Task: In the  document estimation.epub Select the last point and add comment:  'Consider rephrasing it to enhance the flow of your writing' Insert emoji reactions: 'Heart' Select all the potins and apply Lowercase
Action: Mouse moved to (298, 455)
Screenshot: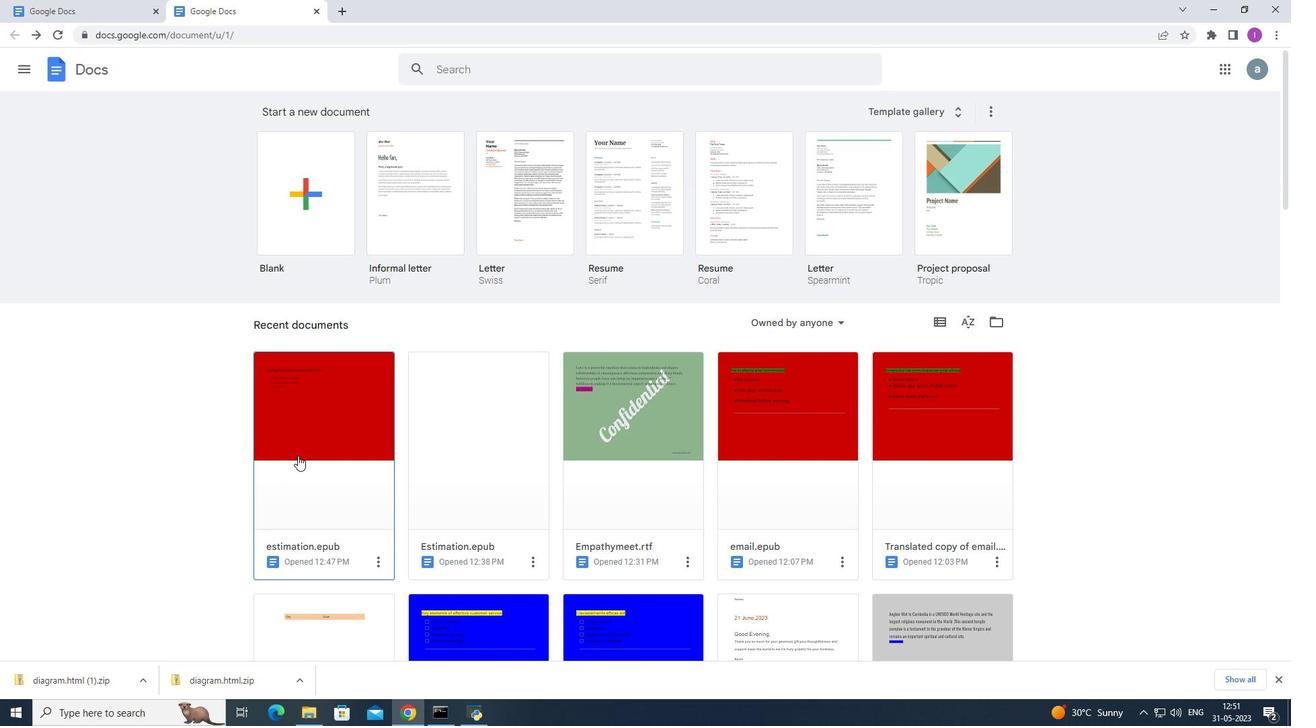 
Action: Mouse pressed left at (298, 455)
Screenshot: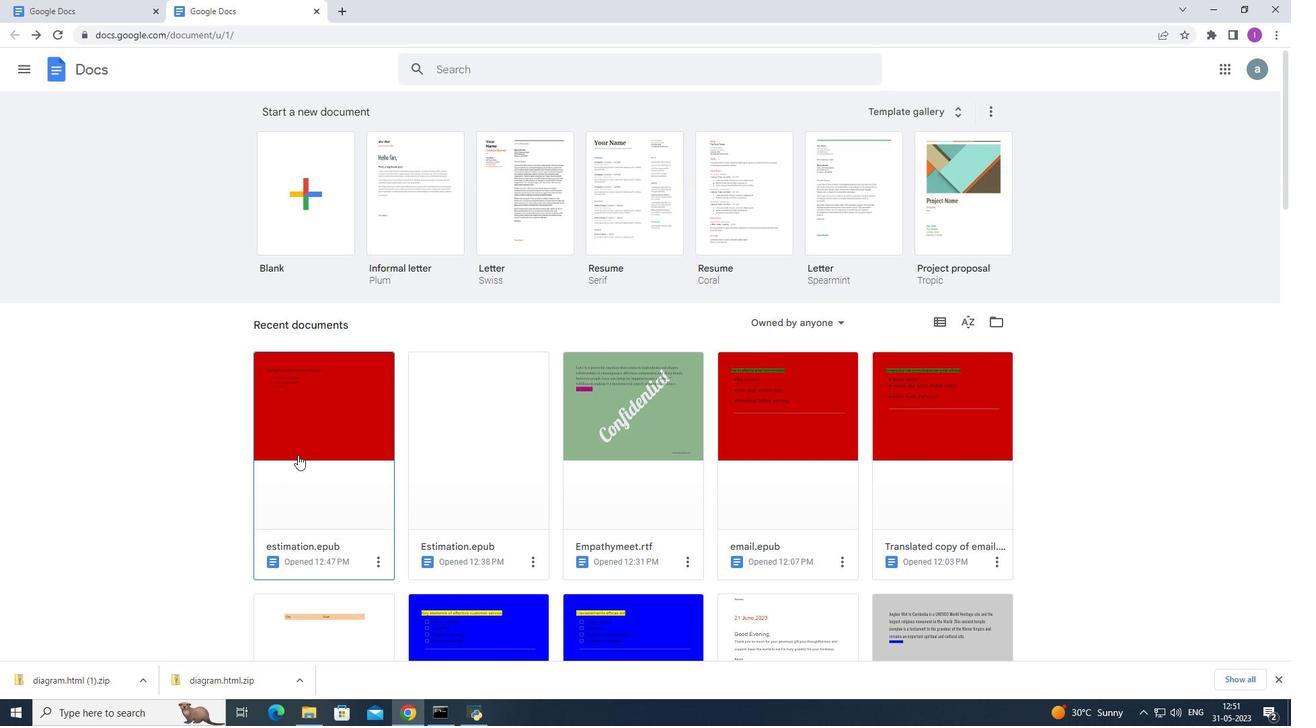 
Action: Mouse moved to (446, 329)
Screenshot: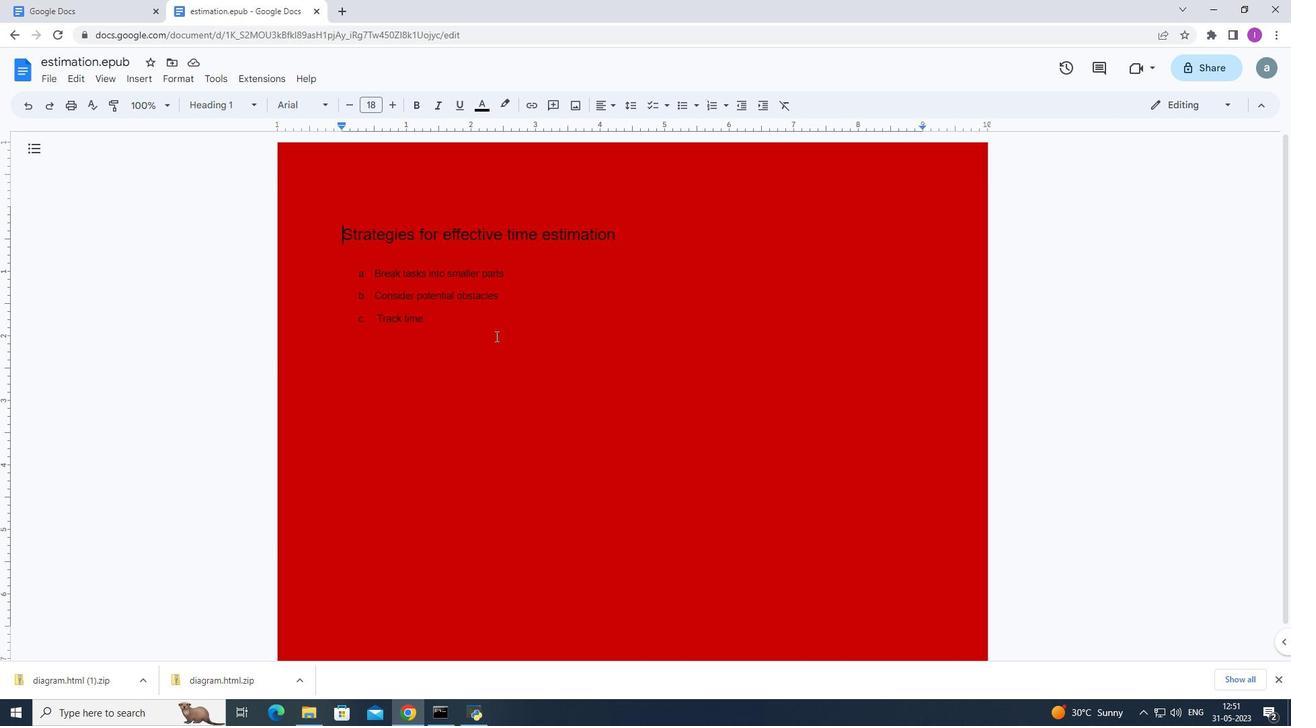 
Action: Mouse pressed left at (446, 329)
Screenshot: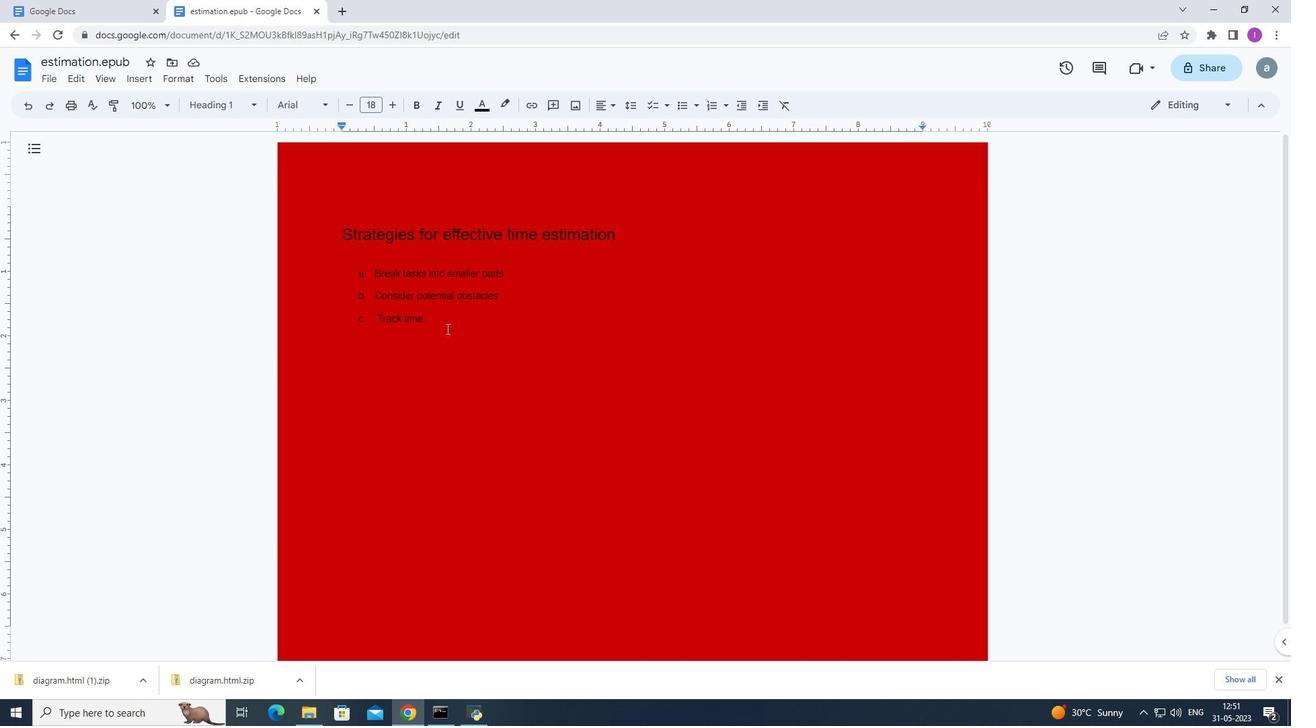 
Action: Mouse moved to (139, 73)
Screenshot: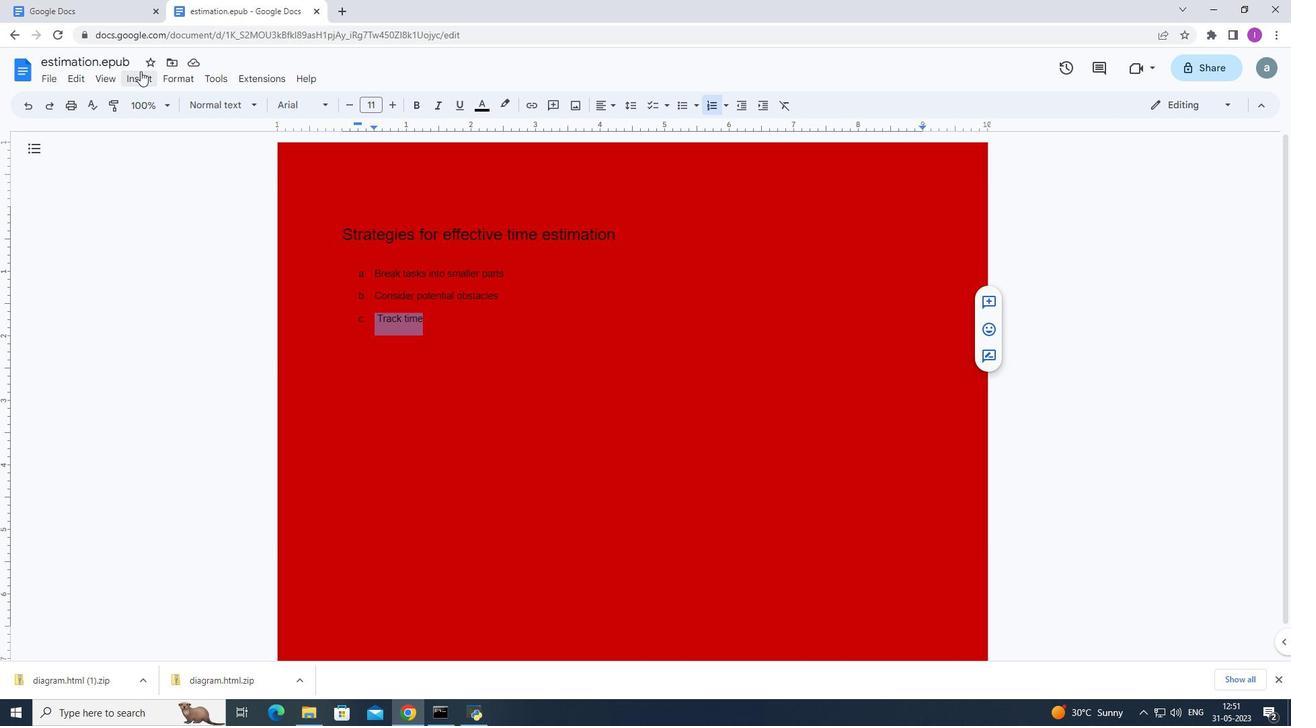 
Action: Mouse pressed left at (139, 73)
Screenshot: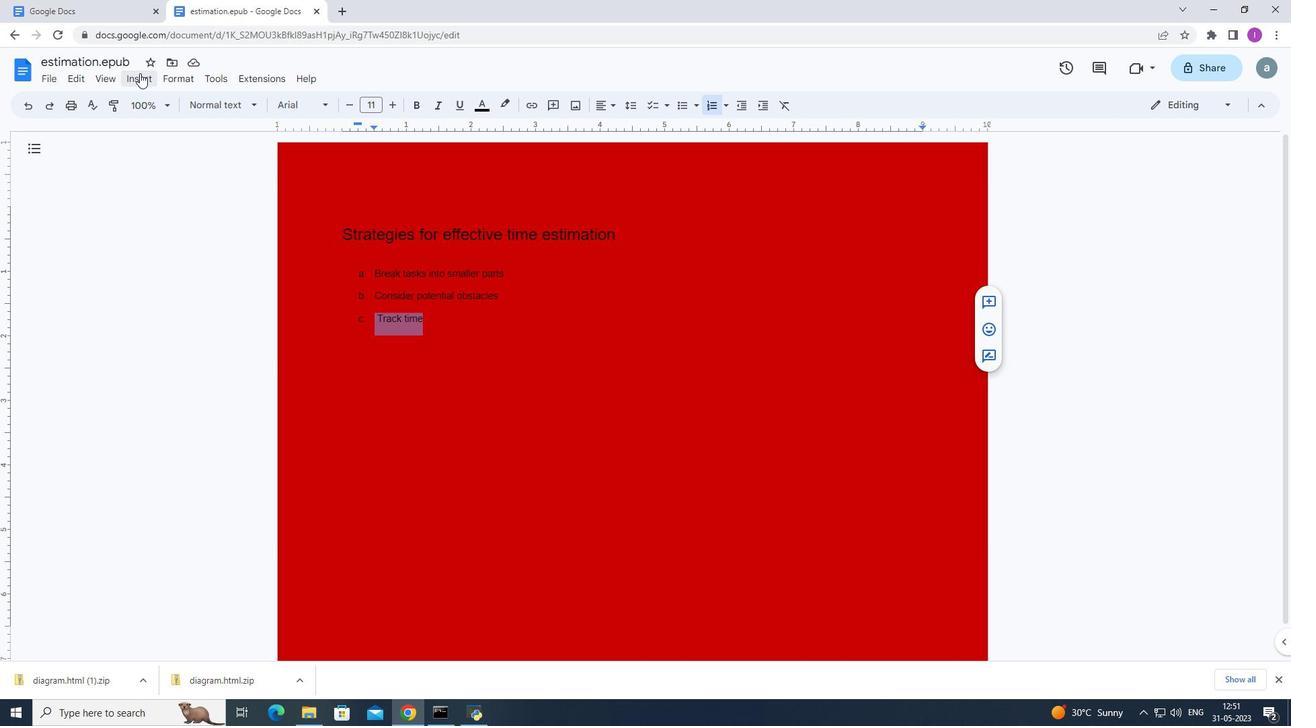 
Action: Mouse moved to (189, 512)
Screenshot: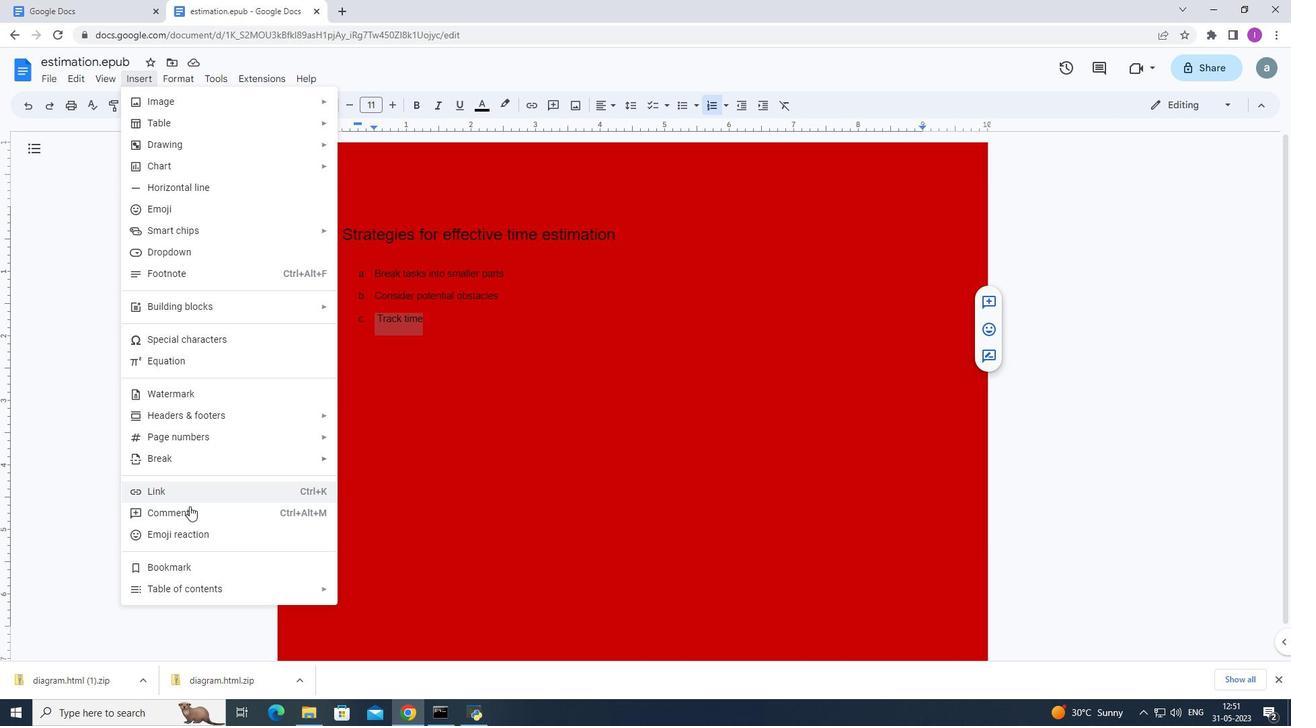 
Action: Mouse pressed left at (189, 512)
Screenshot: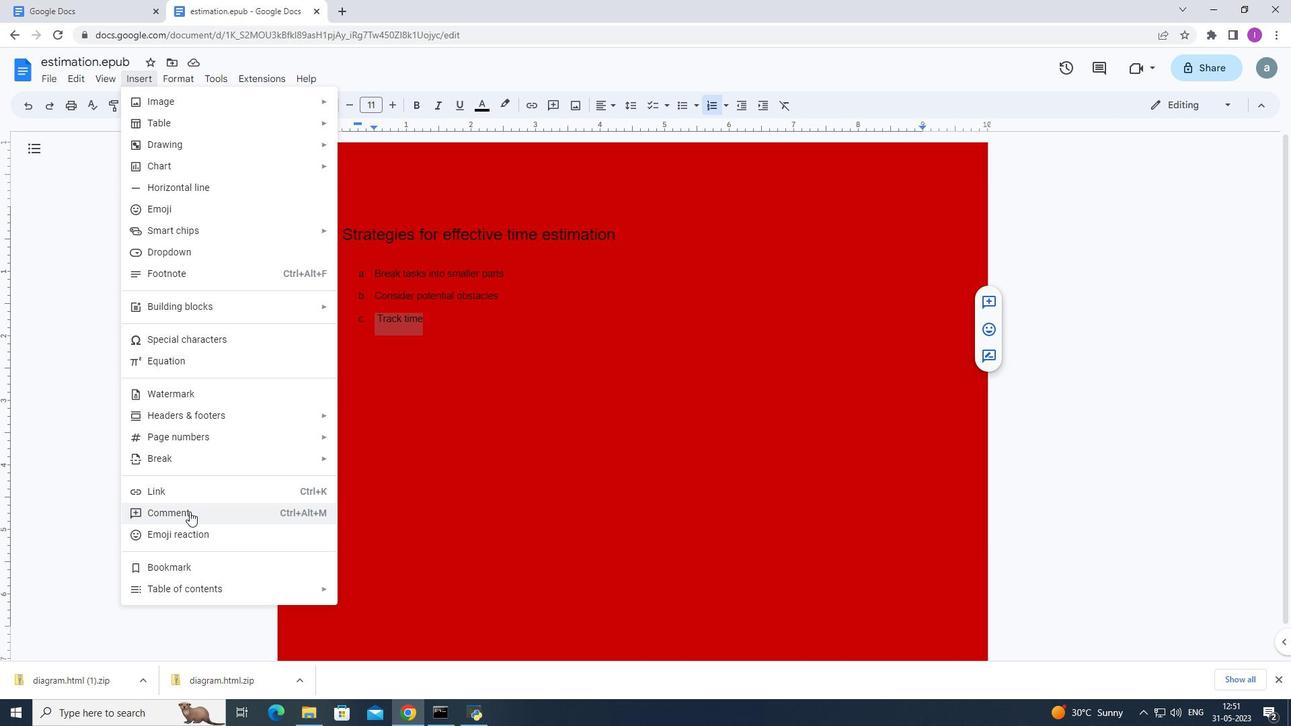 
Action: Mouse moved to (1059, 419)
Screenshot: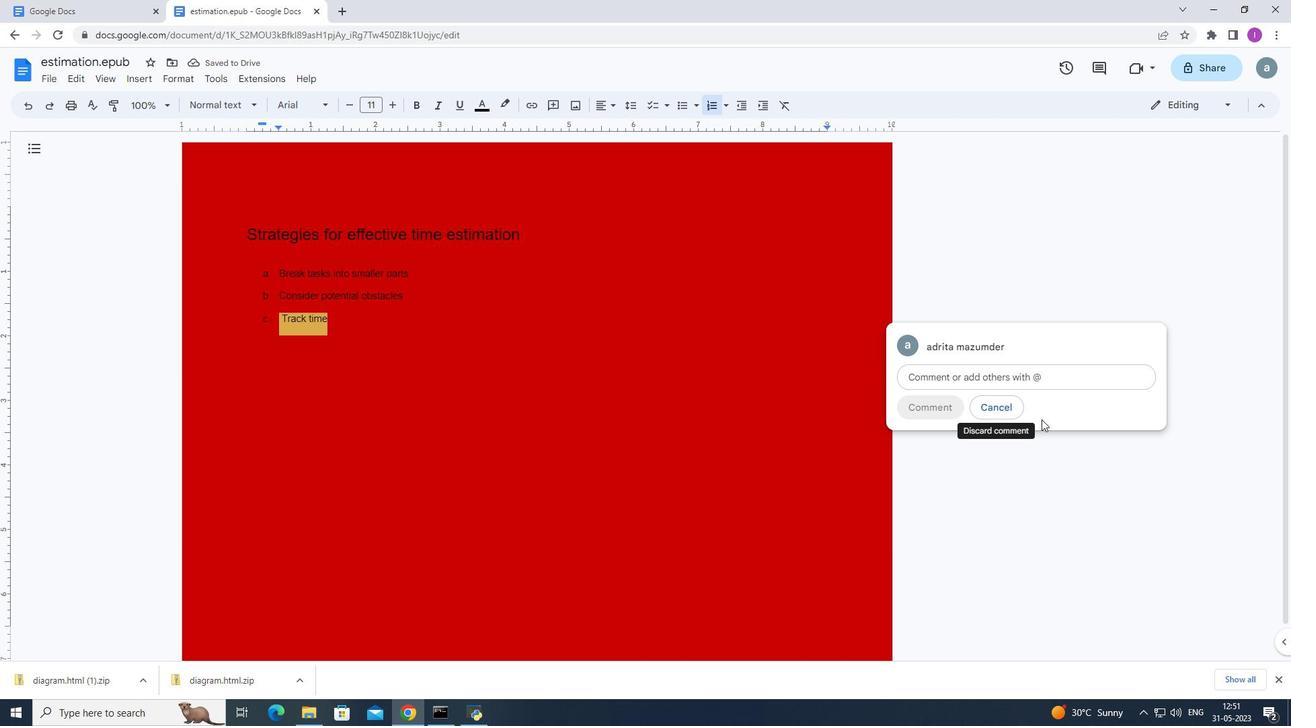 
Action: Key pressed <Key.shift><Key.shift>Consider<Key.space>rephrasing<Key.space>it<Key.space>to<Key.space>enhance<Key.space>the<Key.space>flow<Key.space>of<Key.space>your<Key.space>writing.
Screenshot: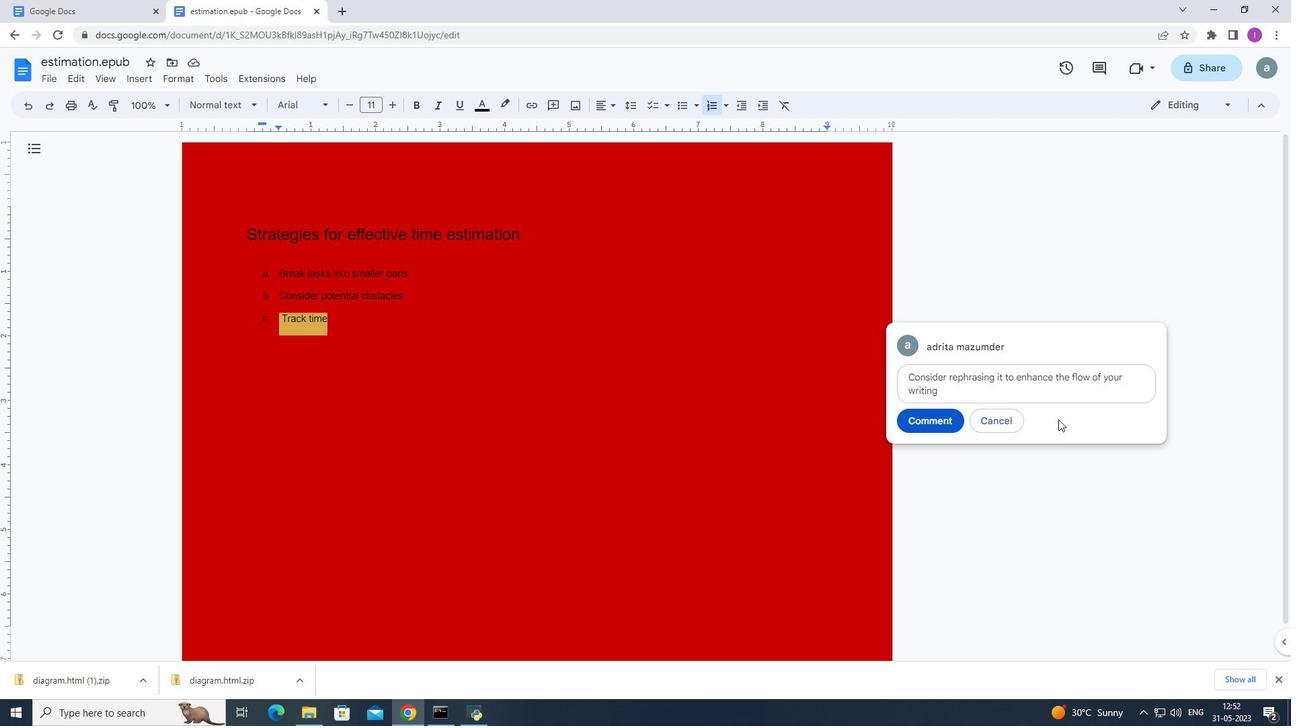 
Action: Mouse moved to (946, 422)
Screenshot: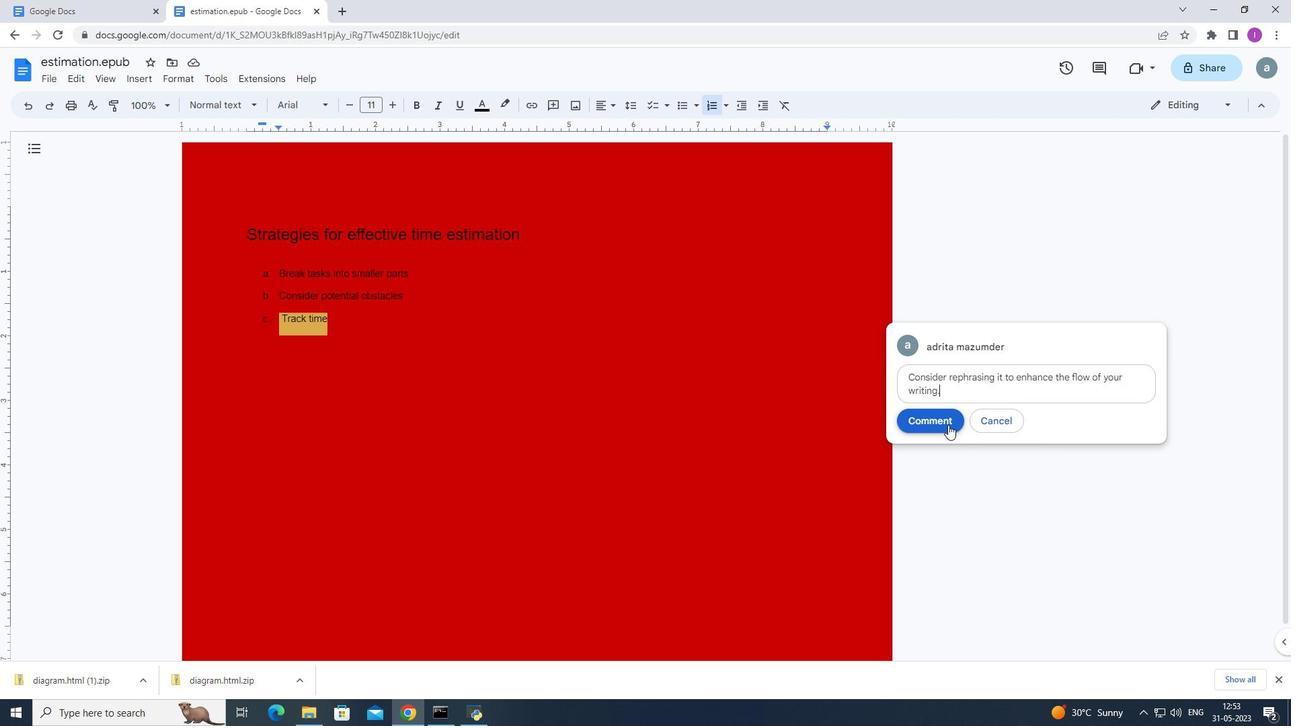 
Action: Mouse pressed left at (946, 422)
Screenshot: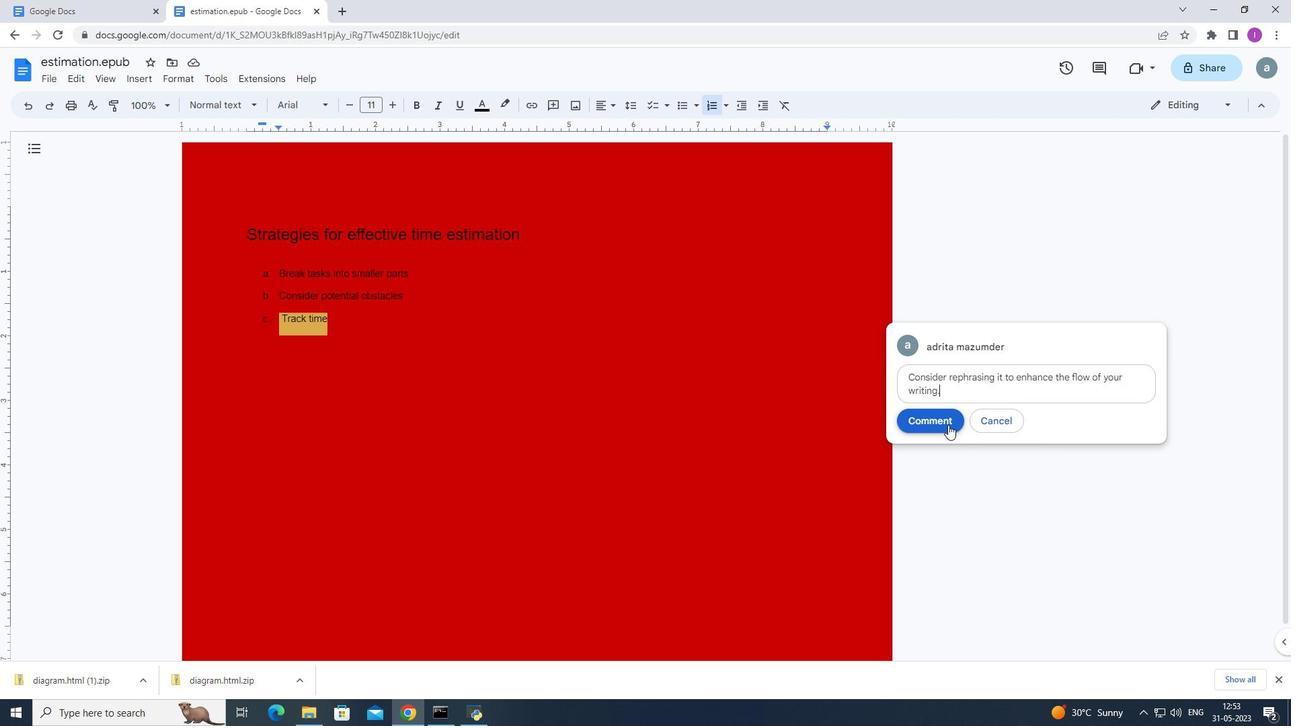
Action: Mouse moved to (1178, 386)
Screenshot: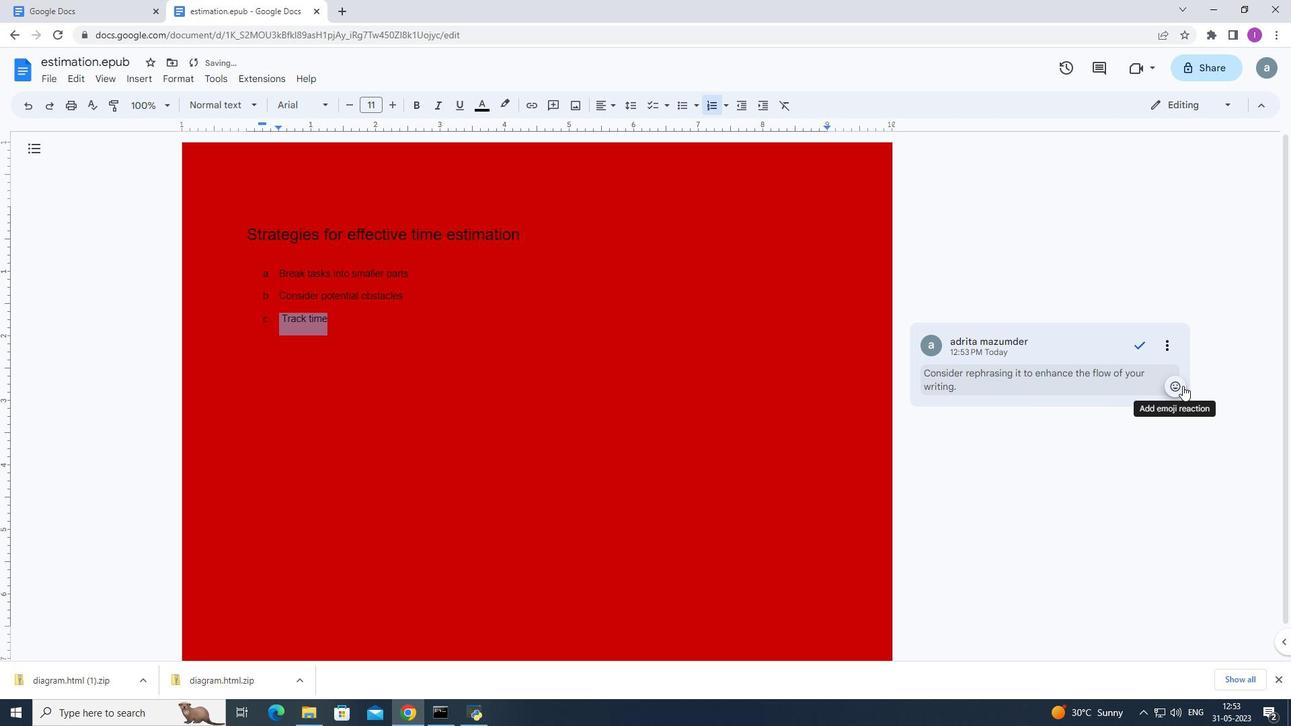 
Action: Mouse pressed left at (1178, 386)
Screenshot: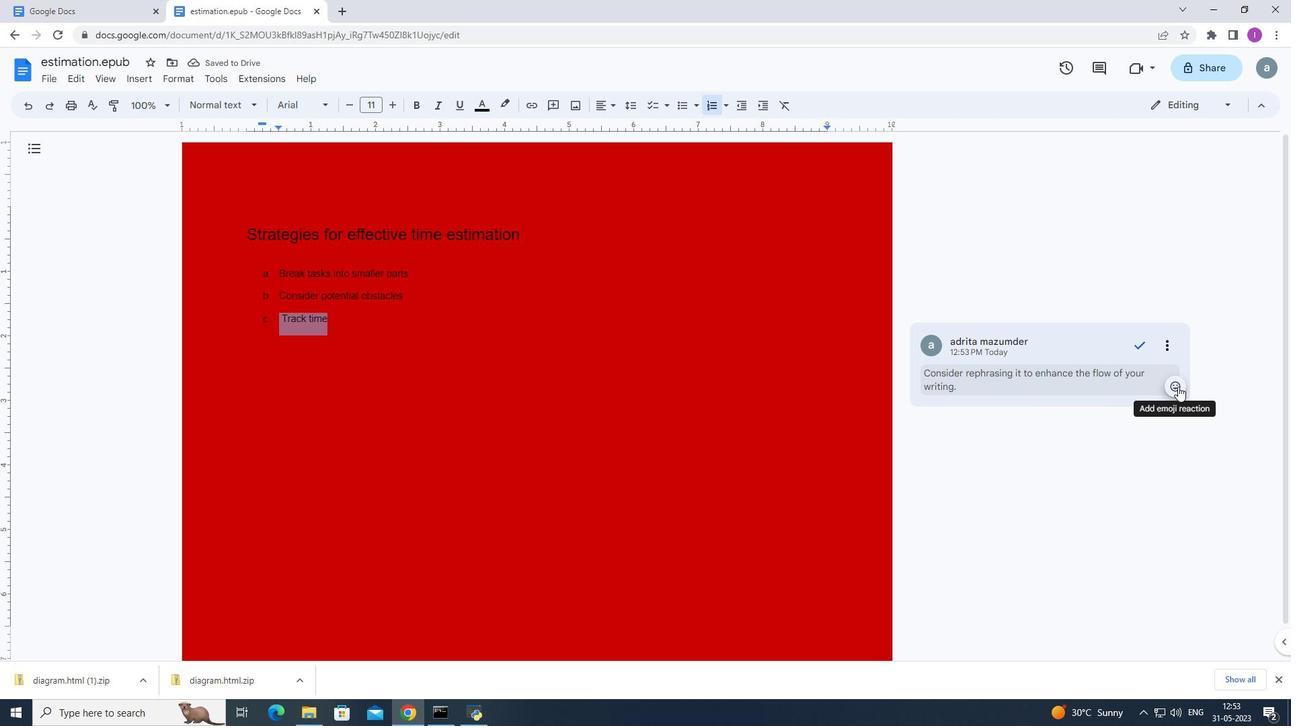 
Action: Mouse moved to (1118, 551)
Screenshot: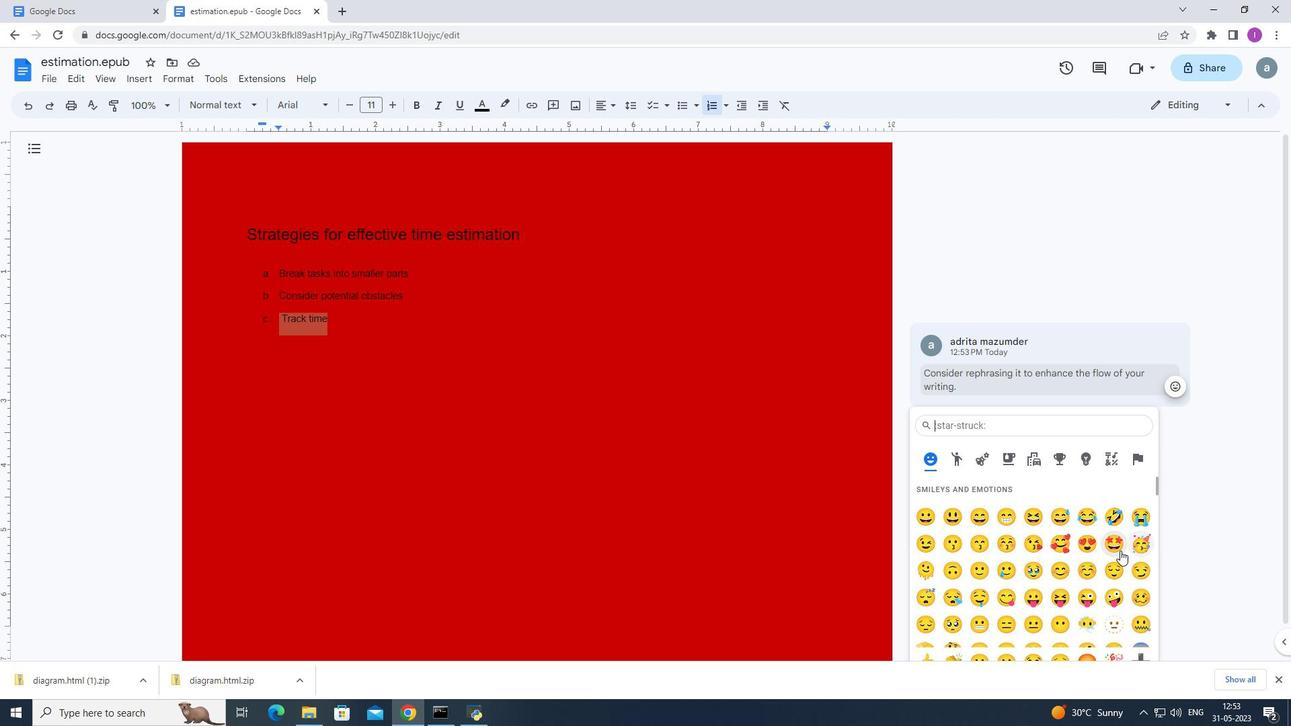 
Action: Mouse scrolled (1118, 550) with delta (0, 0)
Screenshot: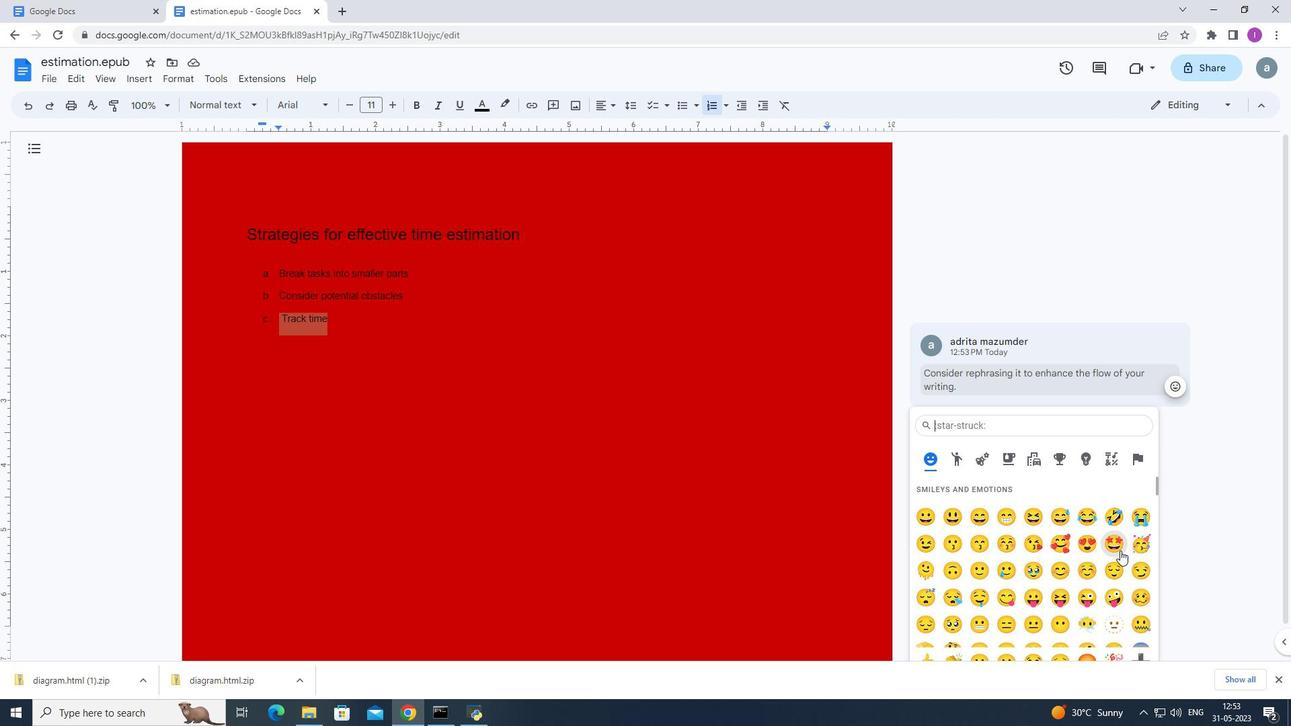 
Action: Mouse scrolled (1118, 550) with delta (0, 0)
Screenshot: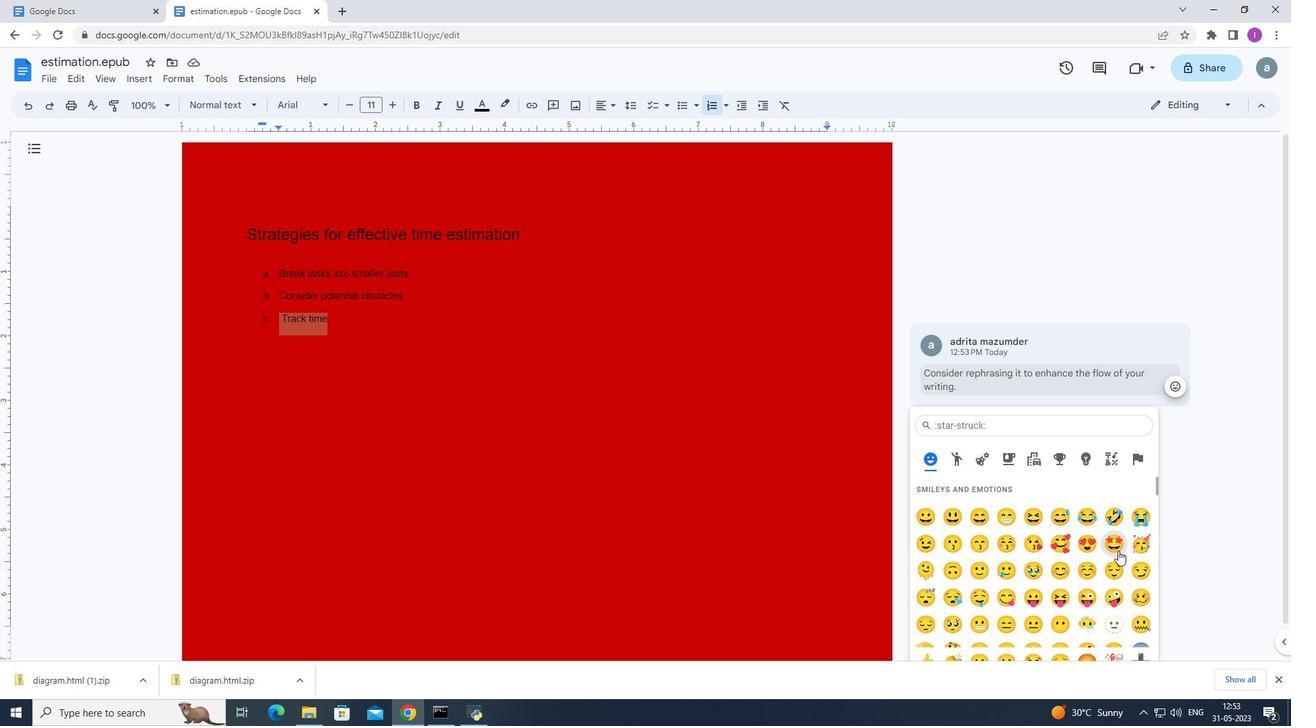 
Action: Mouse scrolled (1118, 550) with delta (0, 0)
Screenshot: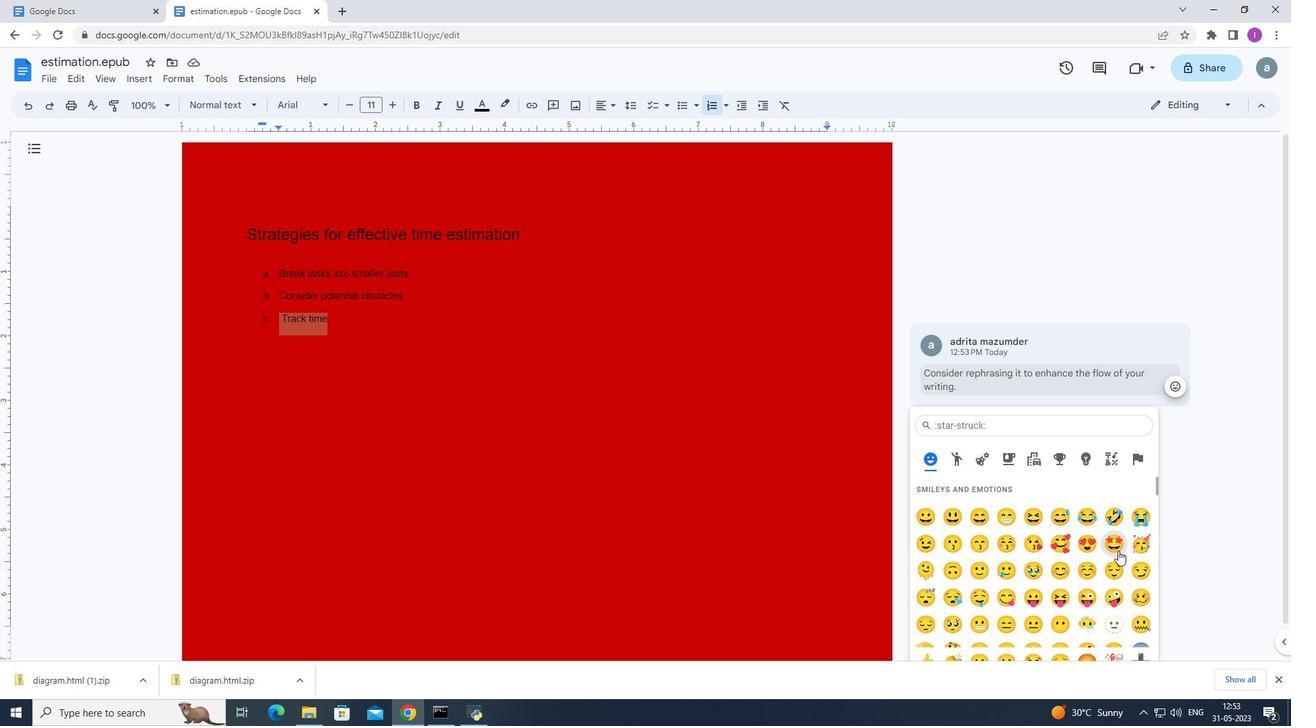 
Action: Mouse moved to (1118, 551)
Screenshot: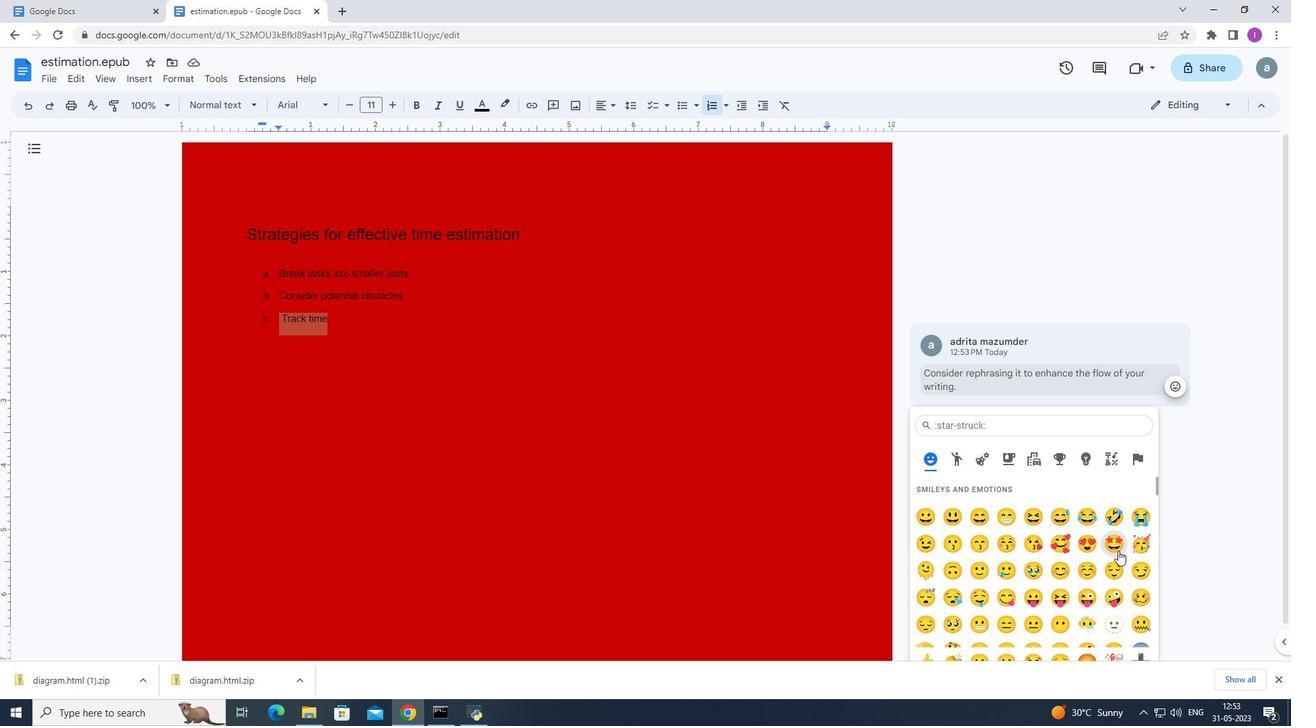 
Action: Mouse scrolled (1118, 550) with delta (0, 0)
Screenshot: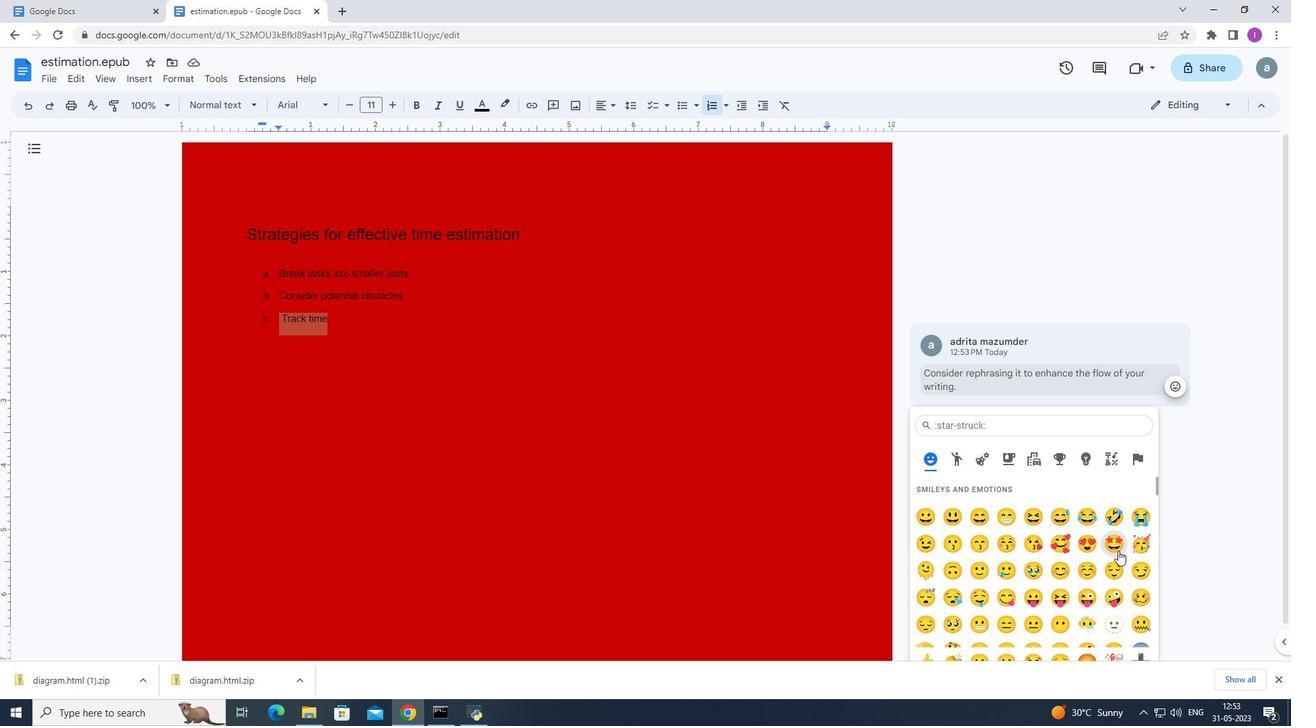 
Action: Mouse moved to (1118, 551)
Screenshot: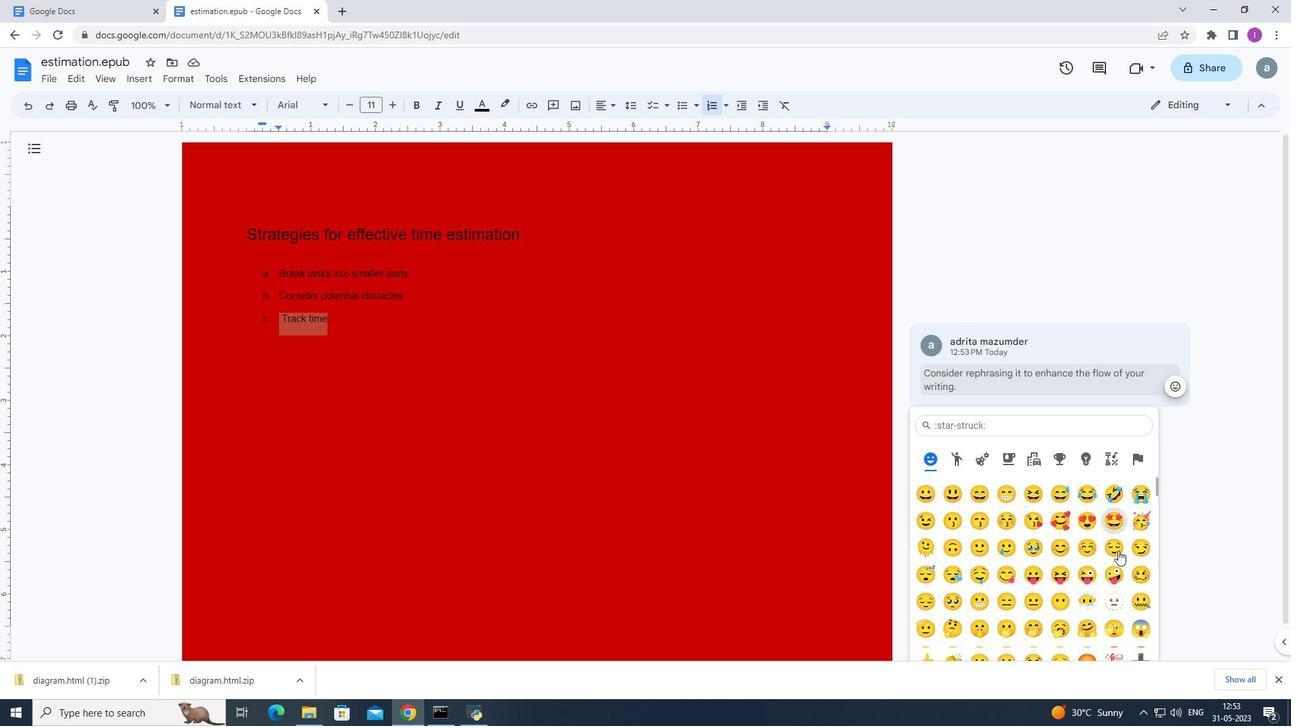 
Action: Mouse scrolled (1118, 550) with delta (0, 0)
Screenshot: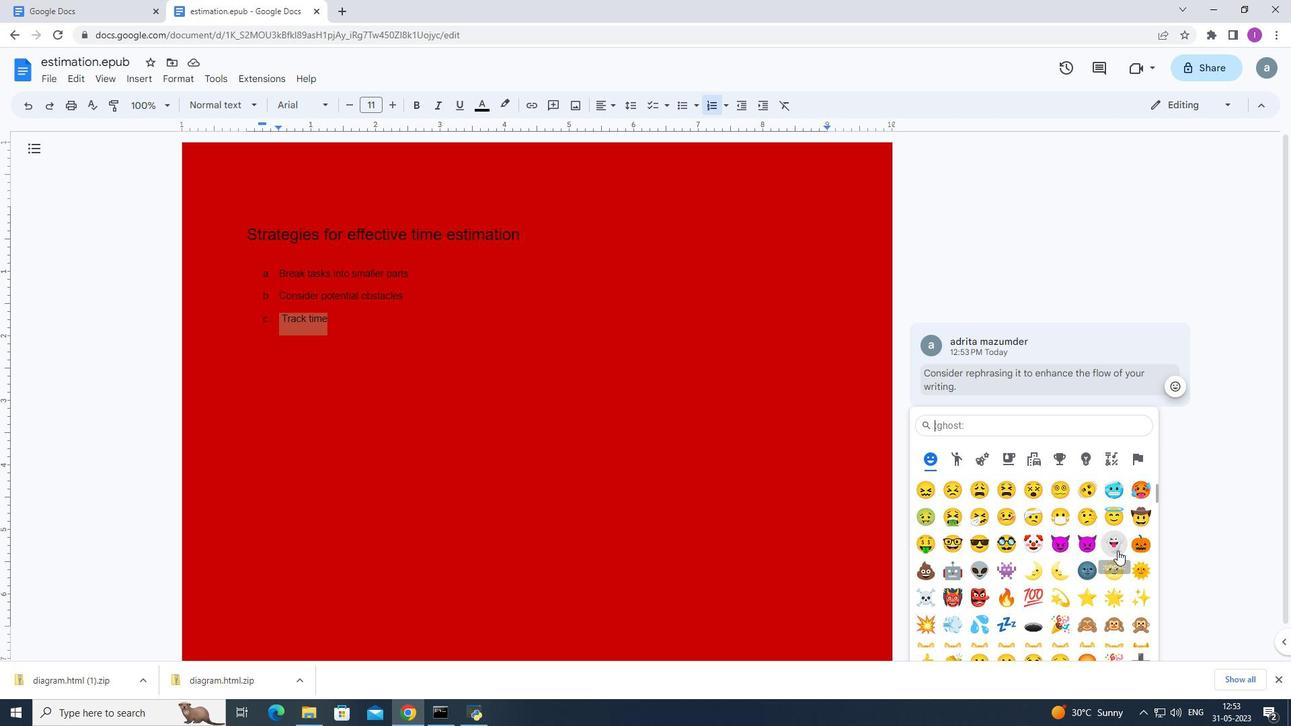 
Action: Mouse scrolled (1118, 550) with delta (0, 0)
Screenshot: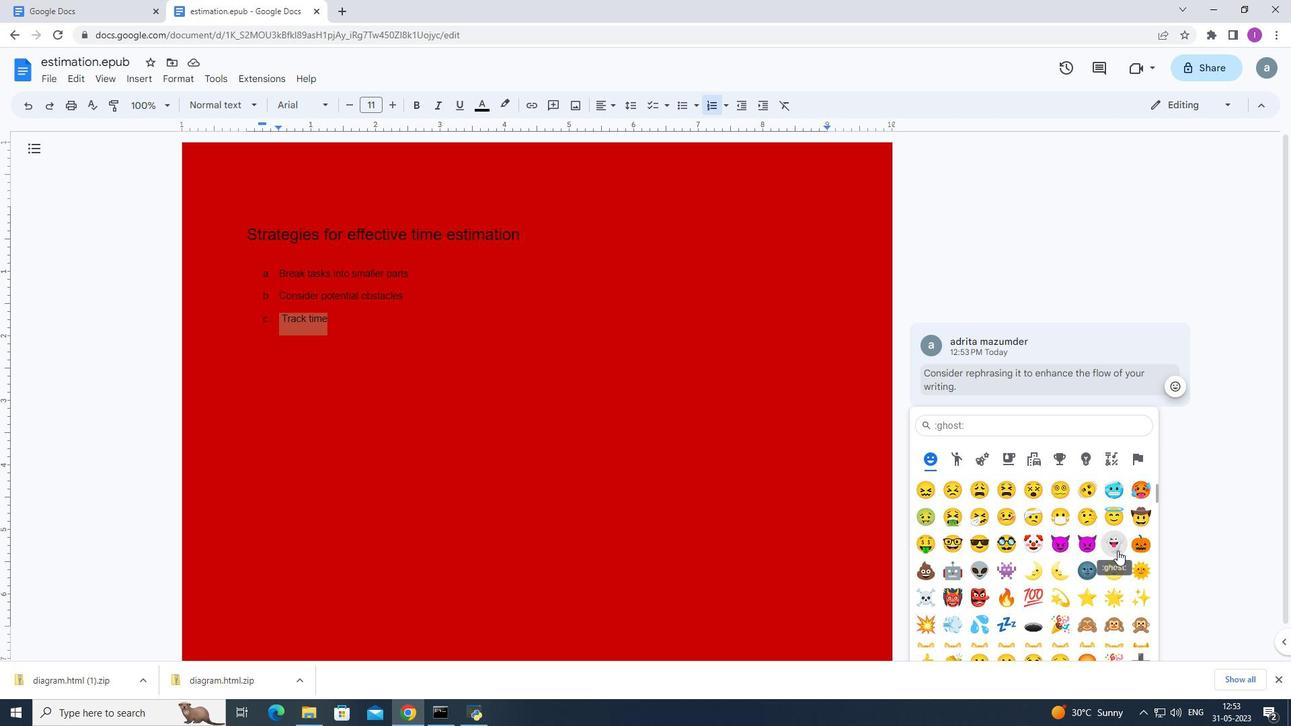 
Action: Mouse moved to (1005, 598)
Screenshot: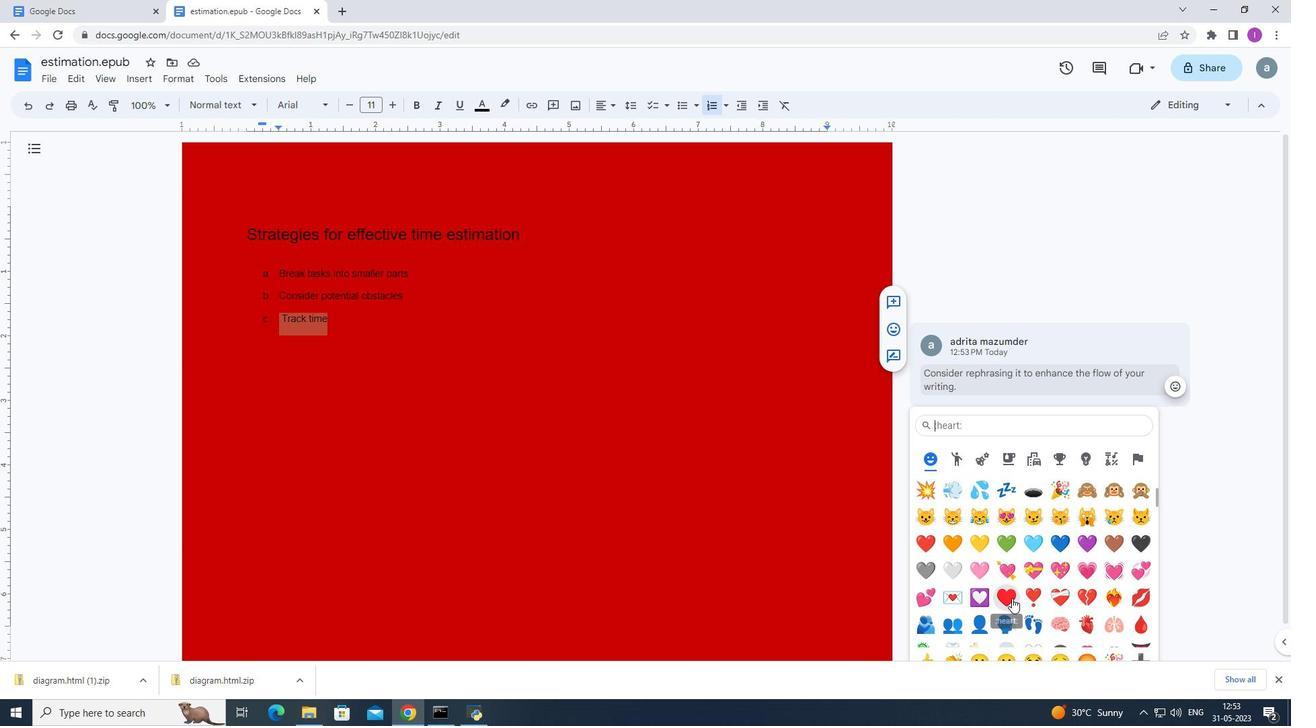 
Action: Mouse pressed left at (1005, 598)
Screenshot: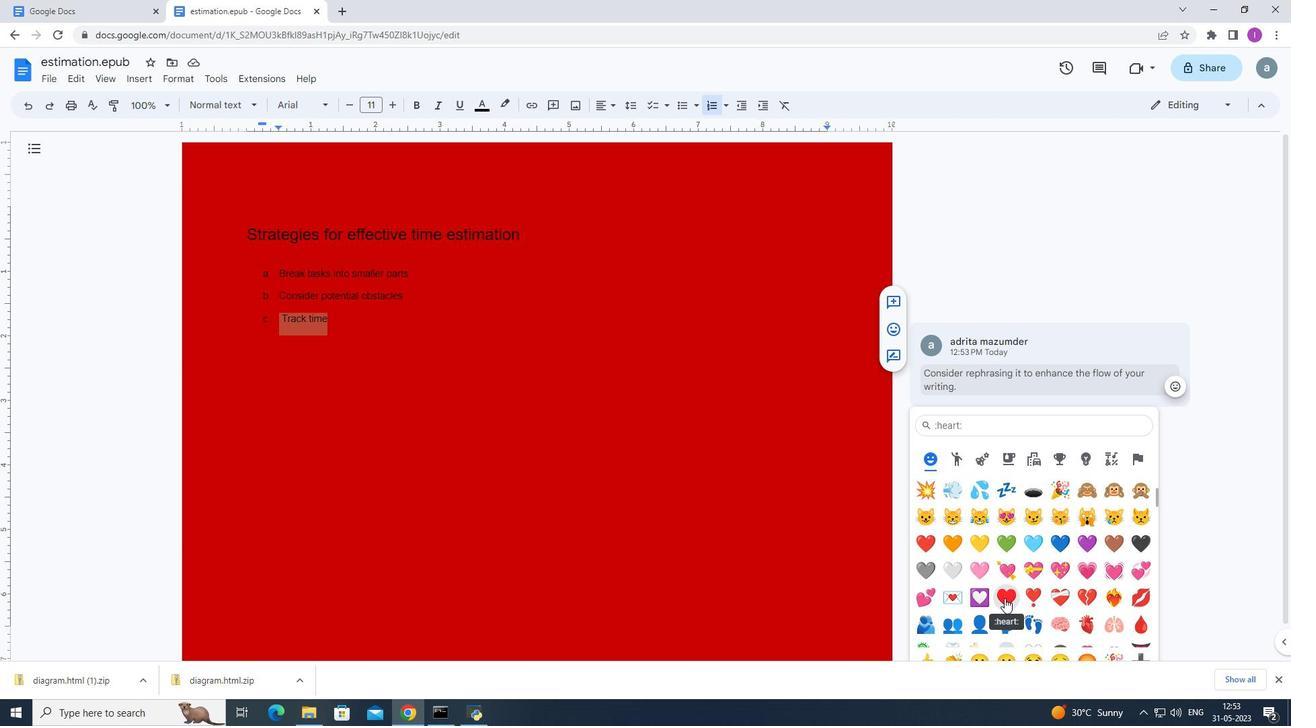 
Action: Mouse moved to (365, 326)
Screenshot: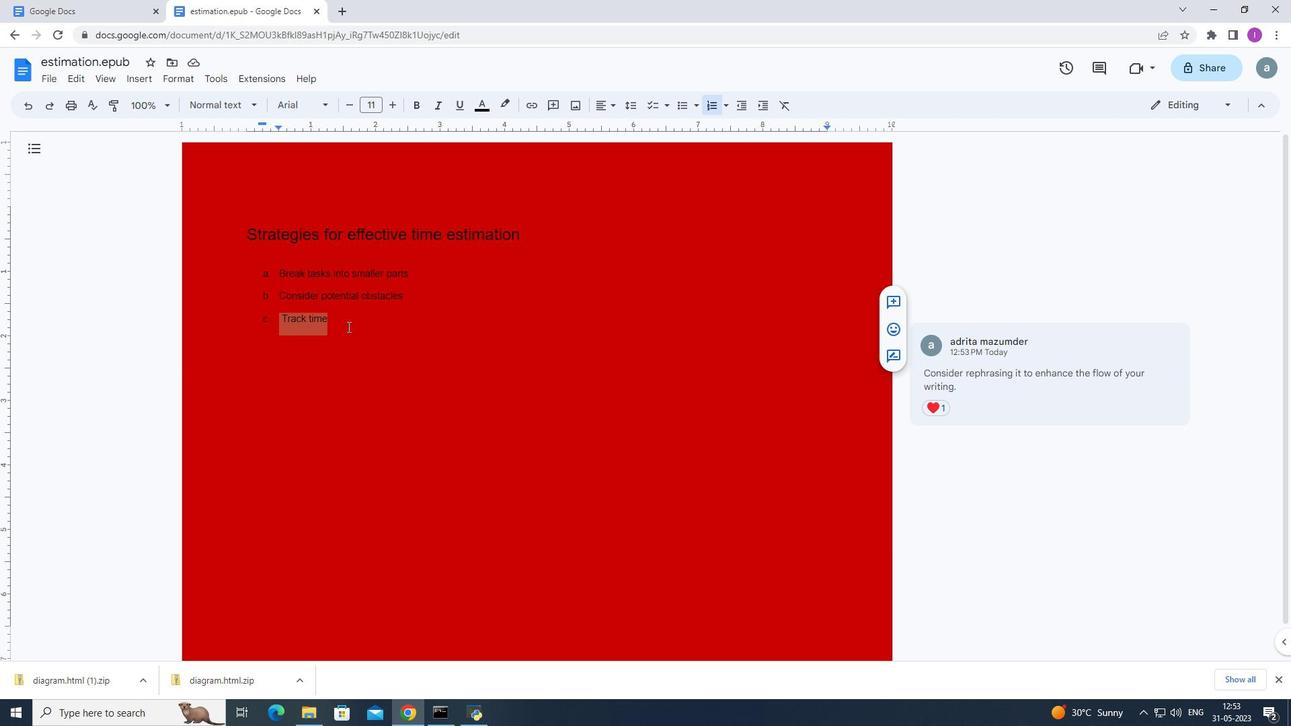 
Action: Mouse pressed left at (365, 326)
Screenshot: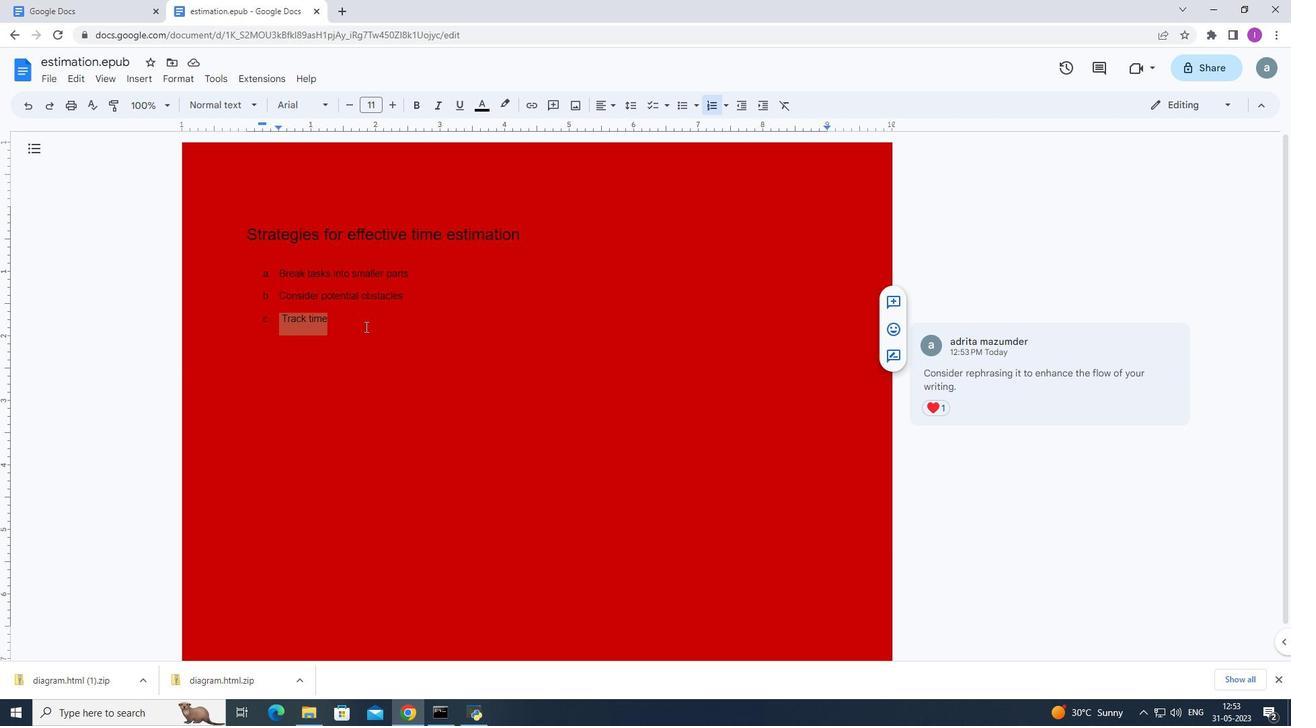
Action: Mouse moved to (102, 379)
Screenshot: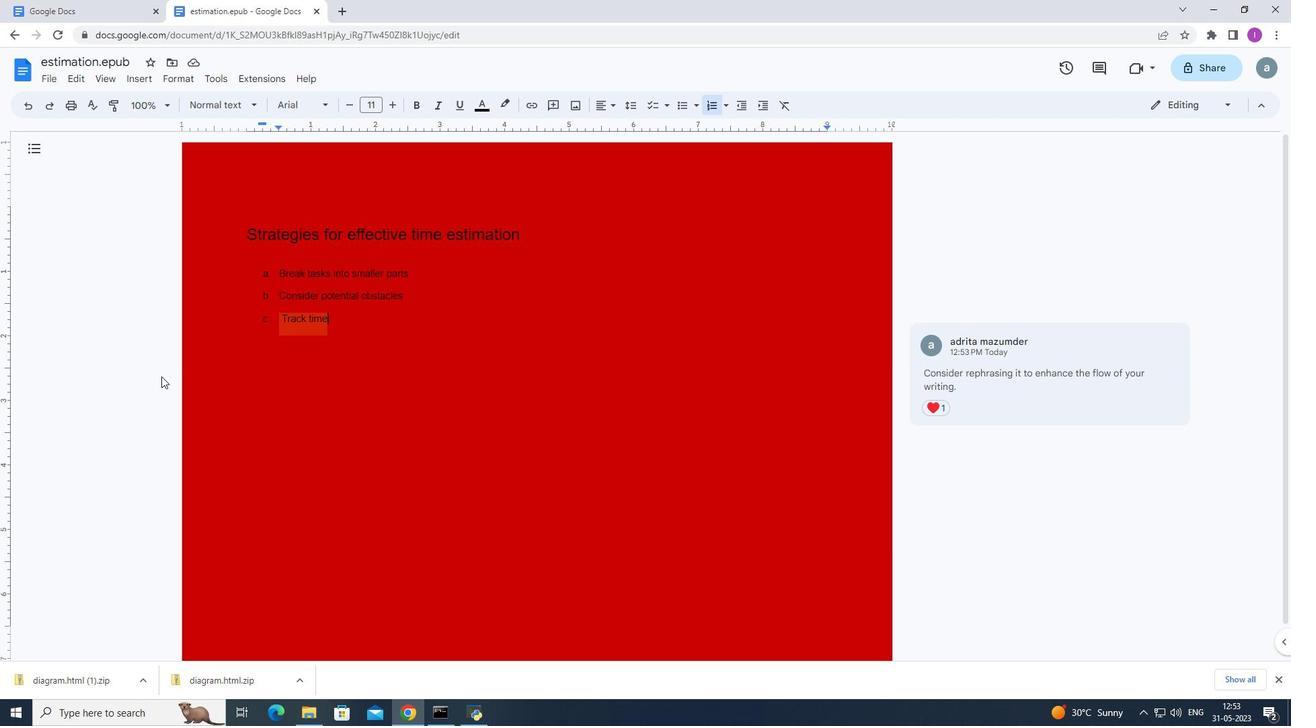 
Action: Mouse pressed left at (102, 379)
Screenshot: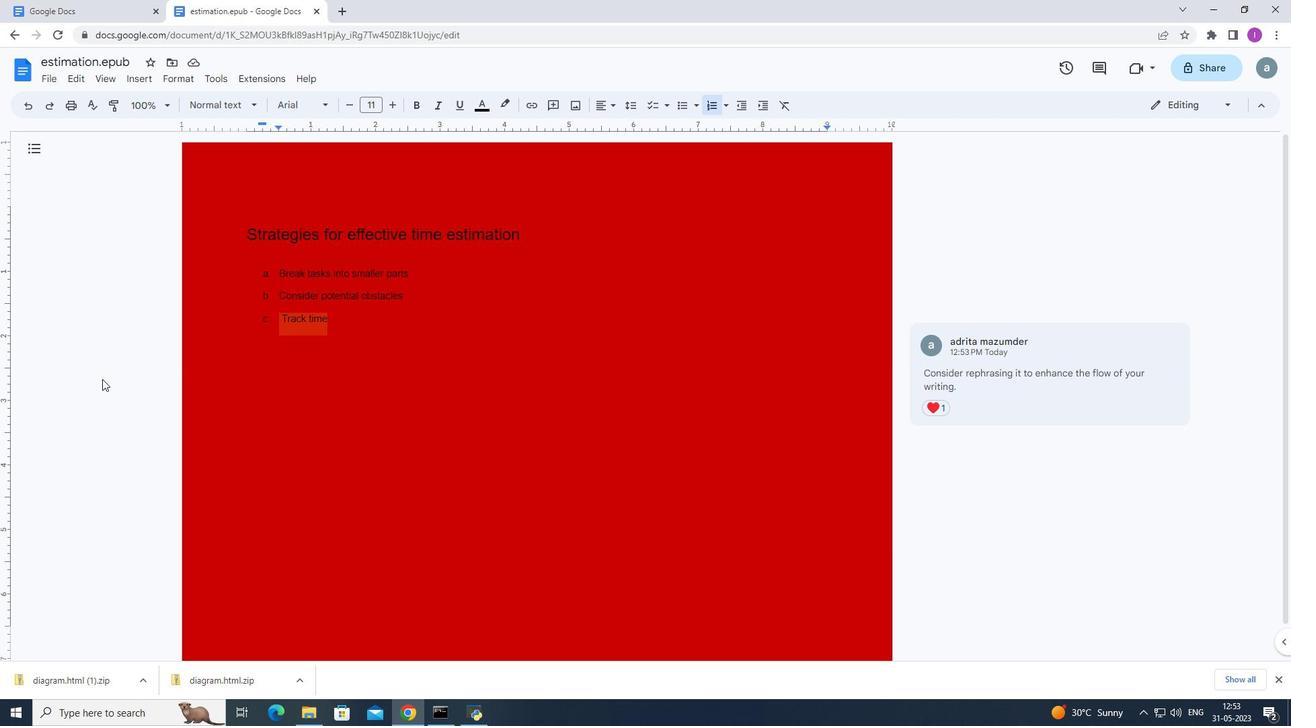 
Action: Mouse moved to (351, 328)
Screenshot: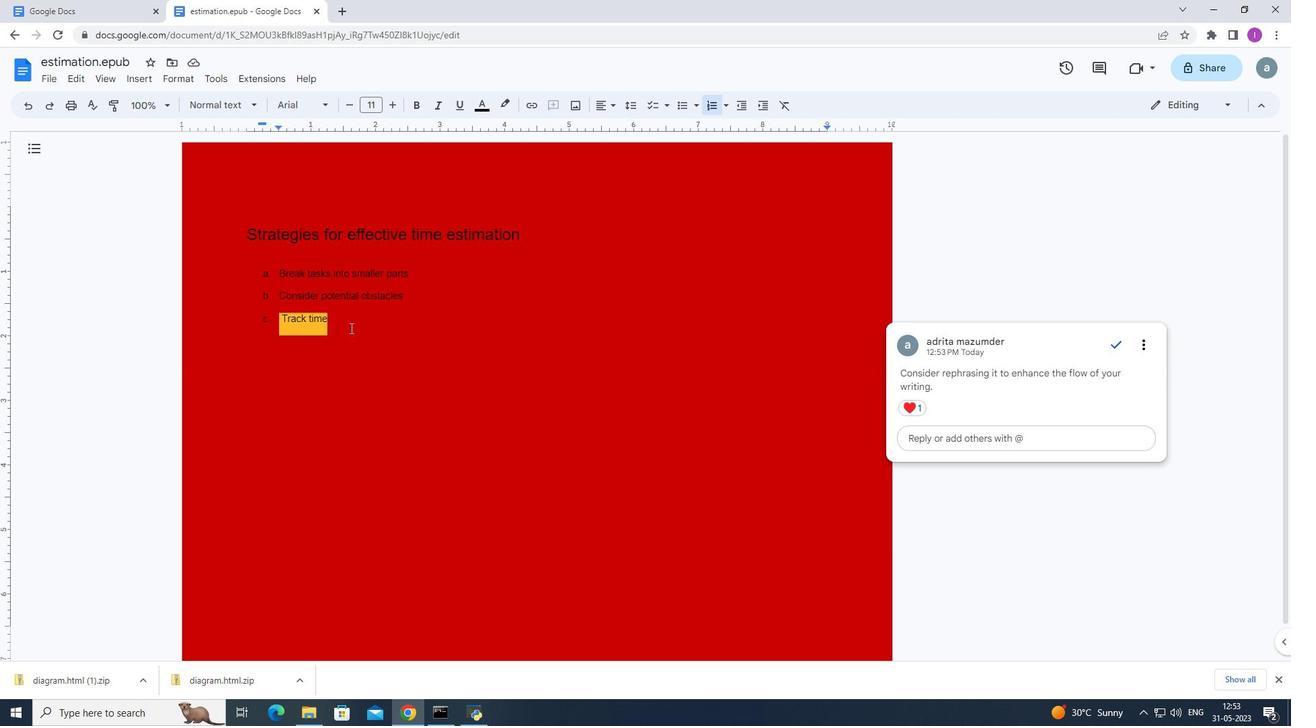 
Action: Mouse pressed left at (351, 328)
Screenshot: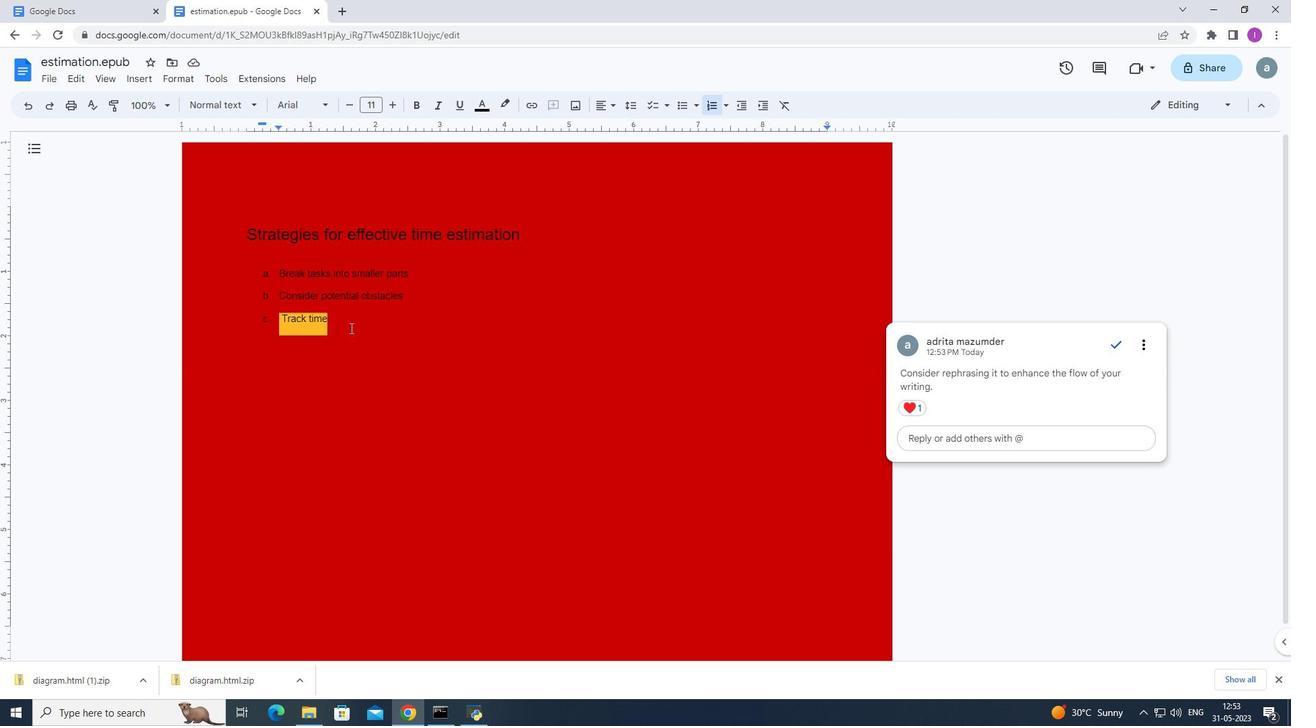 
Action: Mouse moved to (255, 101)
Screenshot: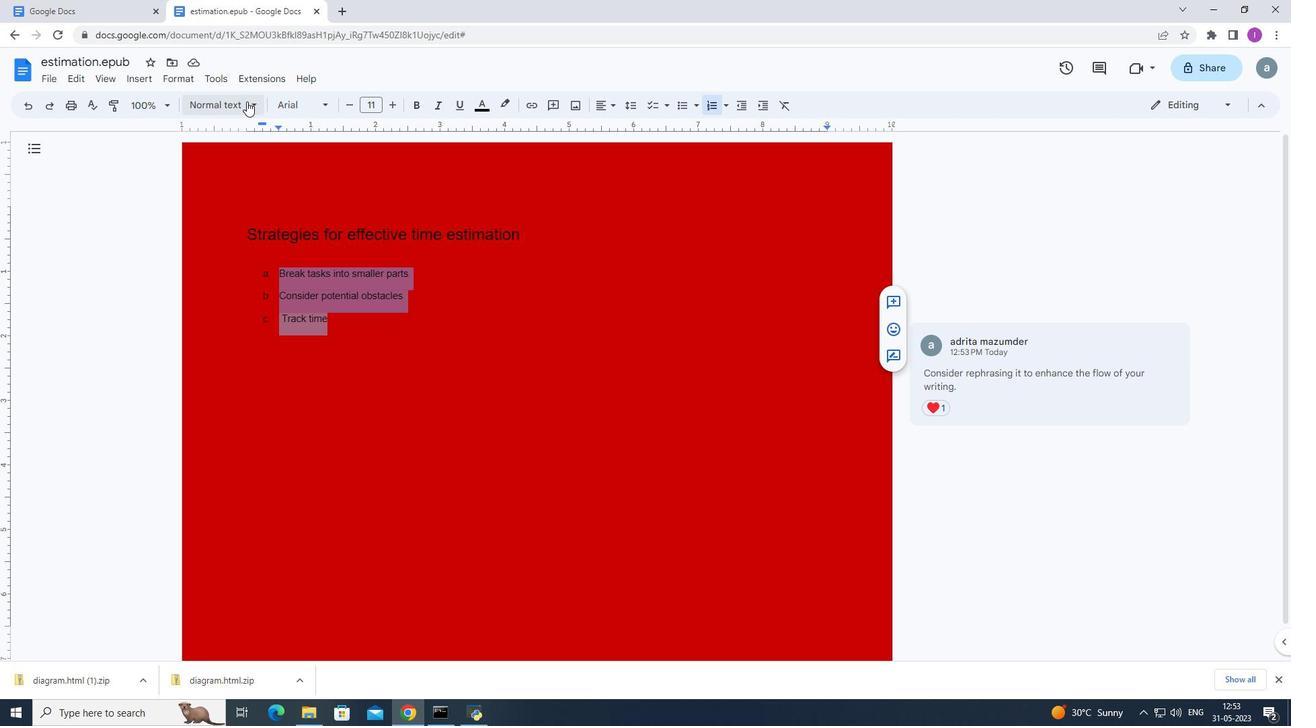 
Action: Mouse pressed left at (255, 101)
Screenshot: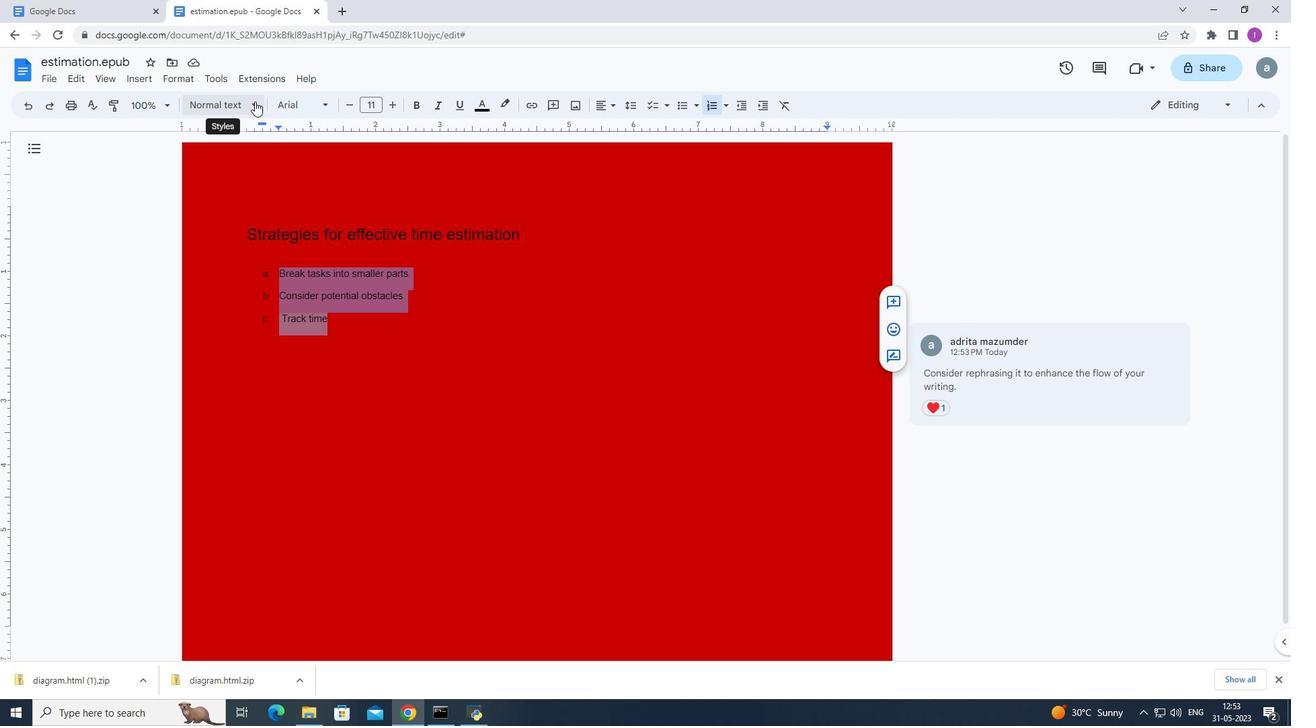 
Action: Mouse moved to (254, 422)
Screenshot: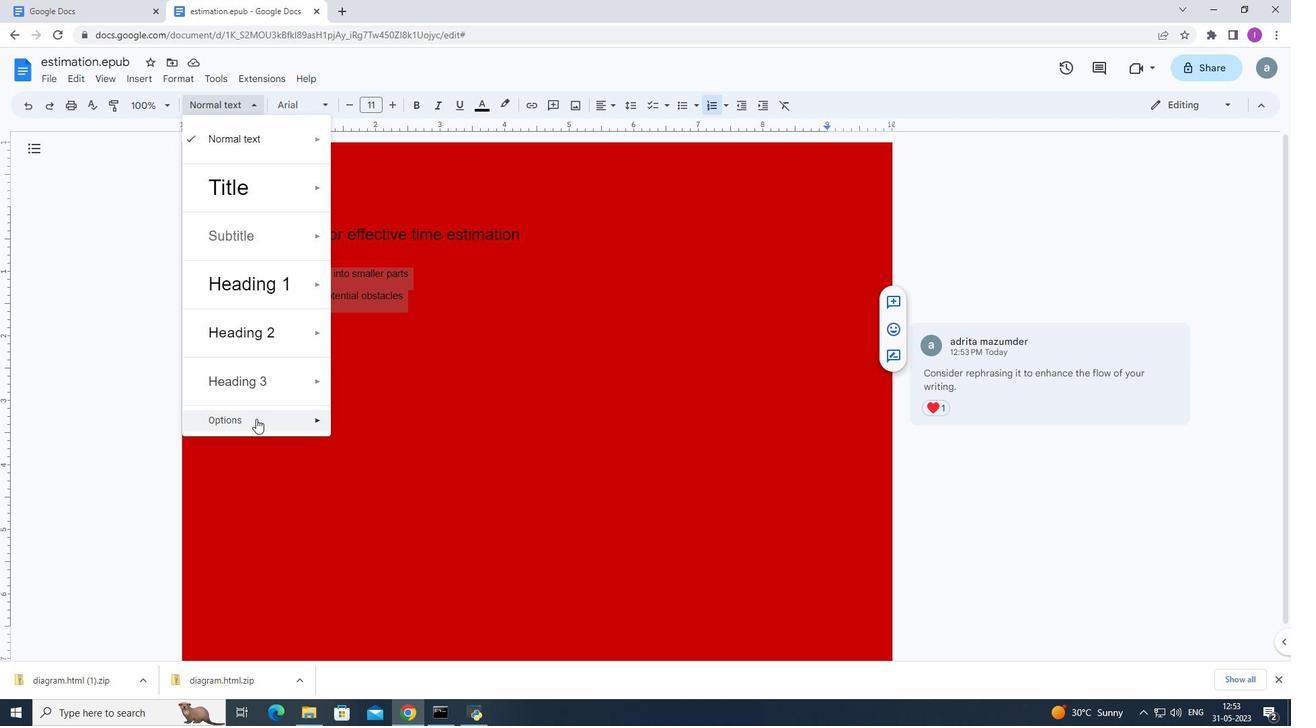 
Action: Mouse pressed left at (254, 422)
Screenshot: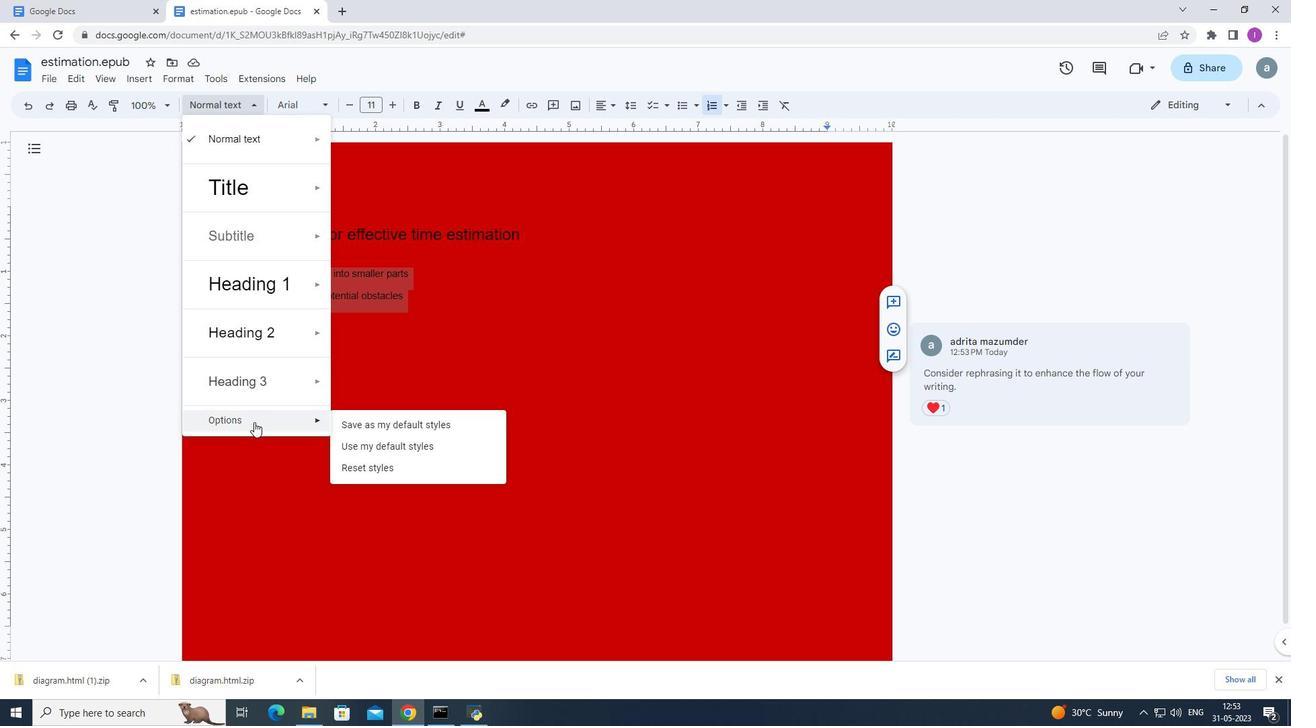 
Action: Mouse moved to (254, 422)
Screenshot: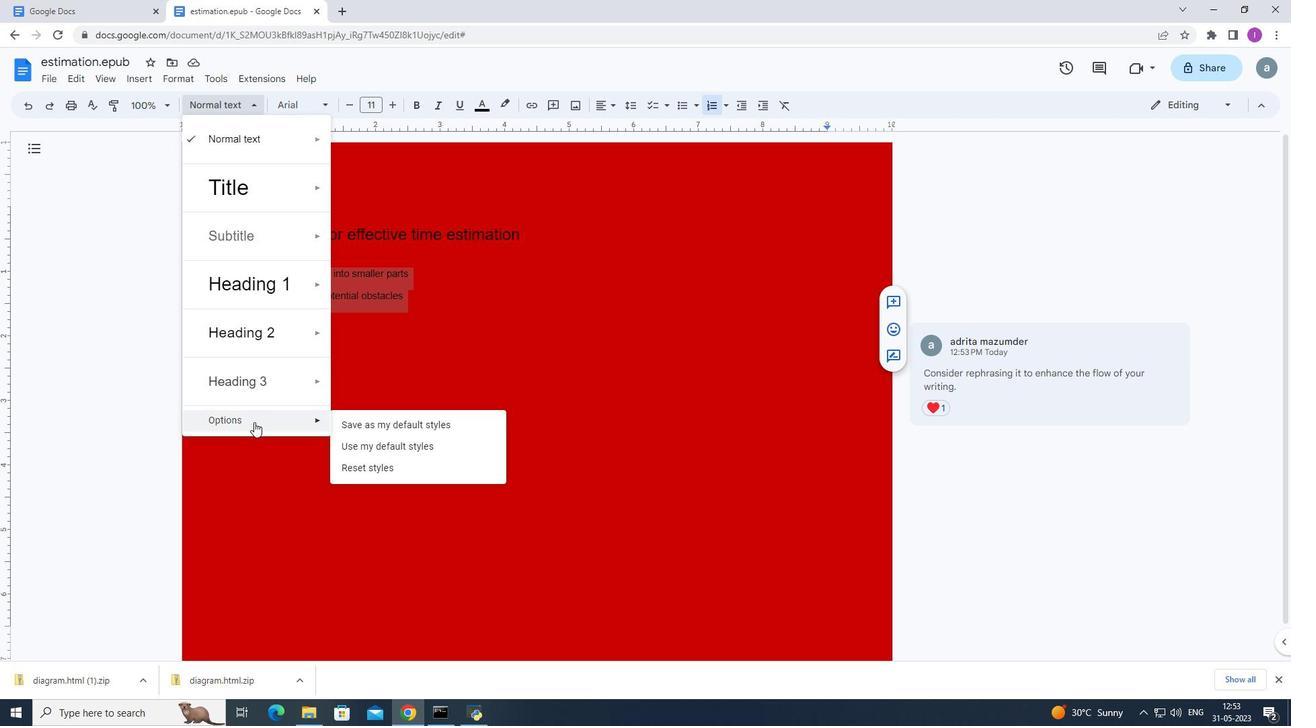 
Action: Mouse pressed left at (254, 422)
Screenshot: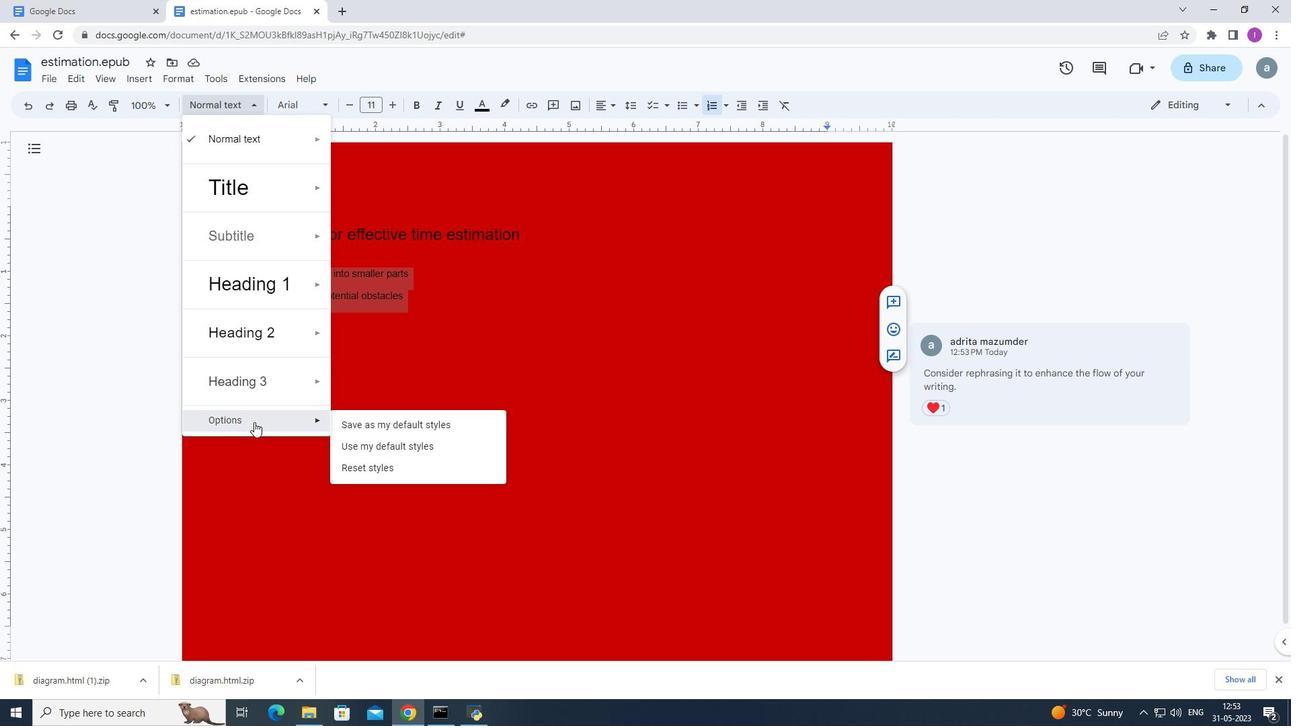 
Action: Mouse moved to (115, 230)
Screenshot: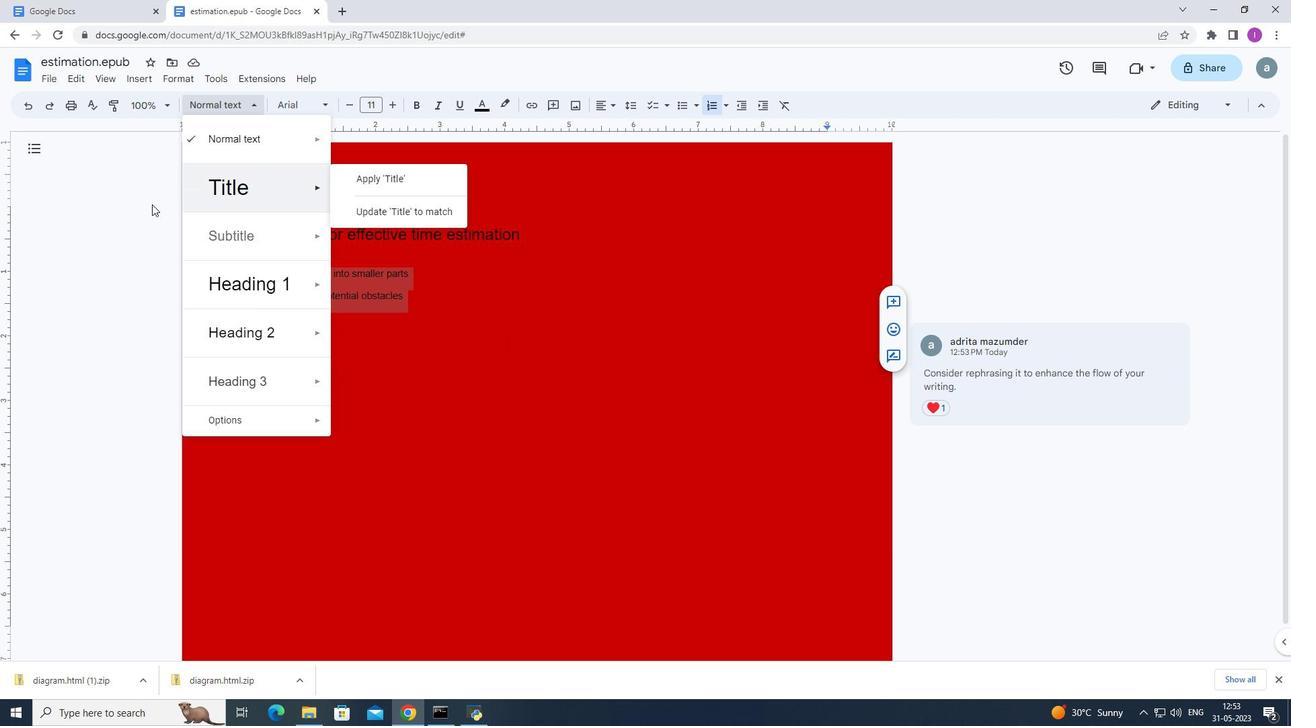 
Action: Mouse pressed left at (115, 230)
Screenshot: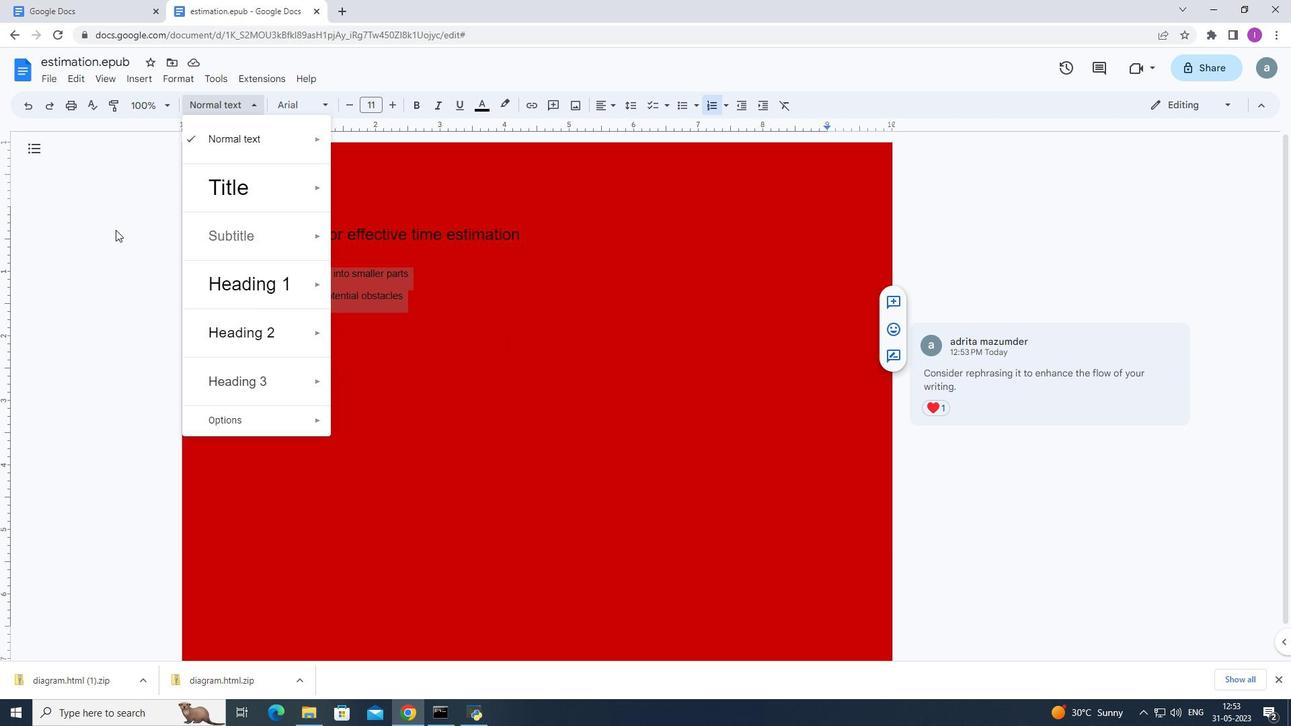 
Action: Mouse moved to (378, 343)
Screenshot: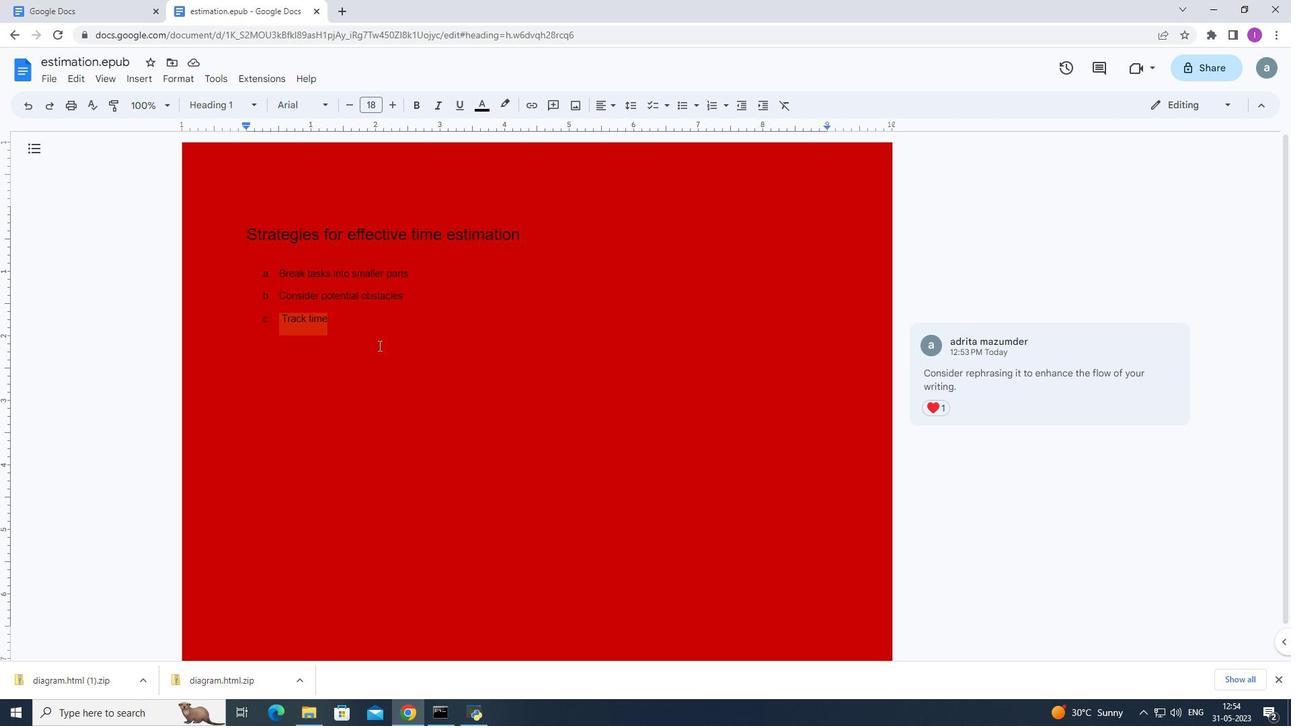 
Action: Mouse pressed left at (378, 343)
Screenshot: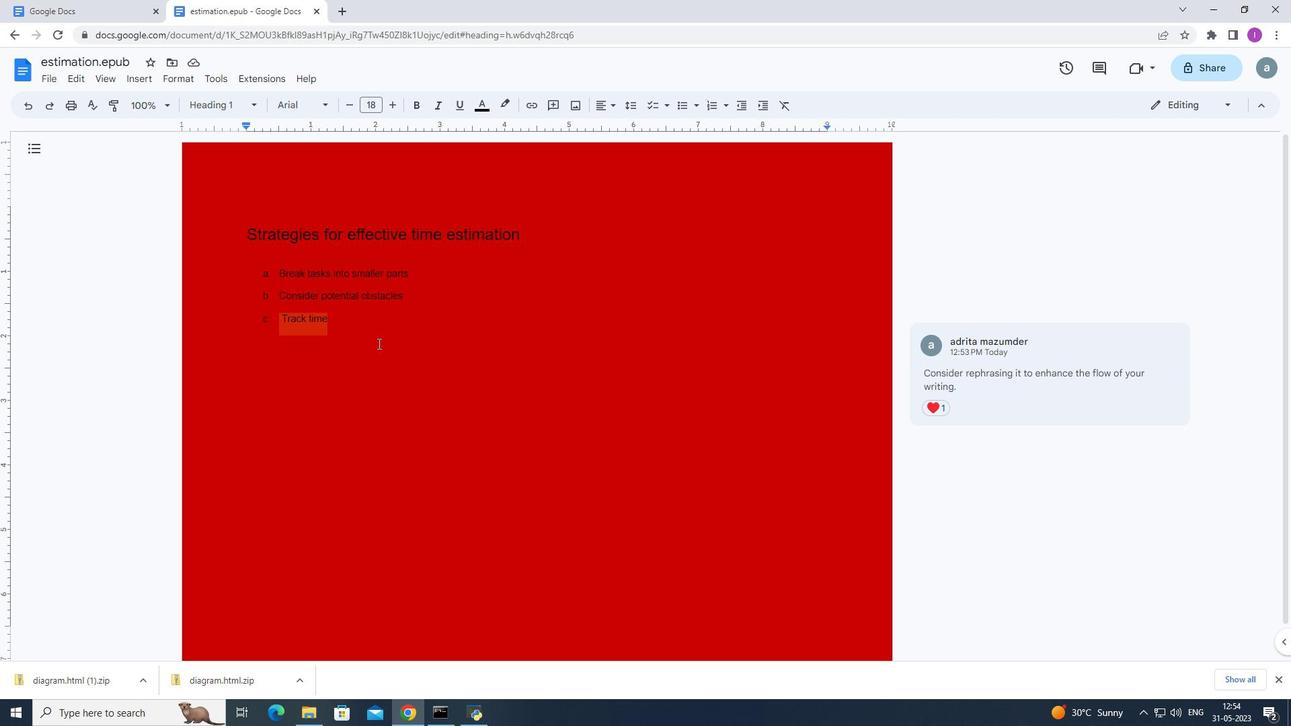
Action: Mouse pressed left at (378, 343)
Screenshot: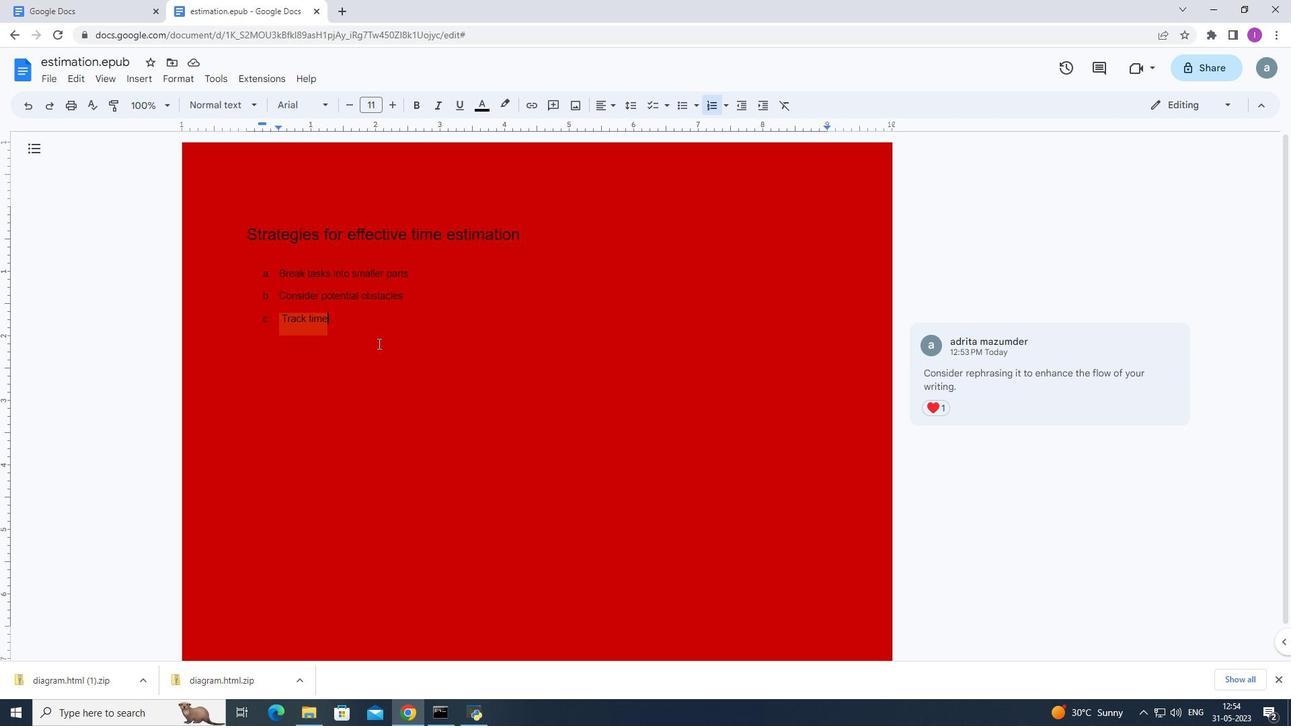 
Action: Mouse moved to (256, 108)
Screenshot: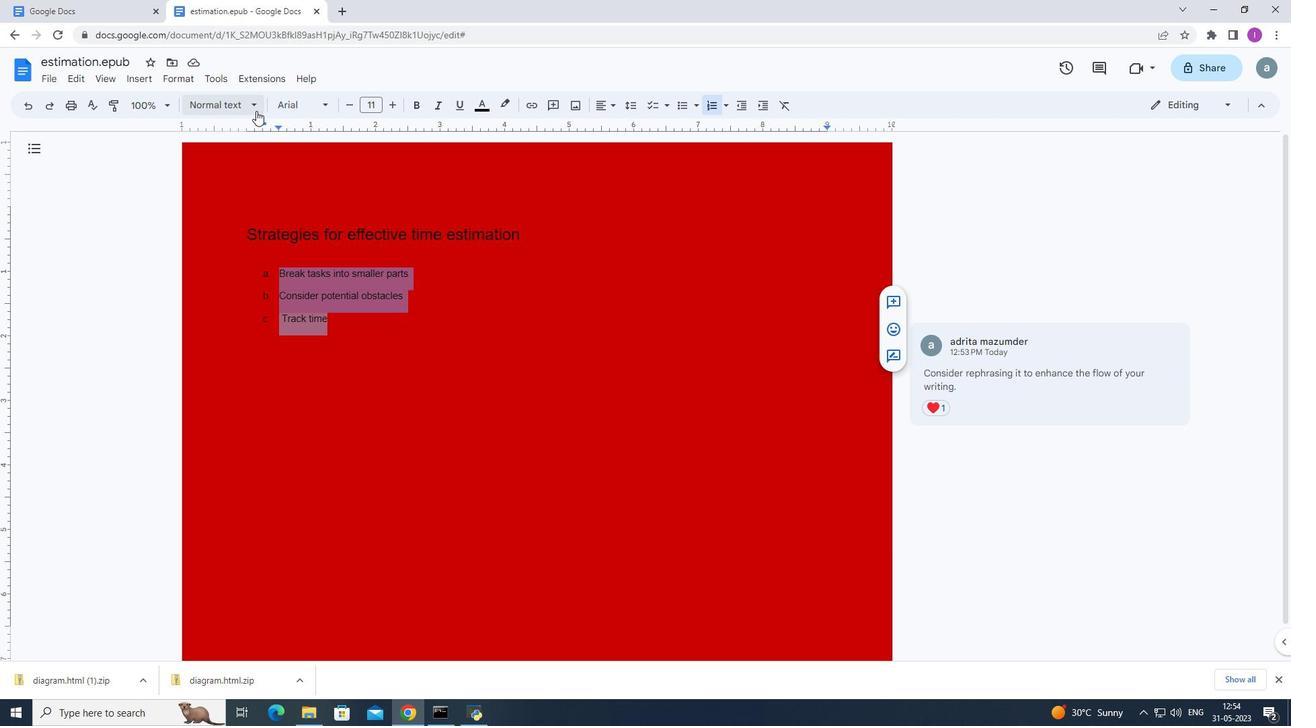 
Action: Mouse pressed left at (256, 108)
Screenshot: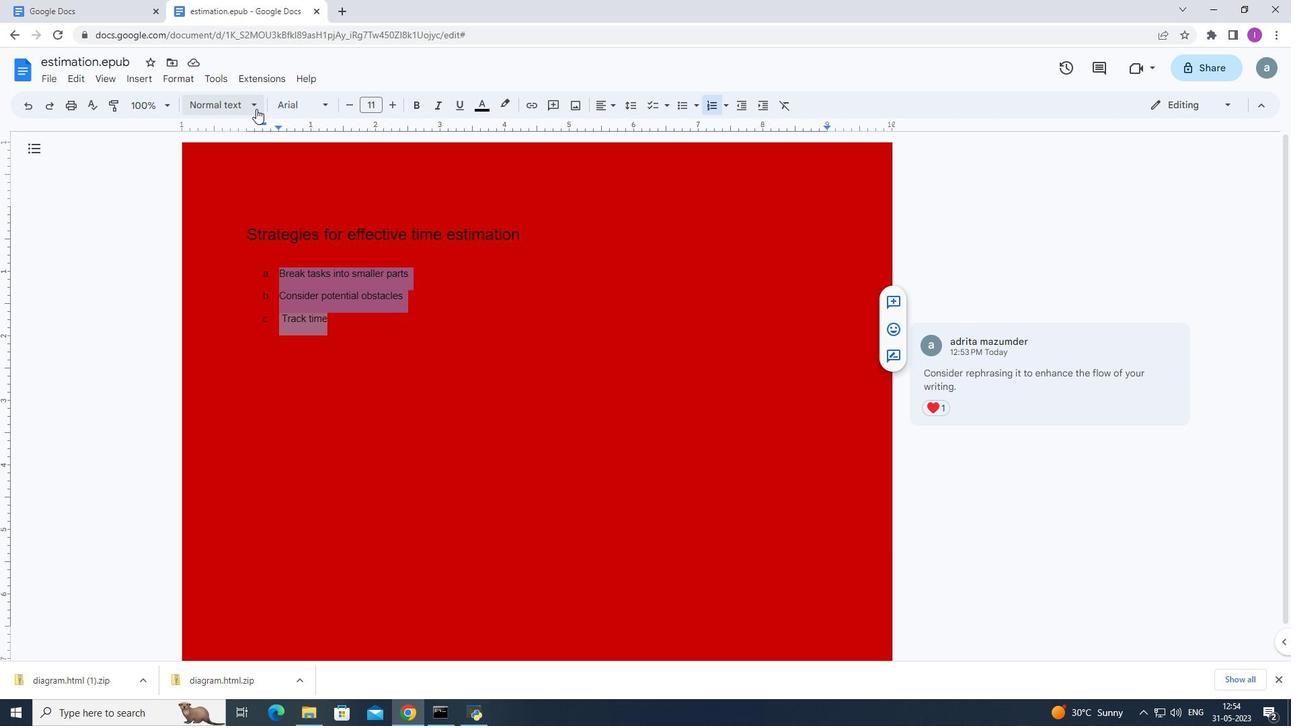 
Action: Mouse moved to (268, 345)
Screenshot: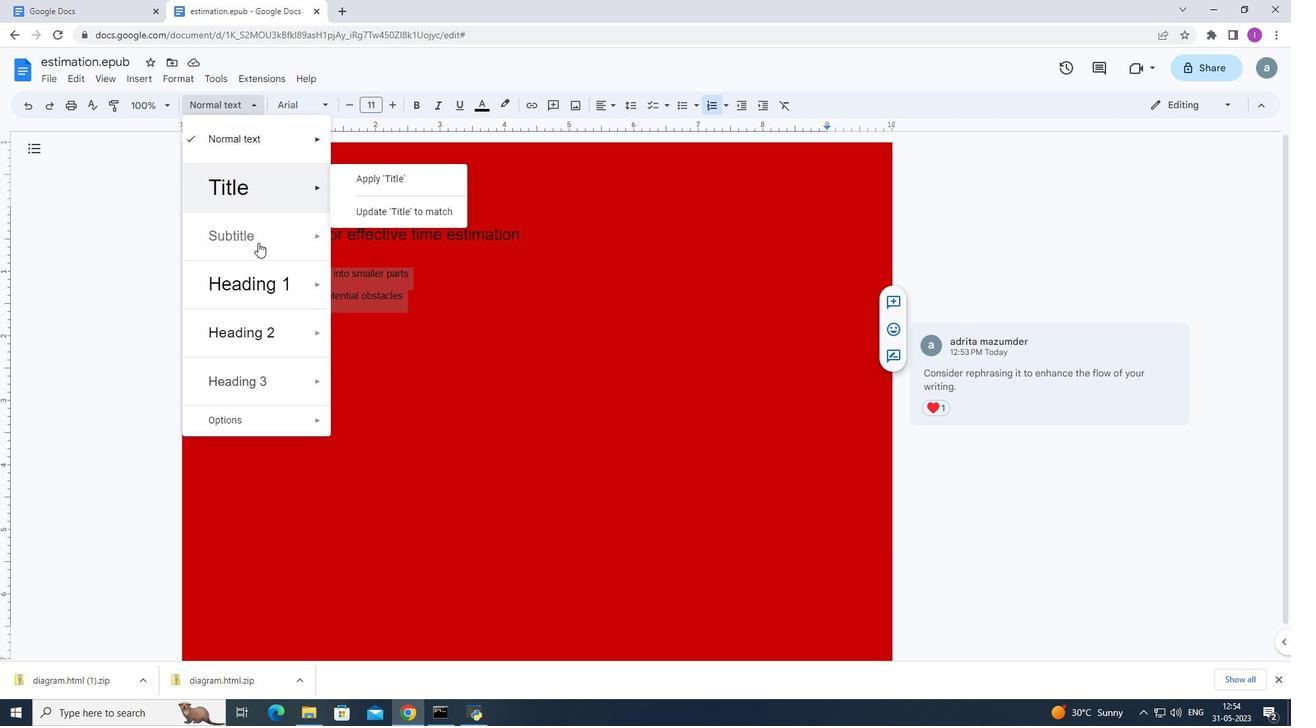 
Action: Mouse scrolled (268, 344) with delta (0, 0)
Screenshot: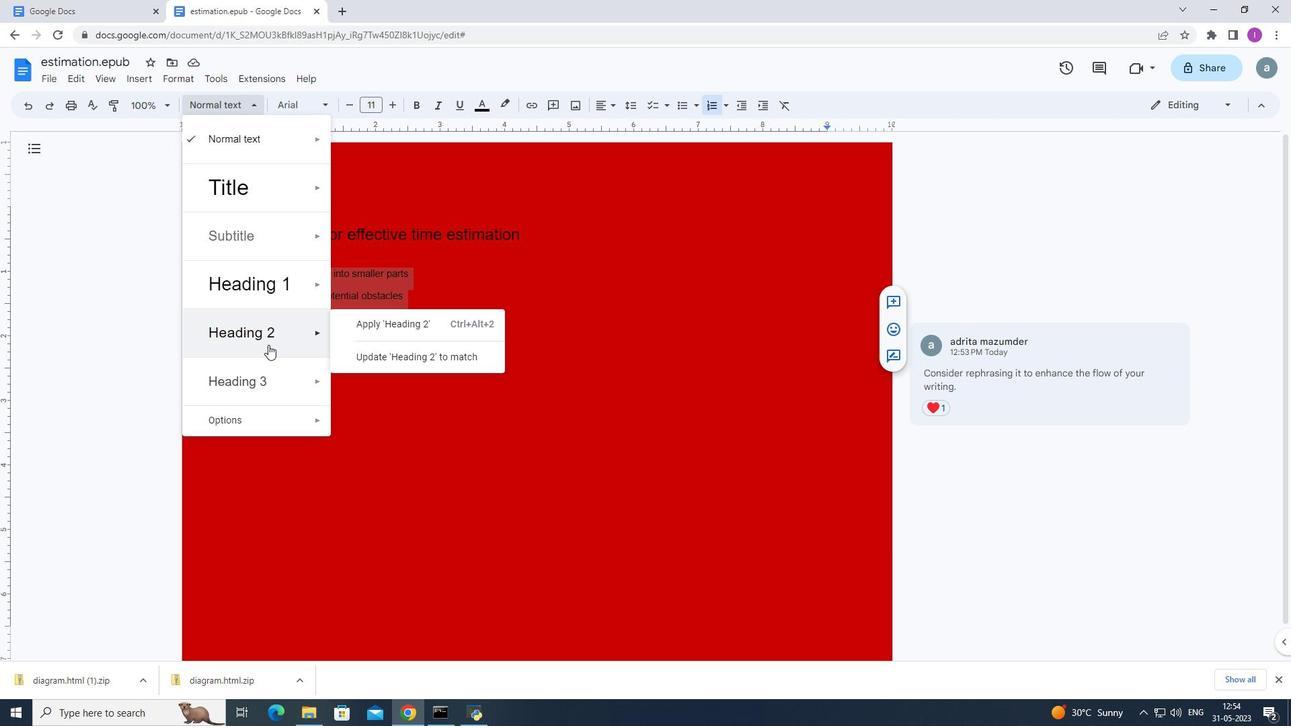 
Action: Mouse scrolled (268, 344) with delta (0, 0)
Screenshot: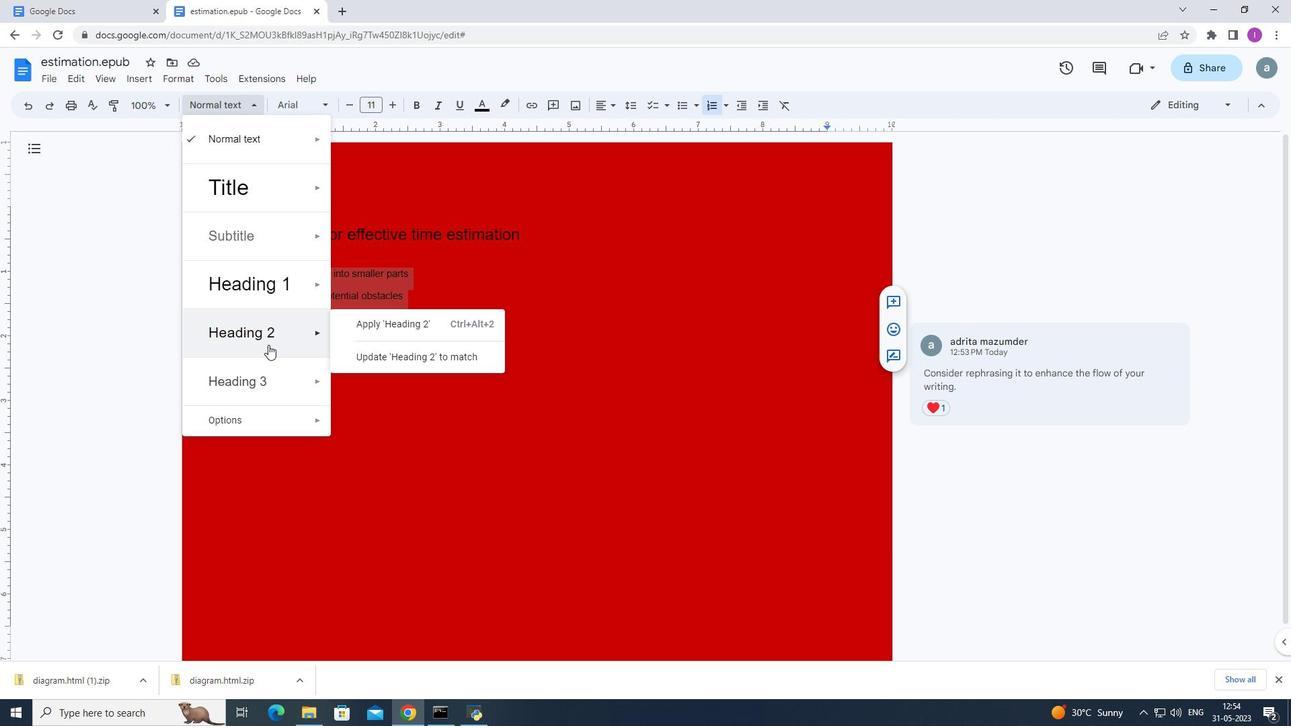 
Action: Mouse scrolled (268, 344) with delta (0, 0)
Screenshot: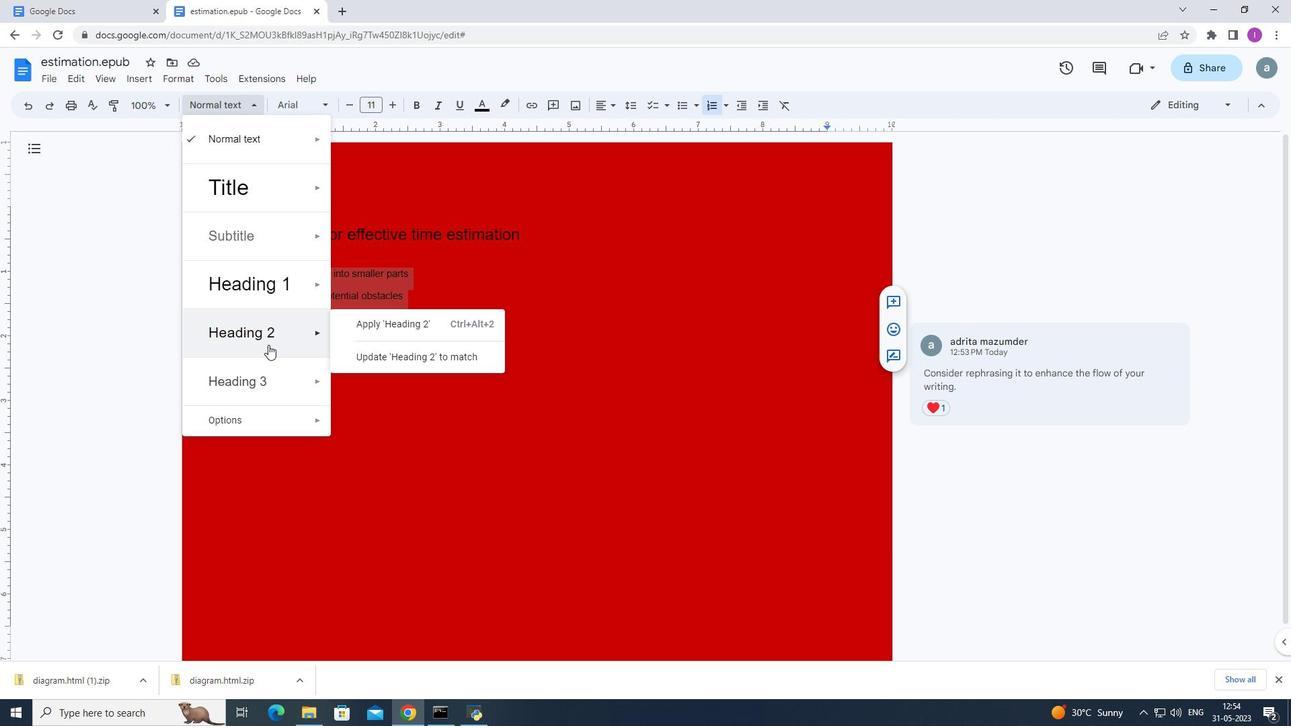 
Action: Mouse moved to (627, 102)
Screenshot: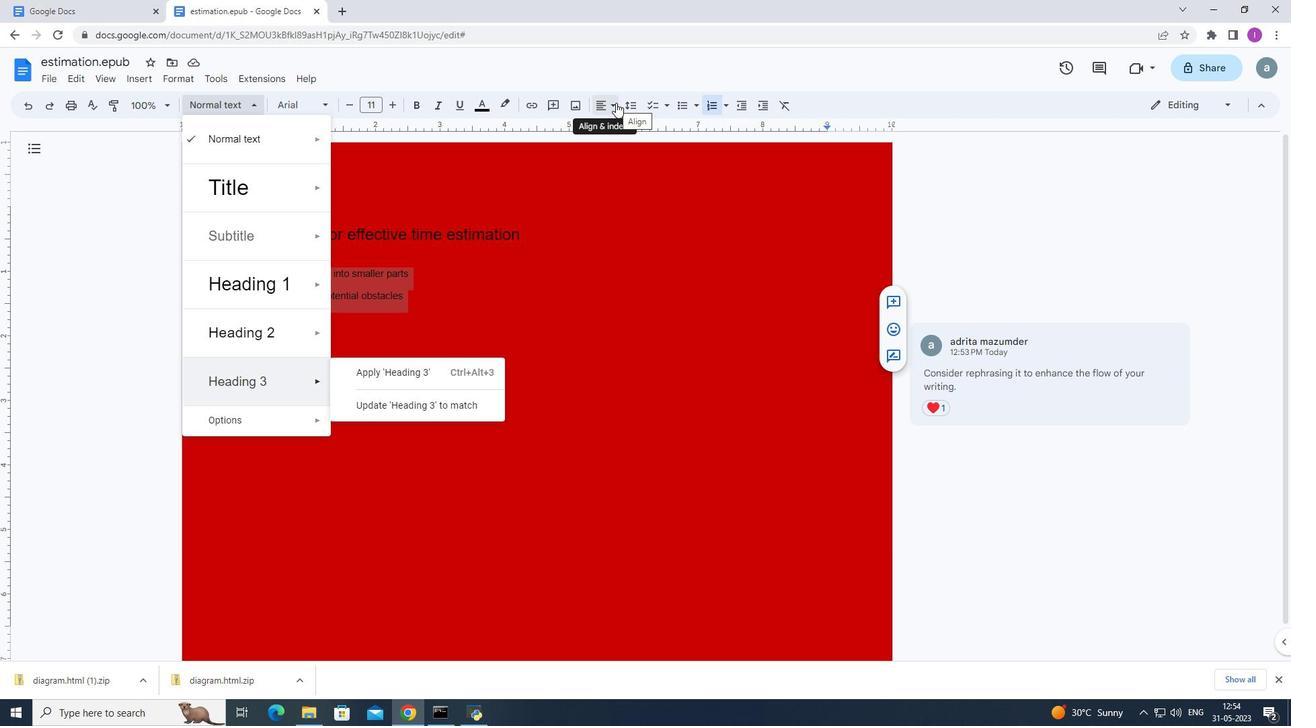 
Action: Mouse pressed left at (627, 102)
Screenshot: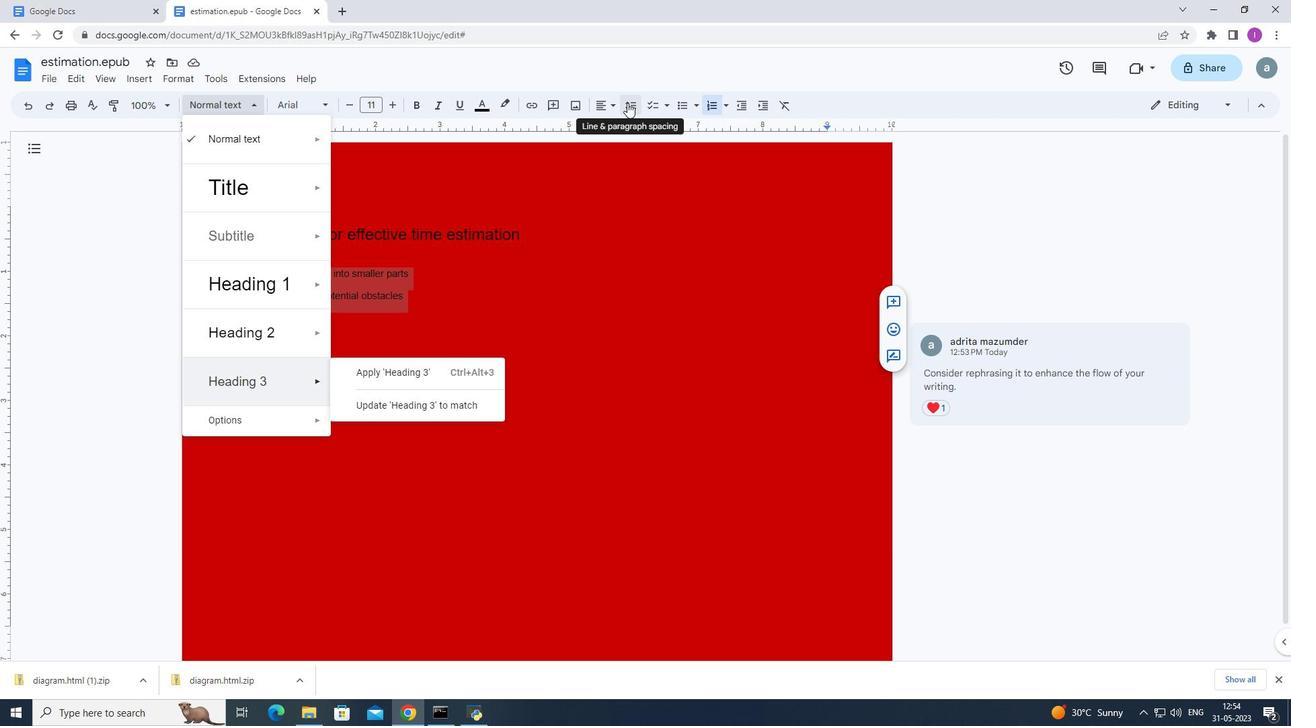 
Action: Mouse moved to (68, 78)
Screenshot: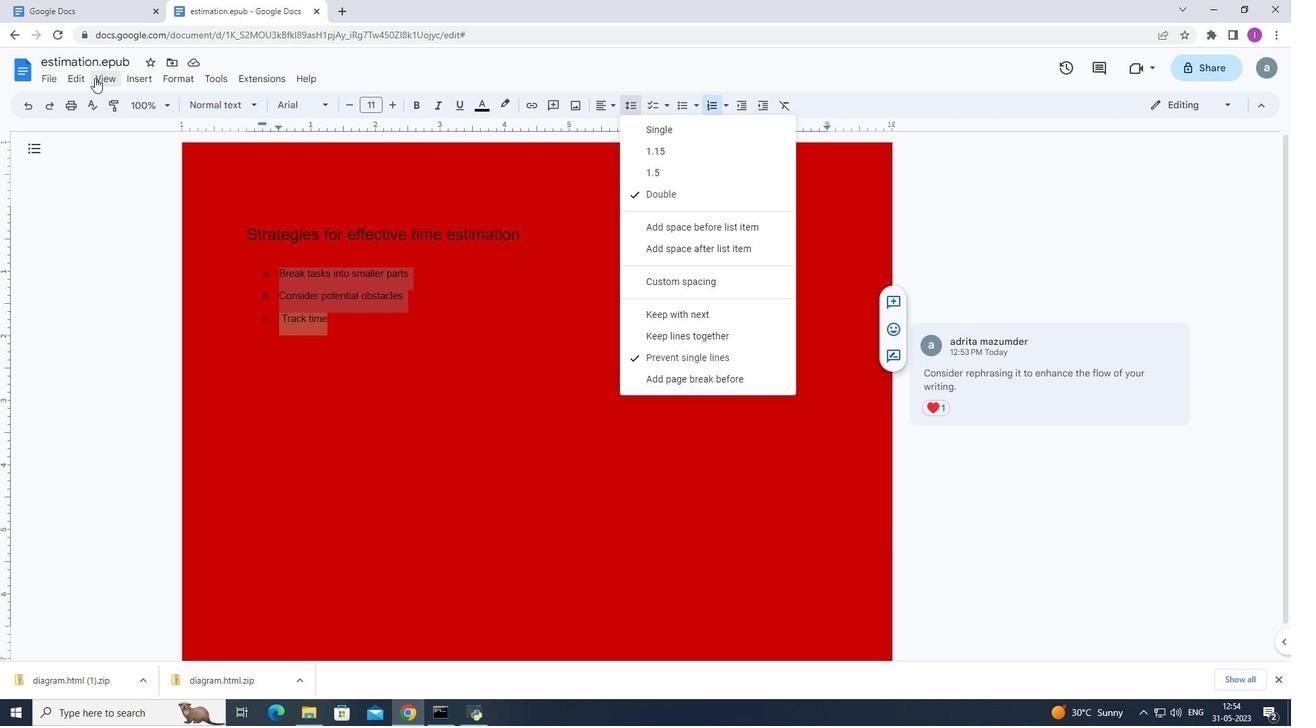 
Action: Mouse pressed left at (68, 78)
Screenshot: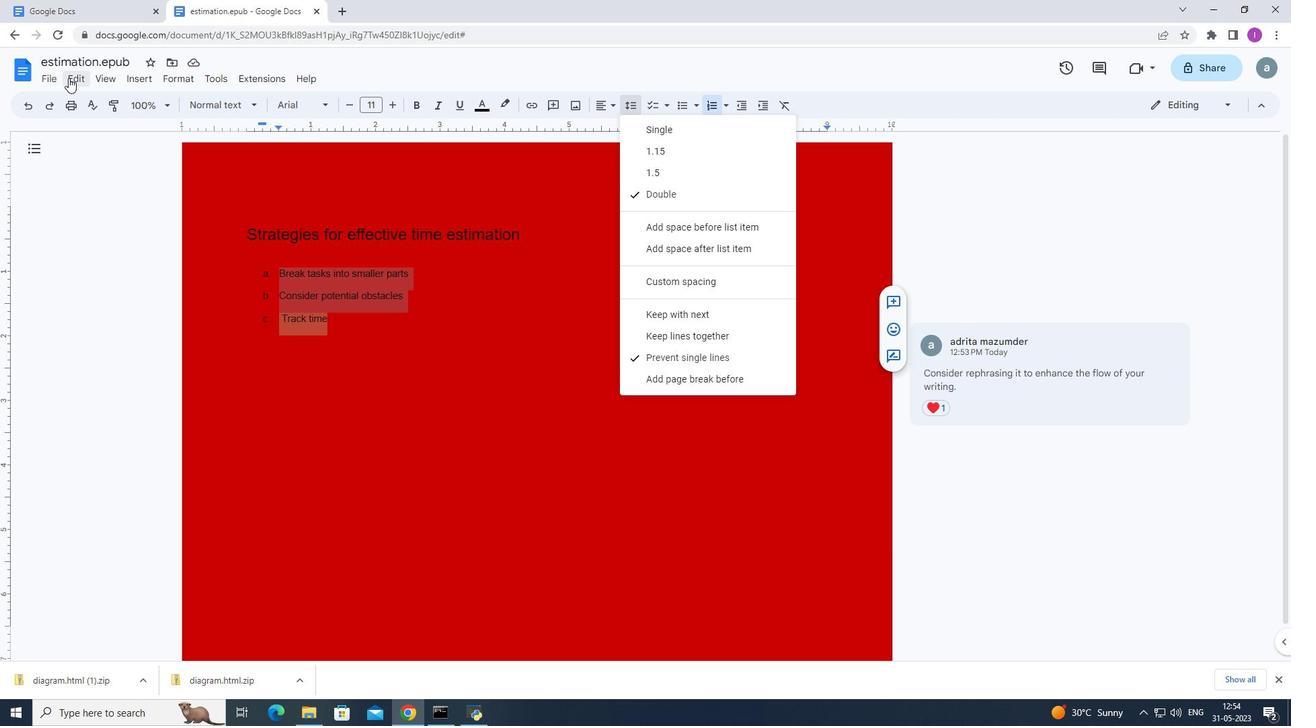 
Action: Mouse moved to (498, 285)
Screenshot: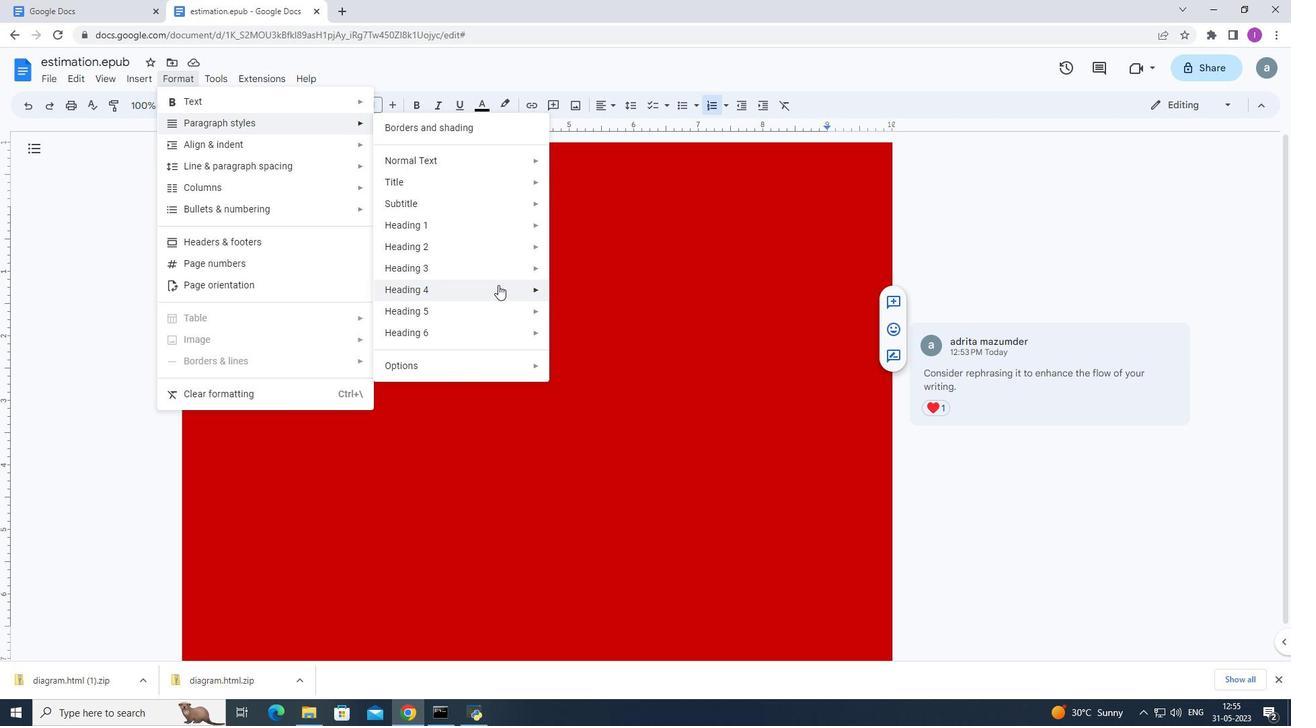 
Action: Mouse scrolled (498, 285) with delta (0, 0)
Screenshot: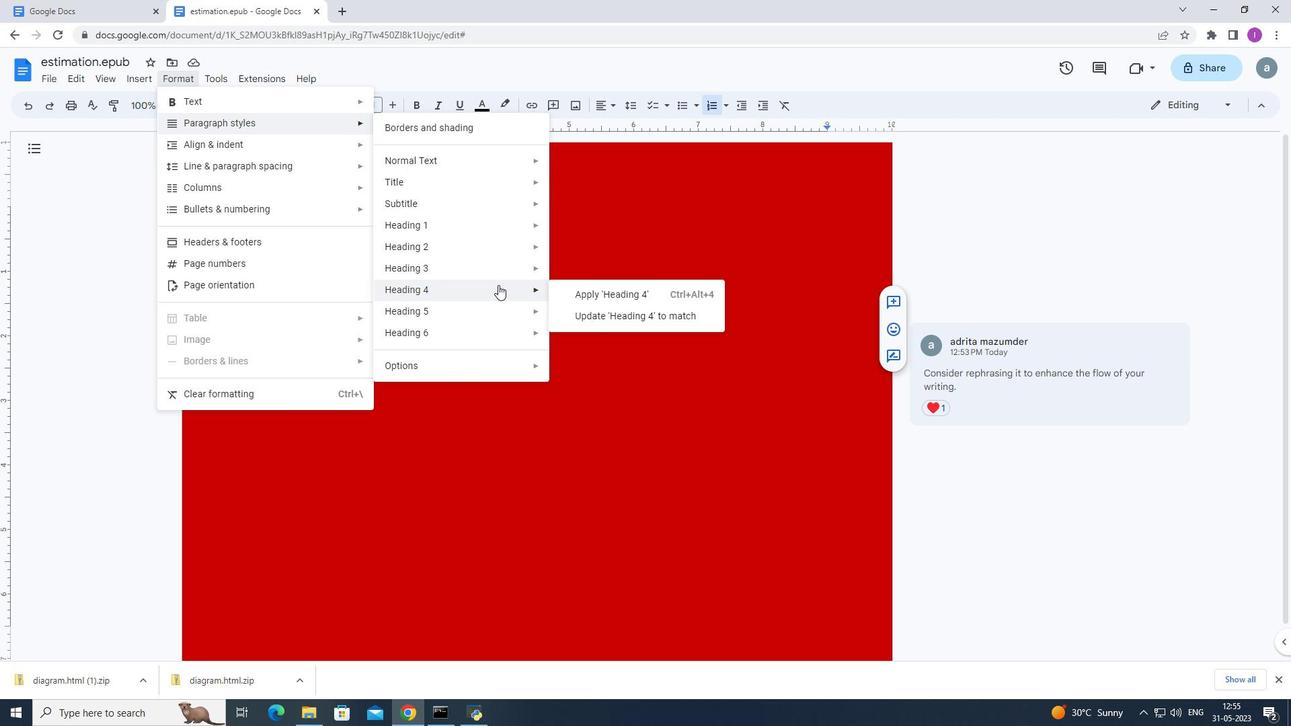 
Action: Mouse scrolled (498, 285) with delta (0, 0)
Screenshot: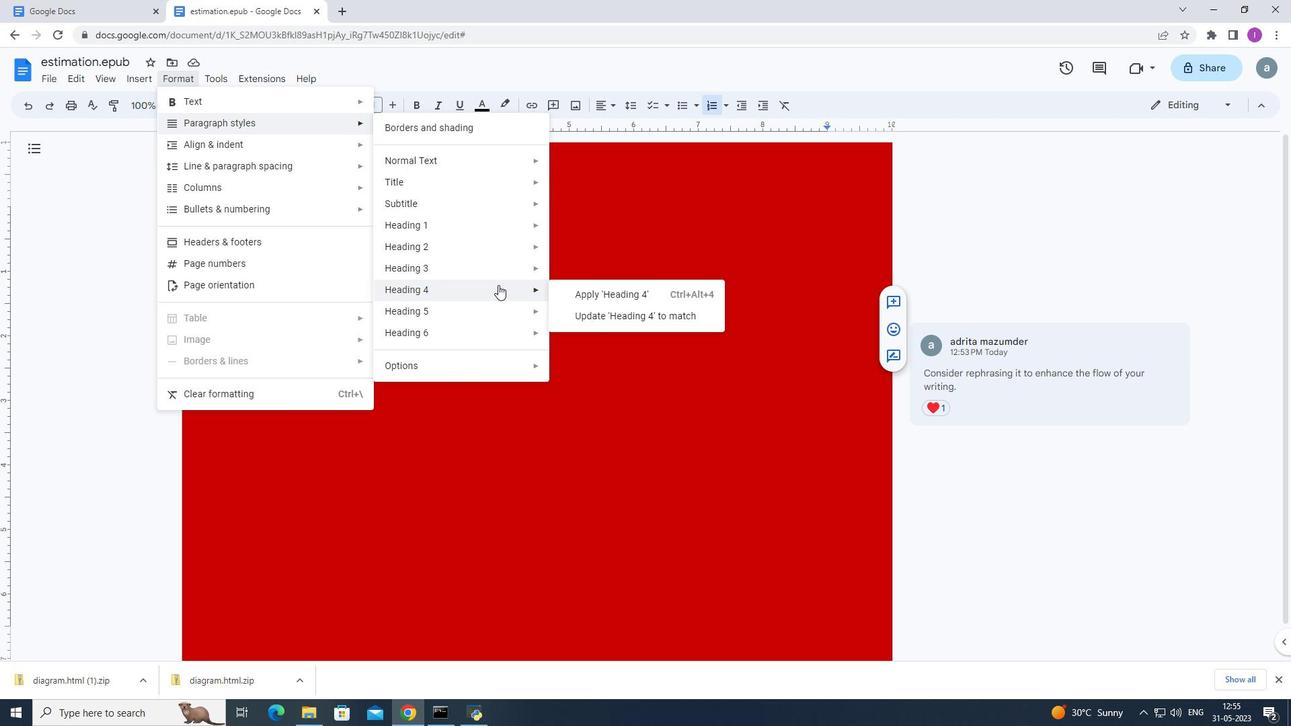 
Action: Mouse scrolled (498, 285) with delta (0, 0)
Screenshot: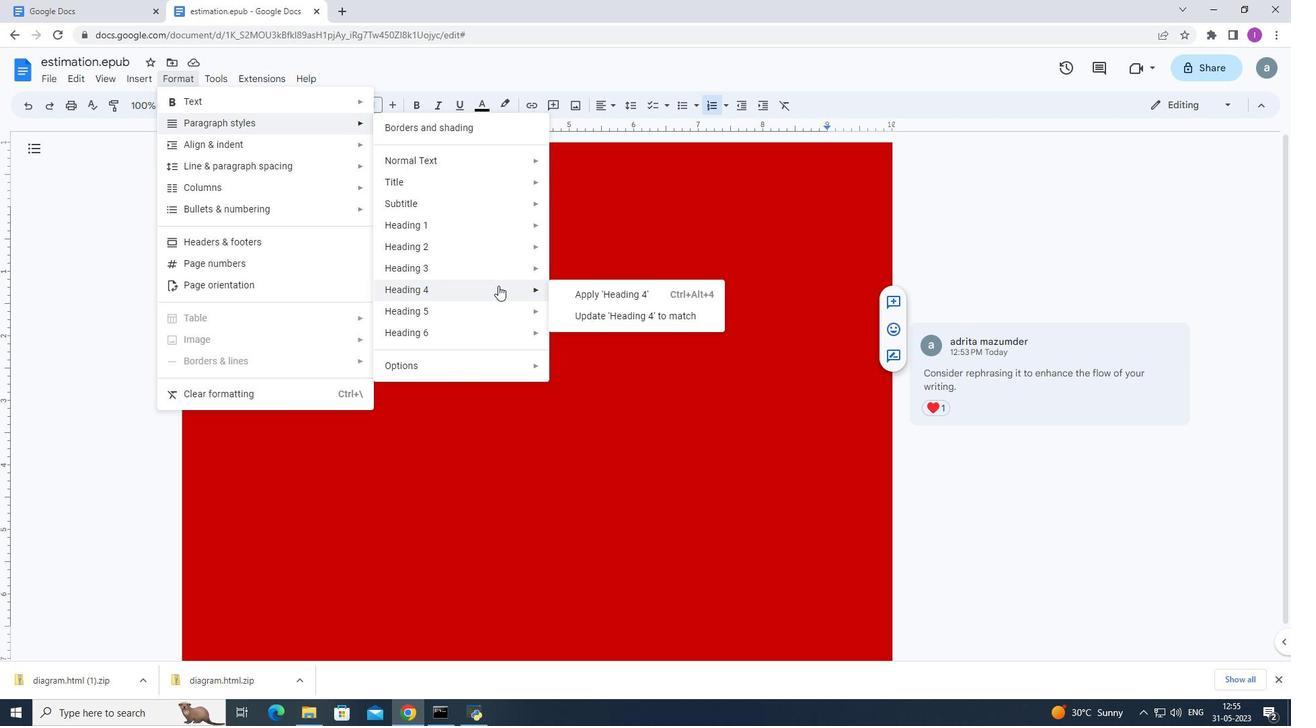 
Action: Mouse moved to (476, 373)
Screenshot: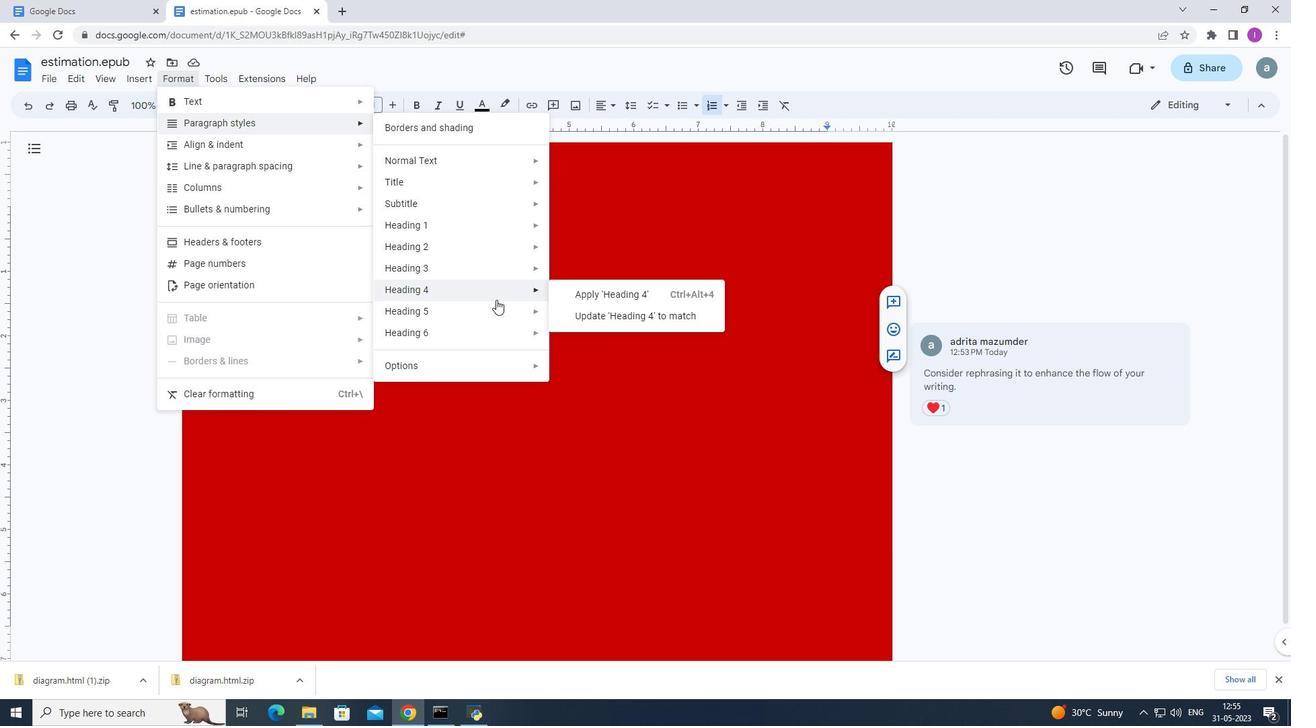 
Action: Mouse pressed left at (476, 373)
Screenshot: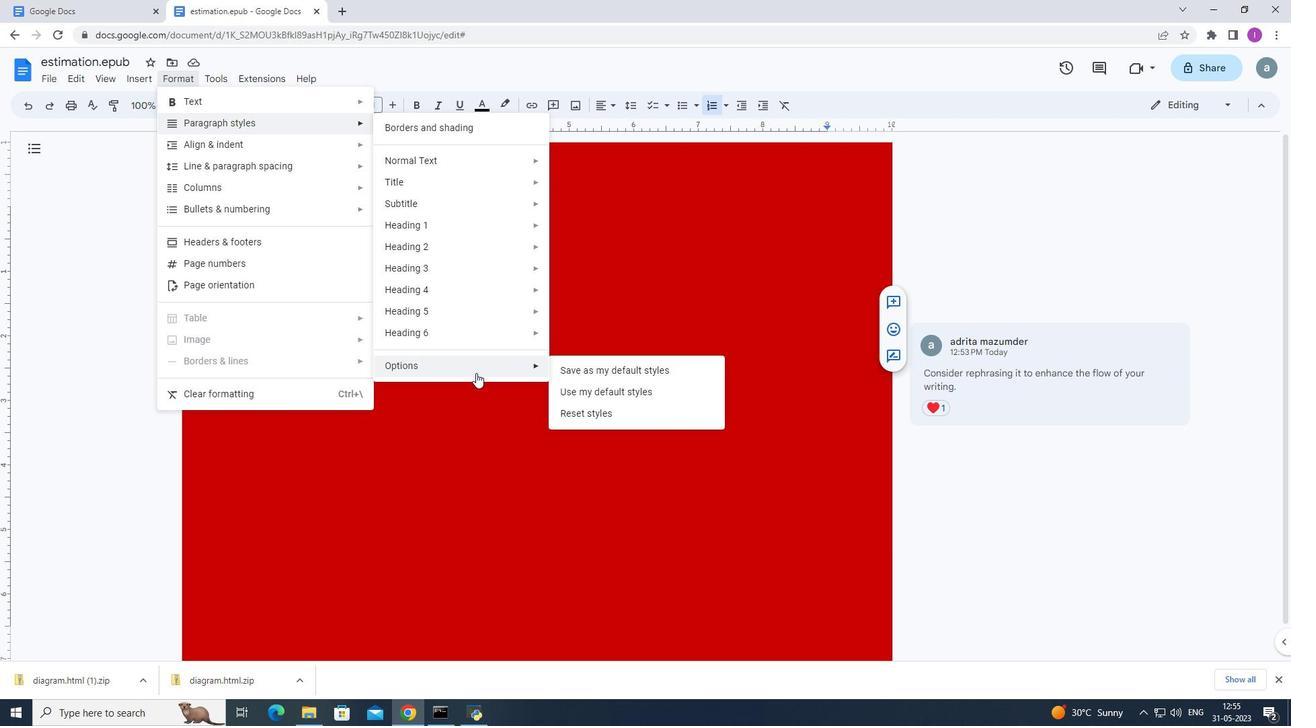 
Action: Mouse moved to (632, 293)
Screenshot: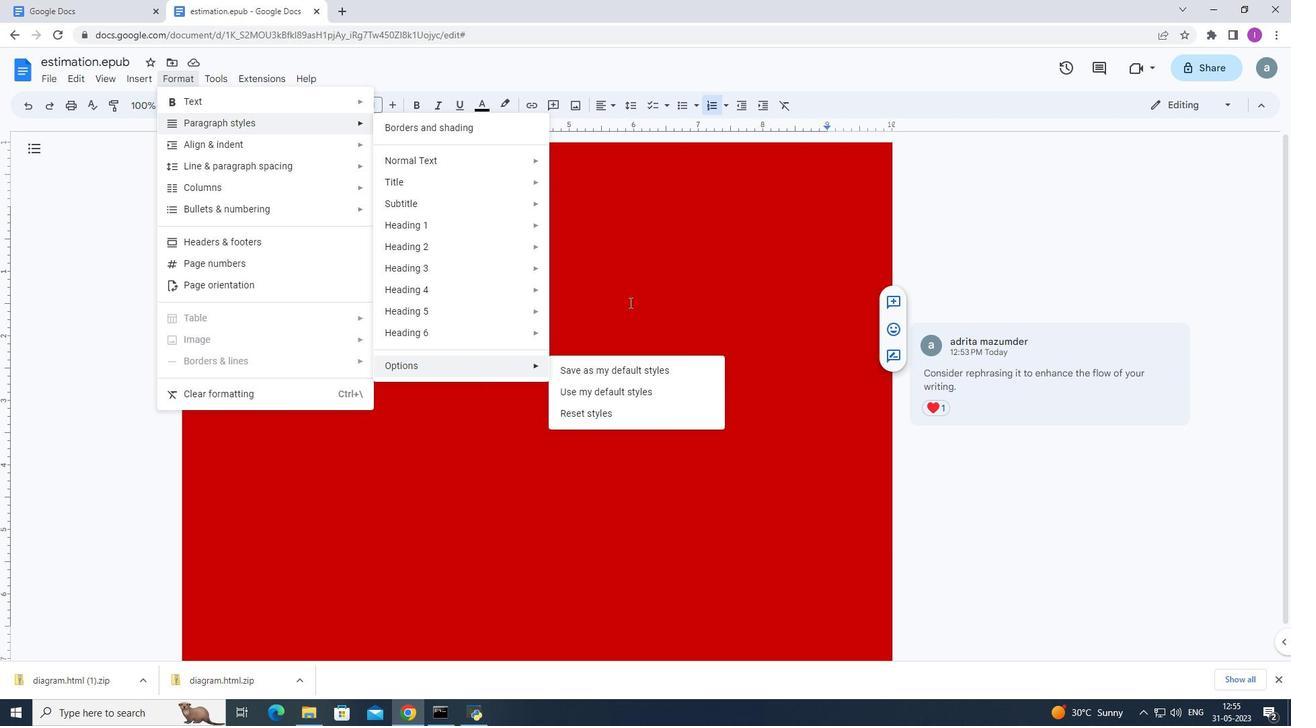 
Action: Mouse pressed left at (632, 293)
Screenshot: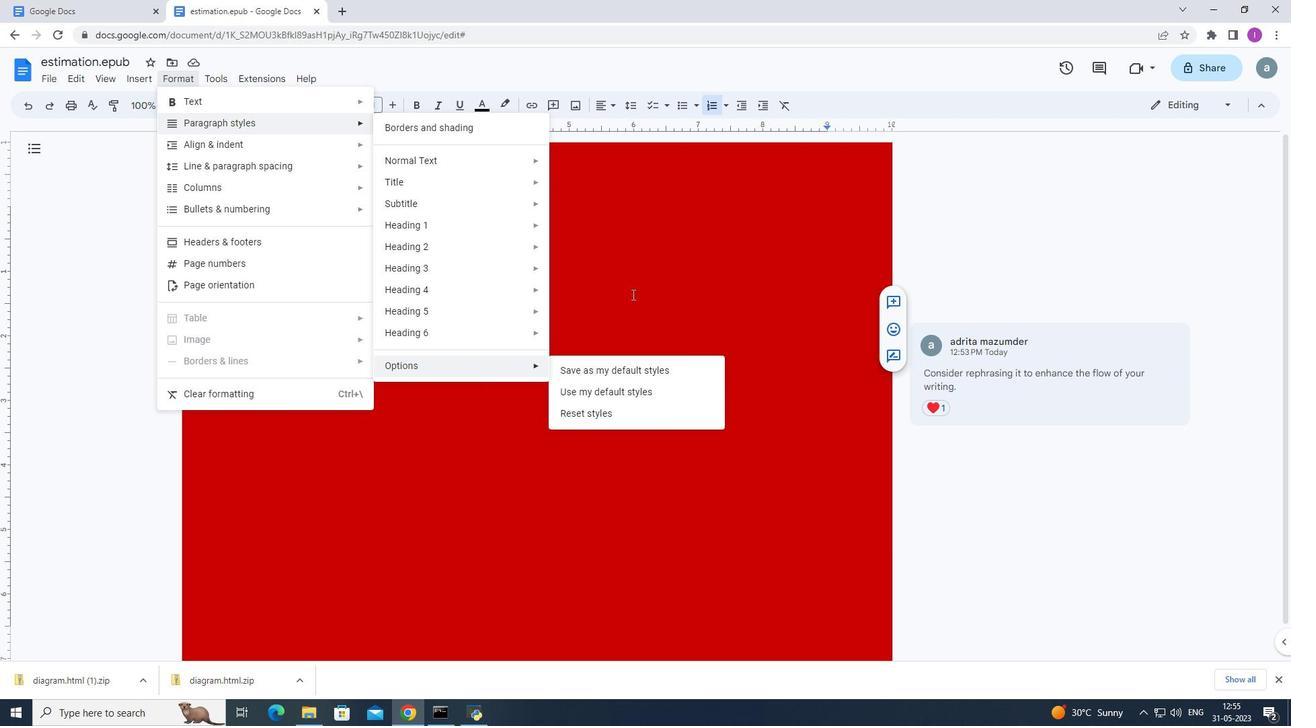 
Action: Mouse moved to (344, 328)
Screenshot: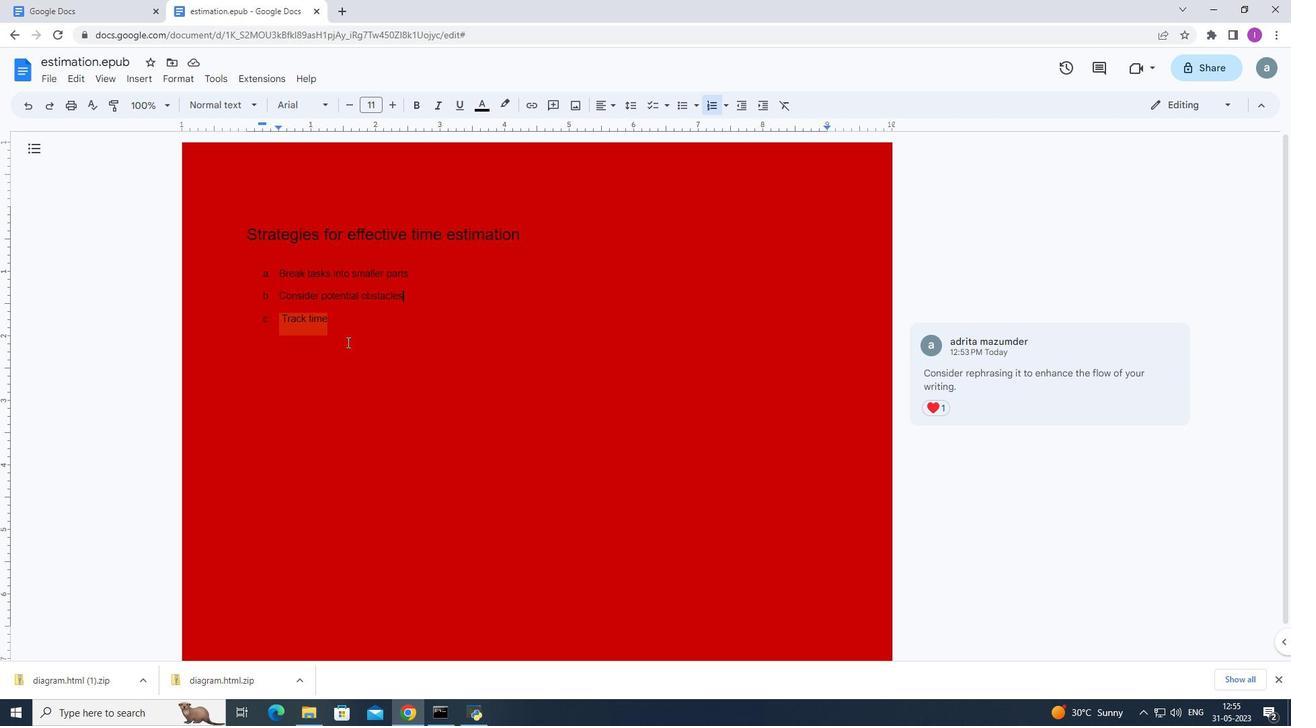 
Action: Mouse pressed left at (344, 328)
Screenshot: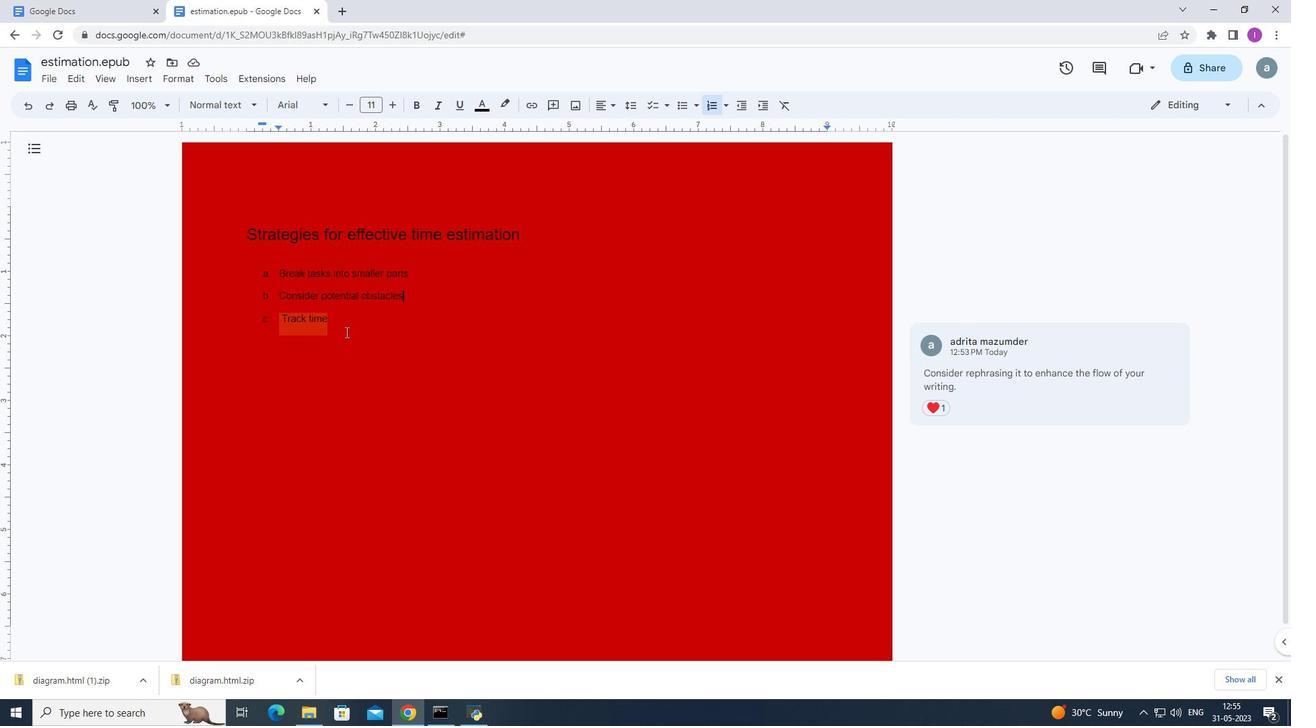 
Action: Mouse moved to (364, 326)
Screenshot: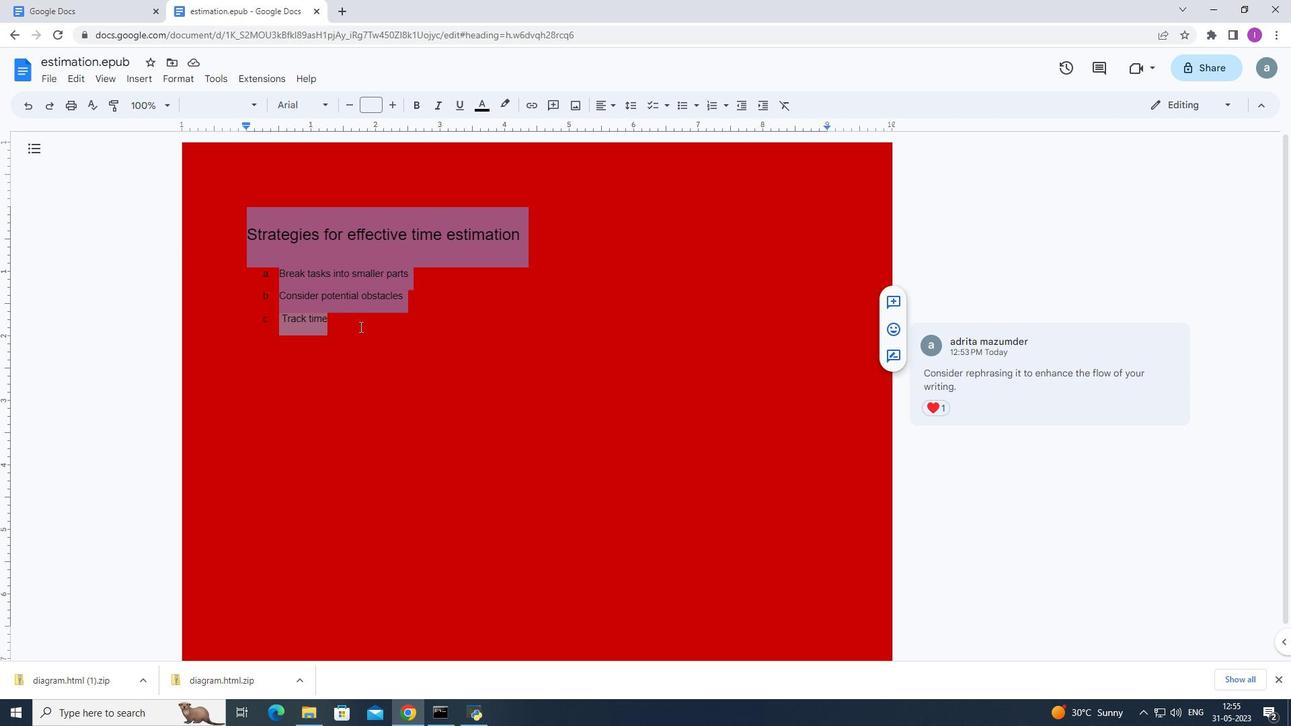 
Action: Mouse pressed left at (364, 326)
Screenshot: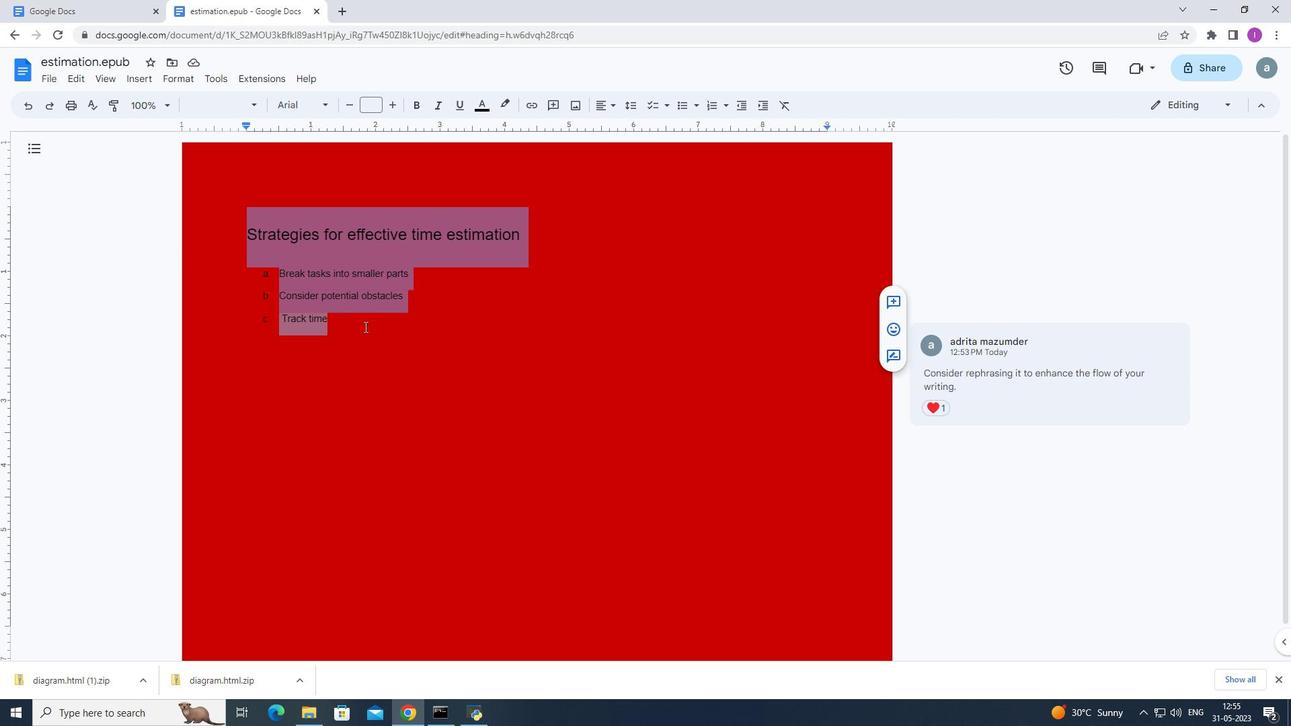 
Action: Mouse moved to (359, 326)
Screenshot: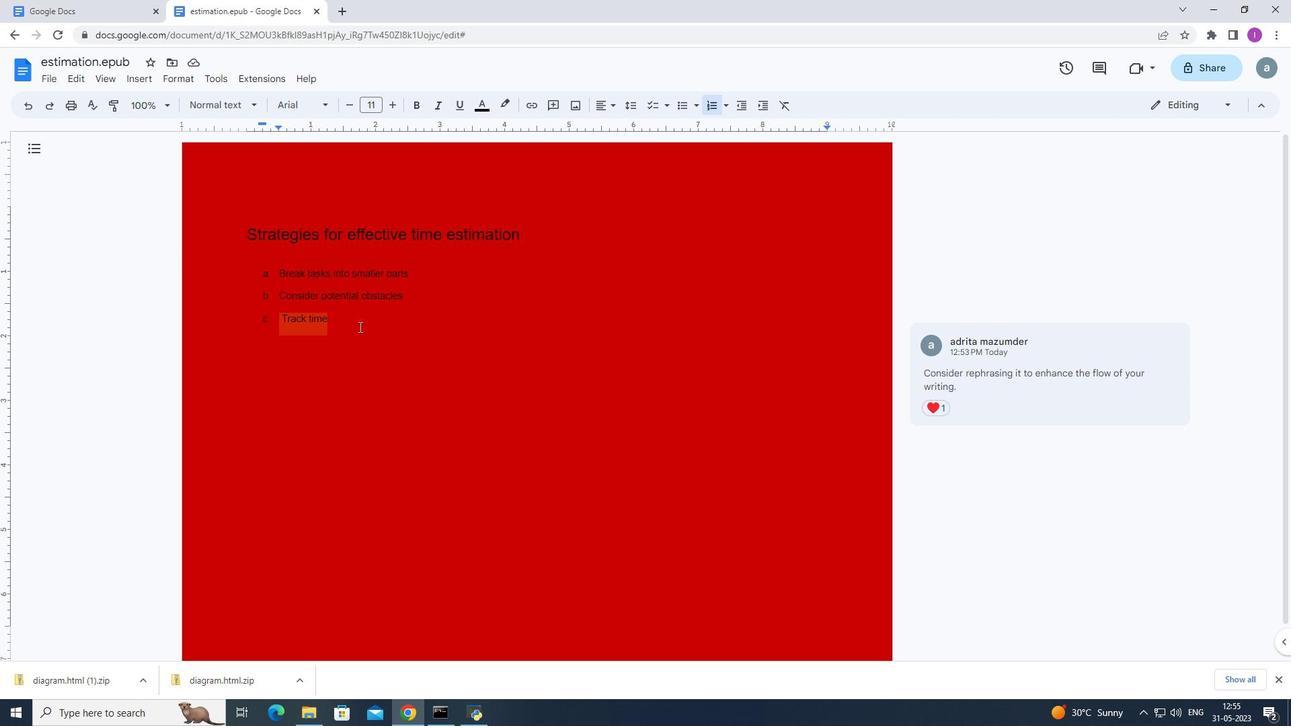 
Action: Mouse pressed left at (359, 326)
Screenshot: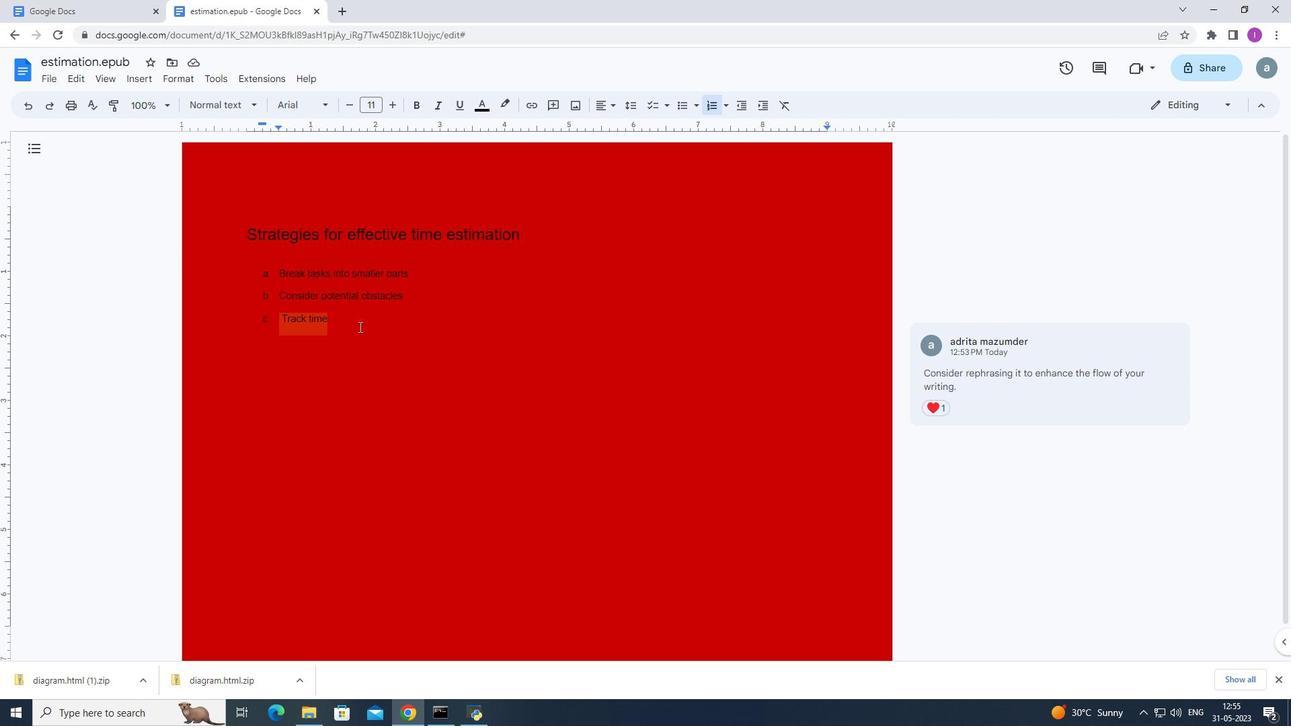 
Action: Mouse moved to (346, 337)
Screenshot: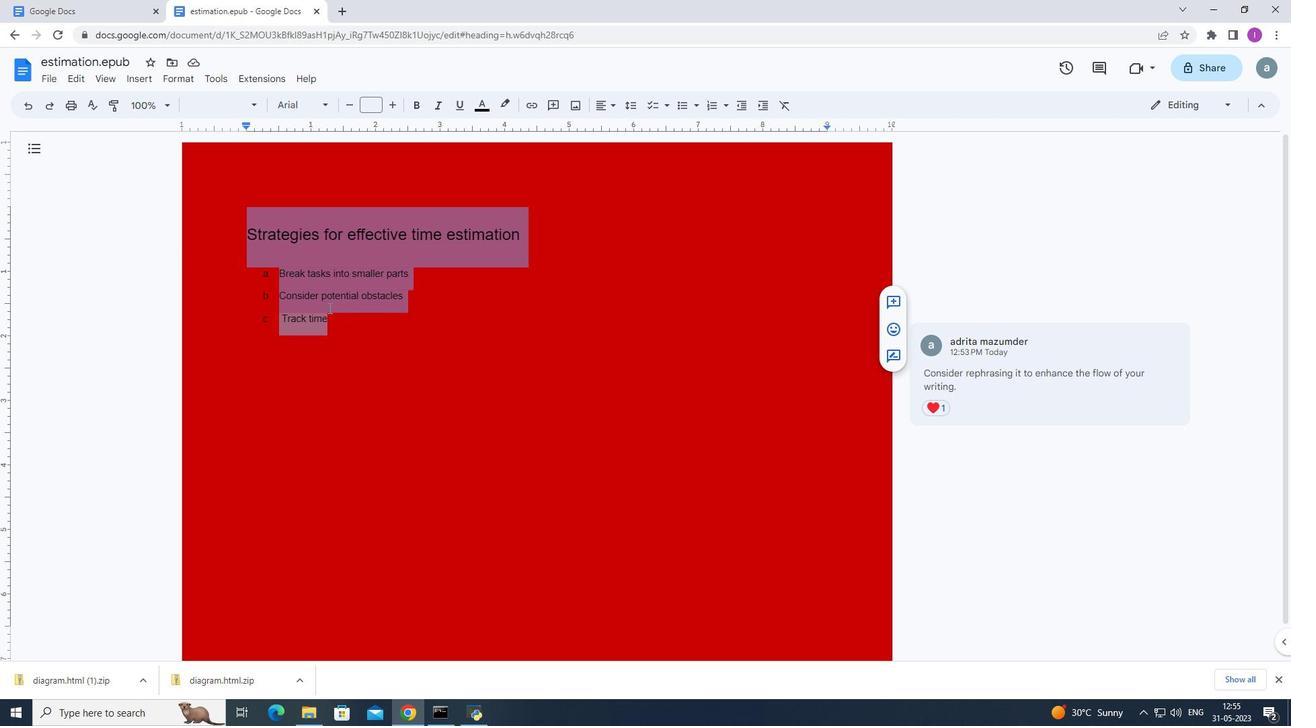 
Action: Mouse pressed left at (346, 337)
Screenshot: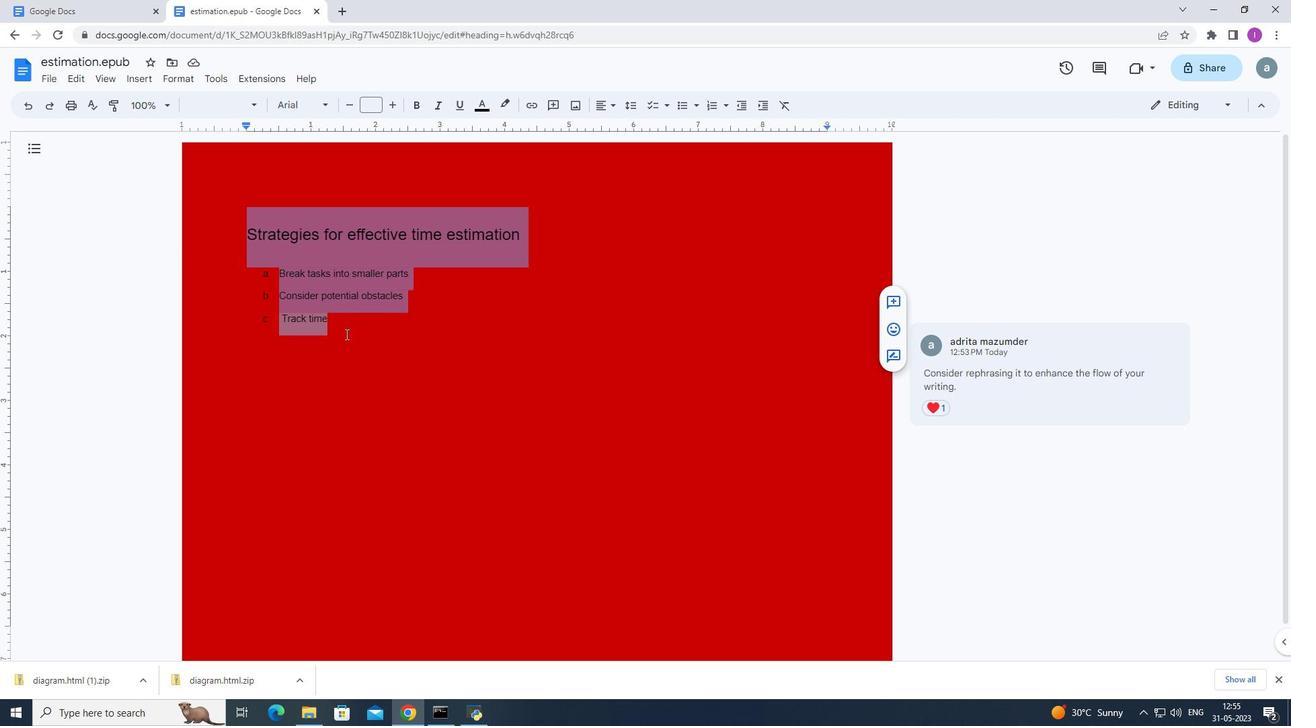 
Action: Mouse moved to (330, 320)
Screenshot: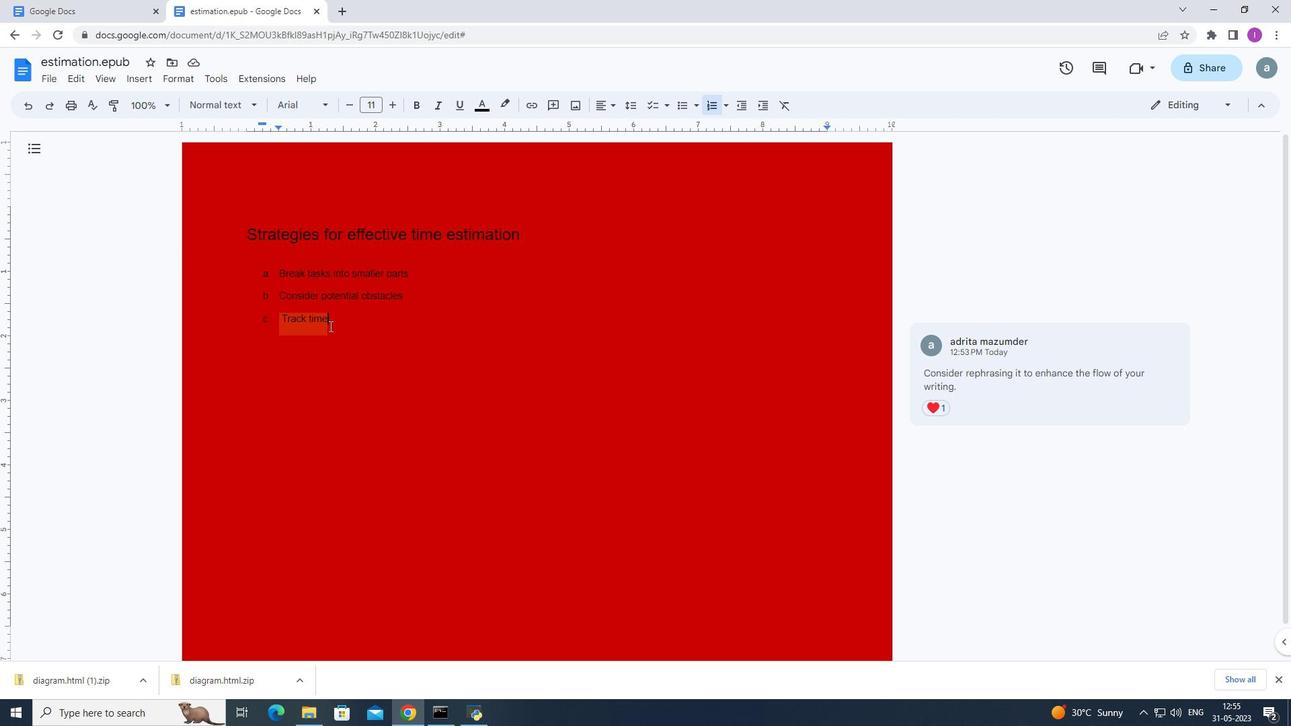 
Action: Mouse pressed left at (330, 320)
Screenshot: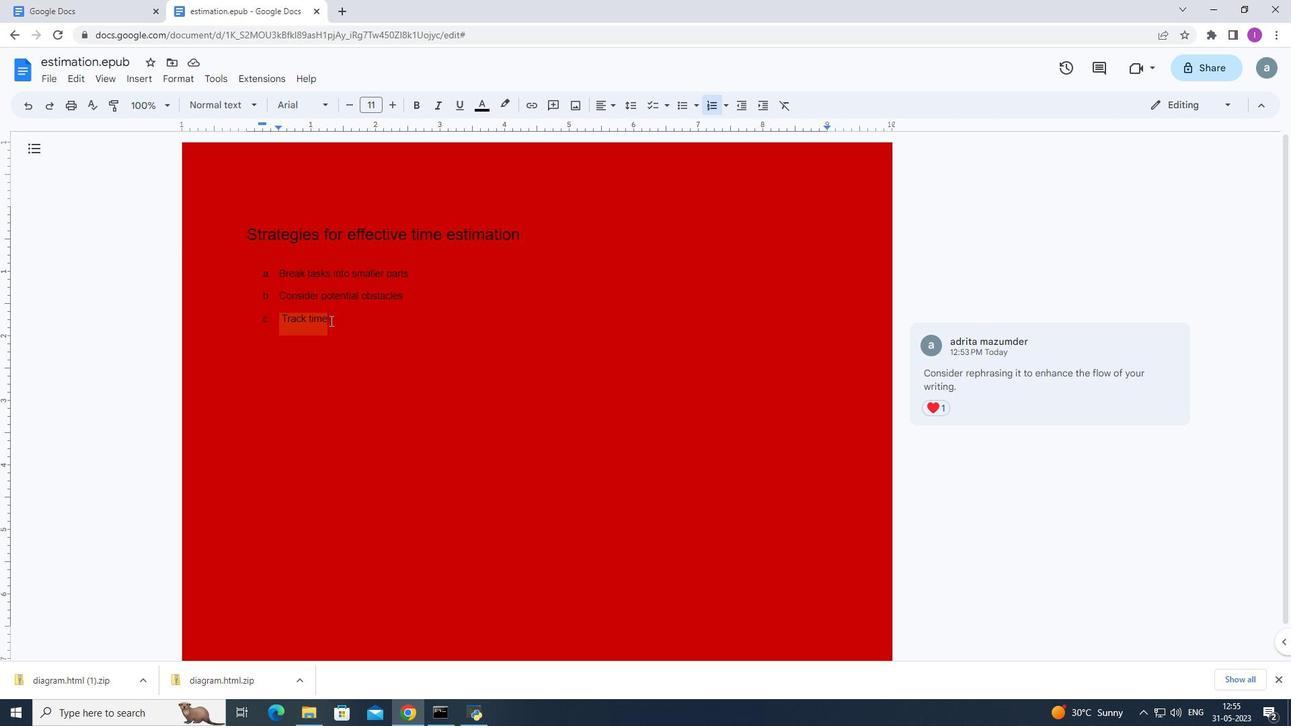 
Action: Mouse moved to (112, 77)
Screenshot: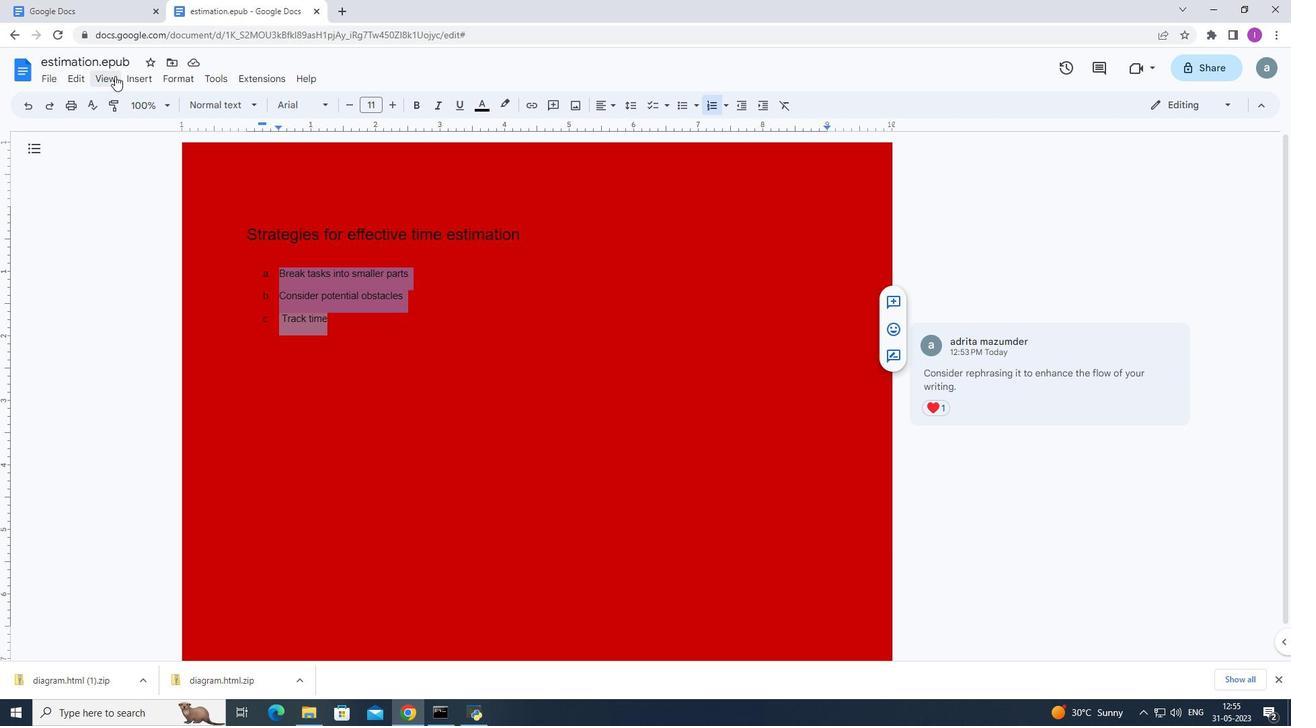 
Action: Mouse pressed left at (112, 77)
Screenshot: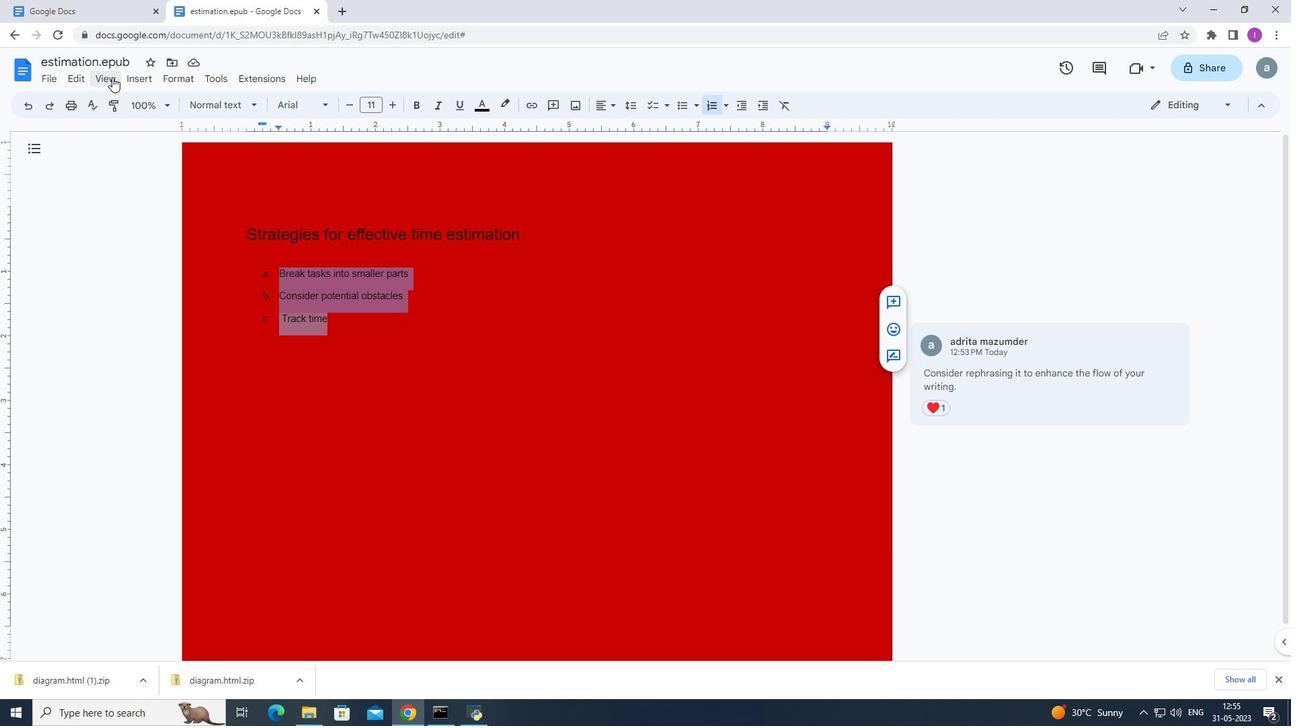 
Action: Mouse moved to (612, 107)
Screenshot: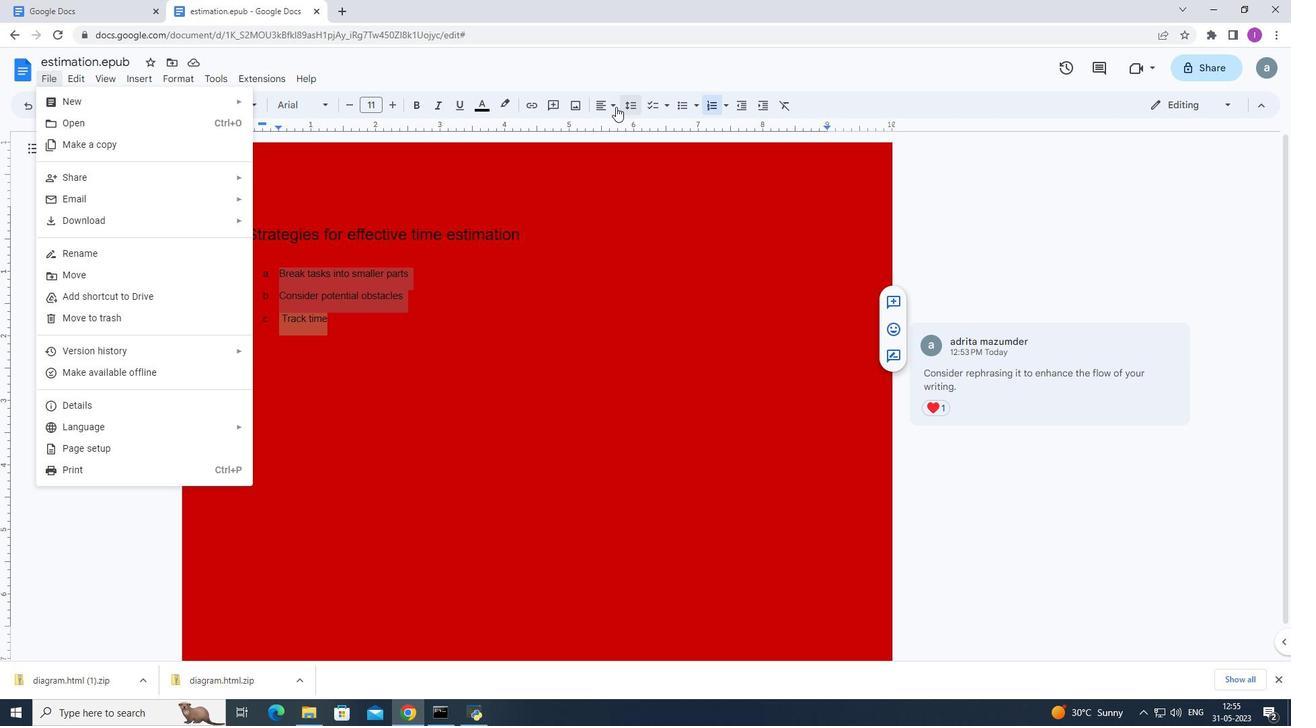 
Action: Mouse pressed left at (612, 107)
Screenshot: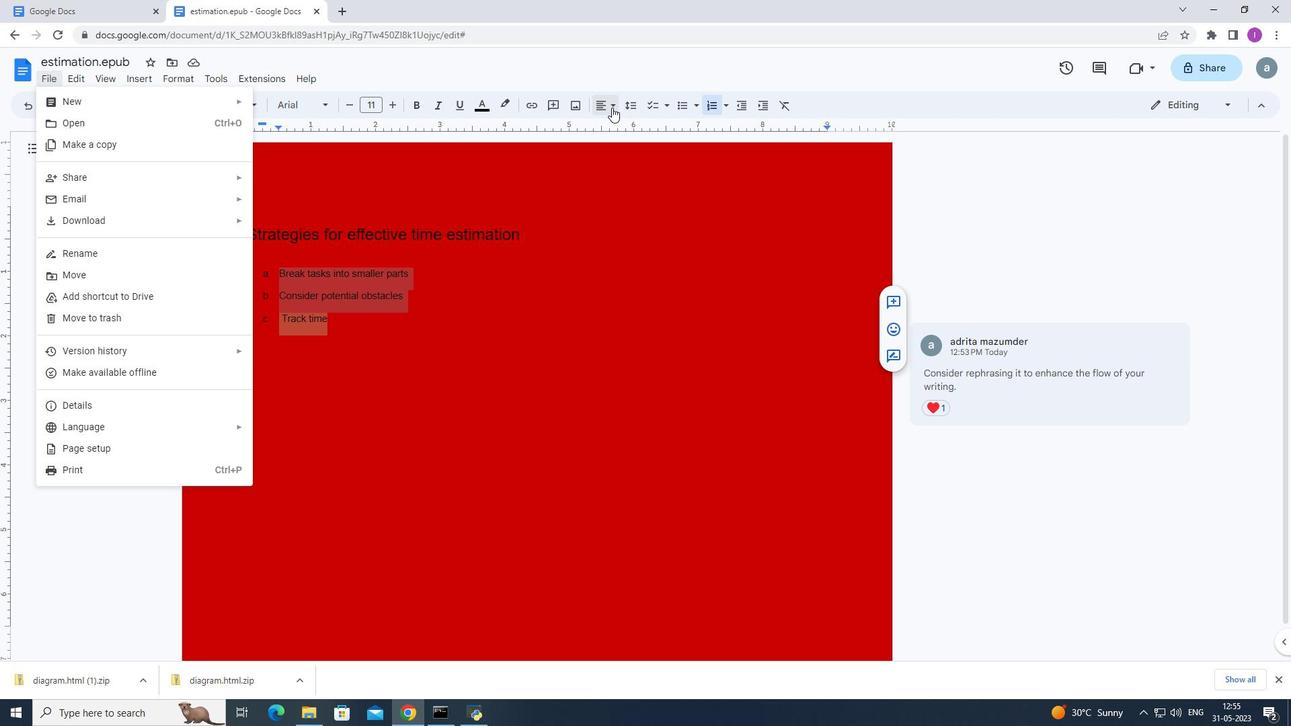 
Action: Mouse pressed left at (612, 107)
Screenshot: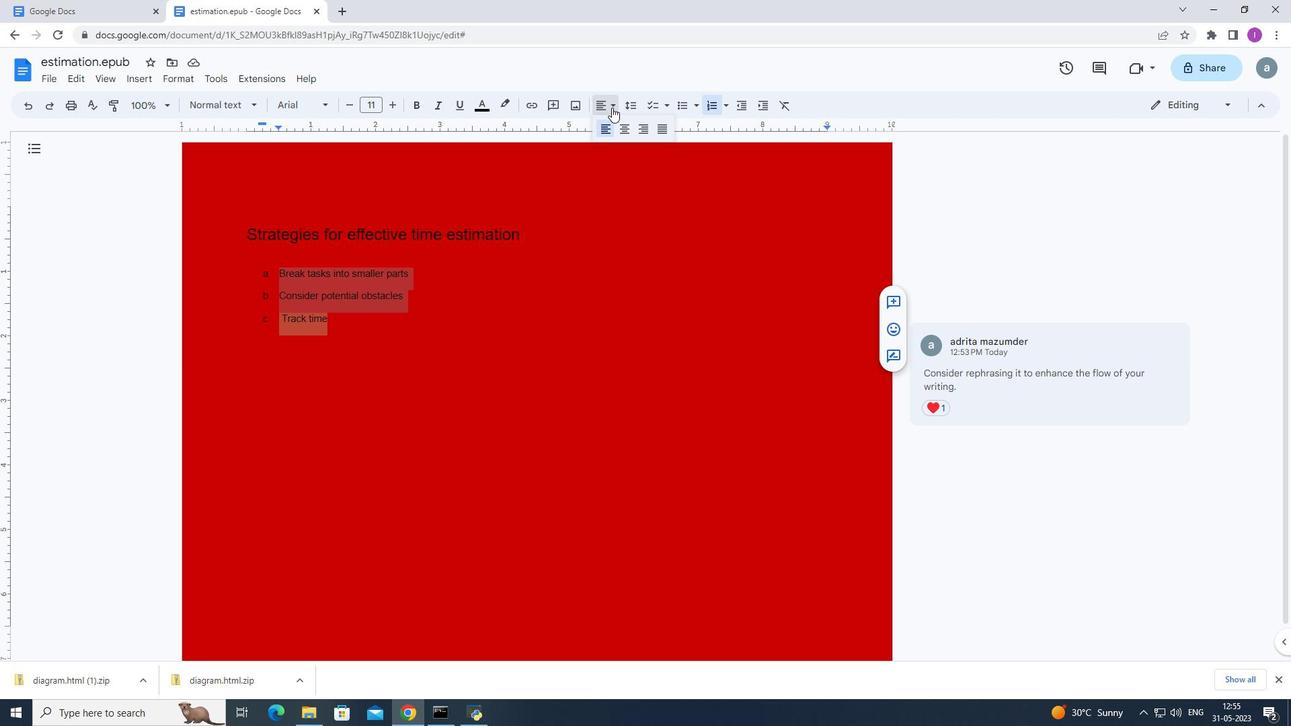 
Action: Mouse moved to (742, 105)
Screenshot: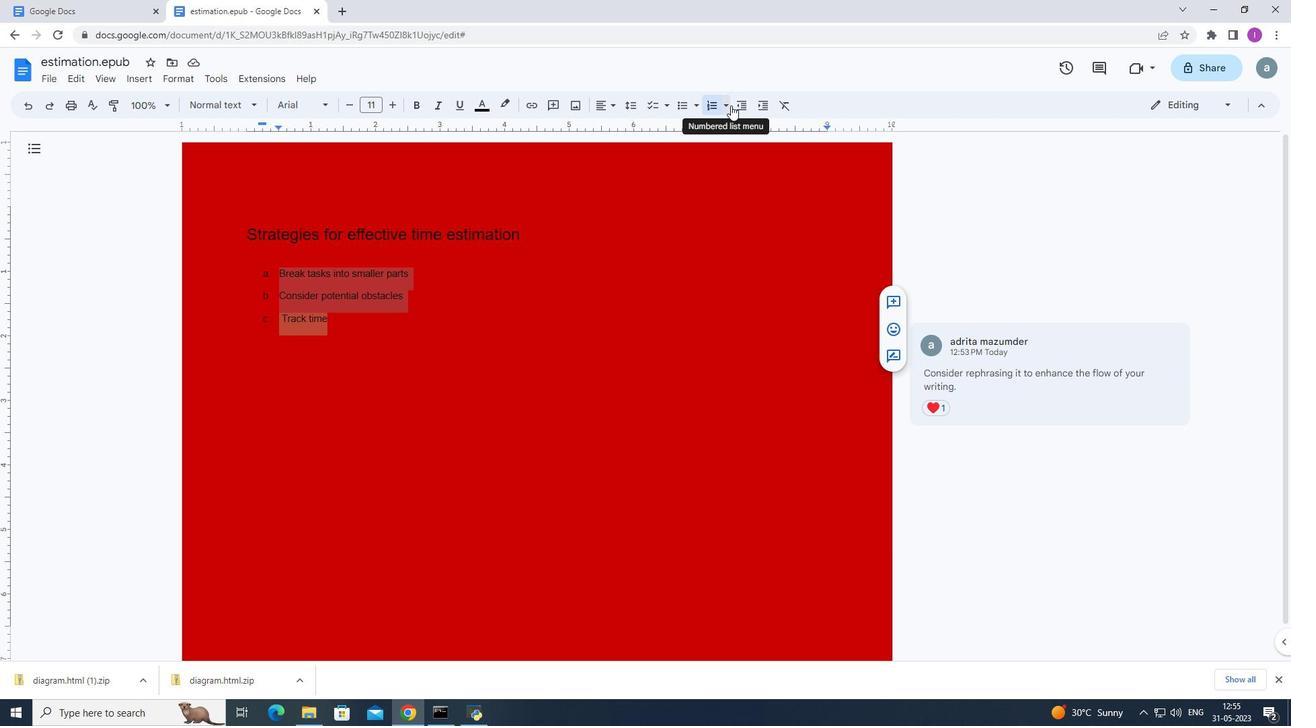 
Action: Mouse pressed left at (742, 105)
Screenshot: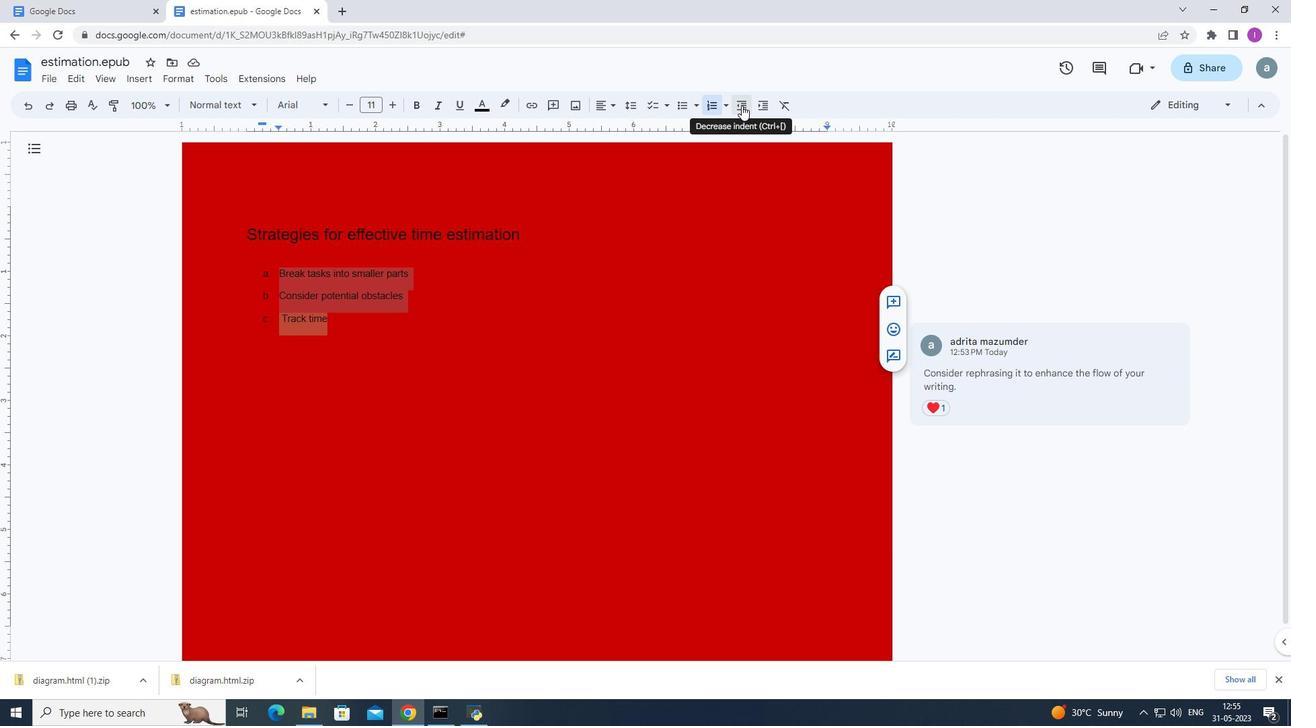 
Action: Mouse moved to (766, 101)
Screenshot: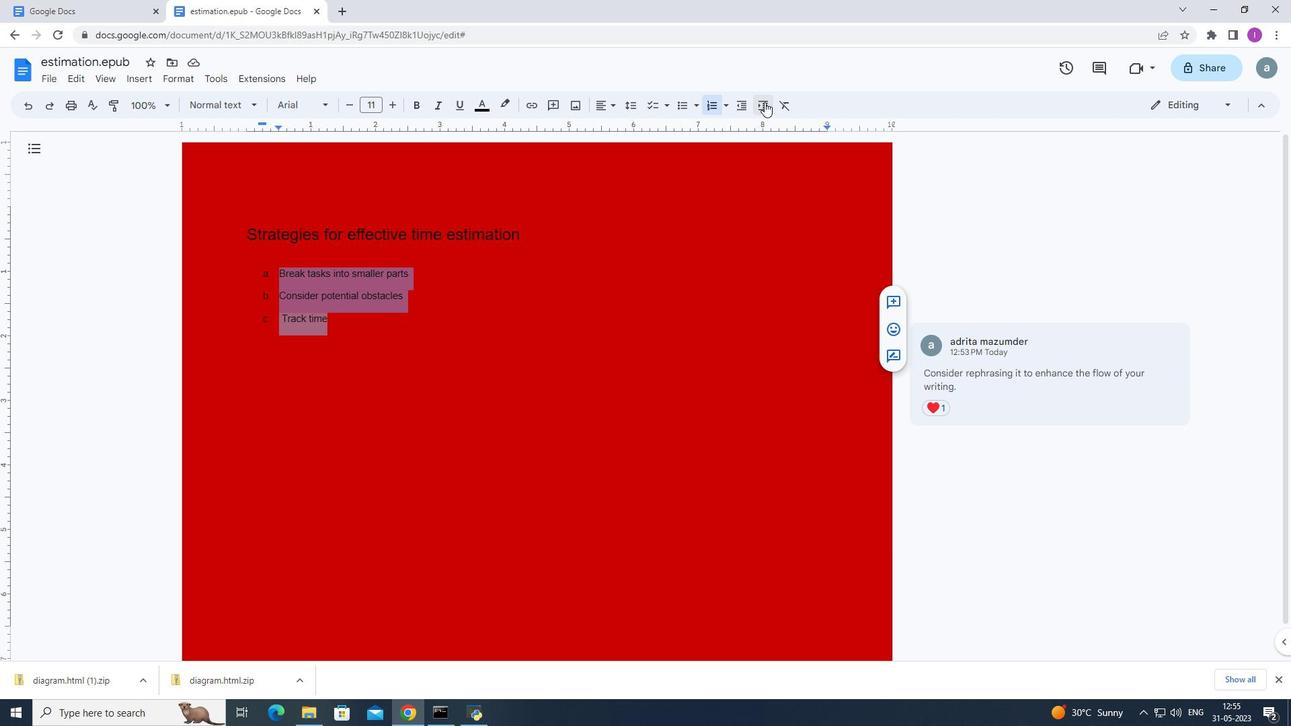 
Action: Mouse pressed left at (766, 101)
Screenshot: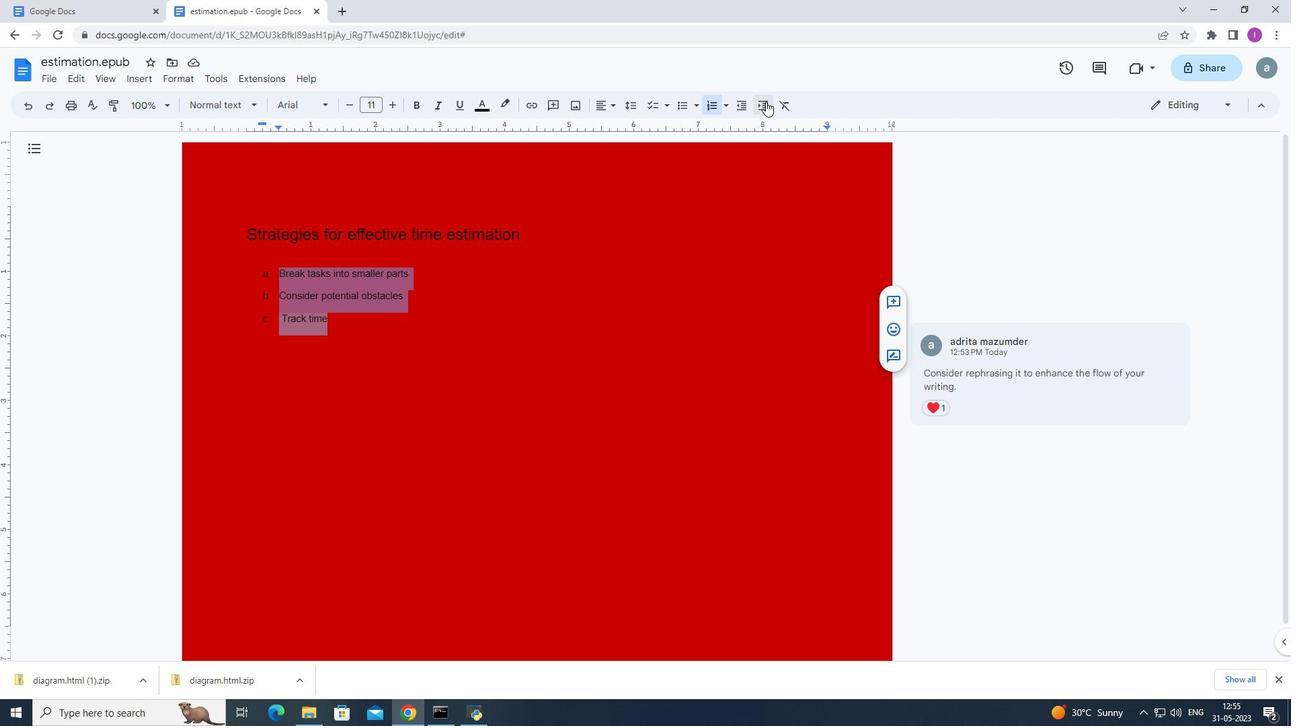 
Action: Mouse moved to (1229, 101)
Screenshot: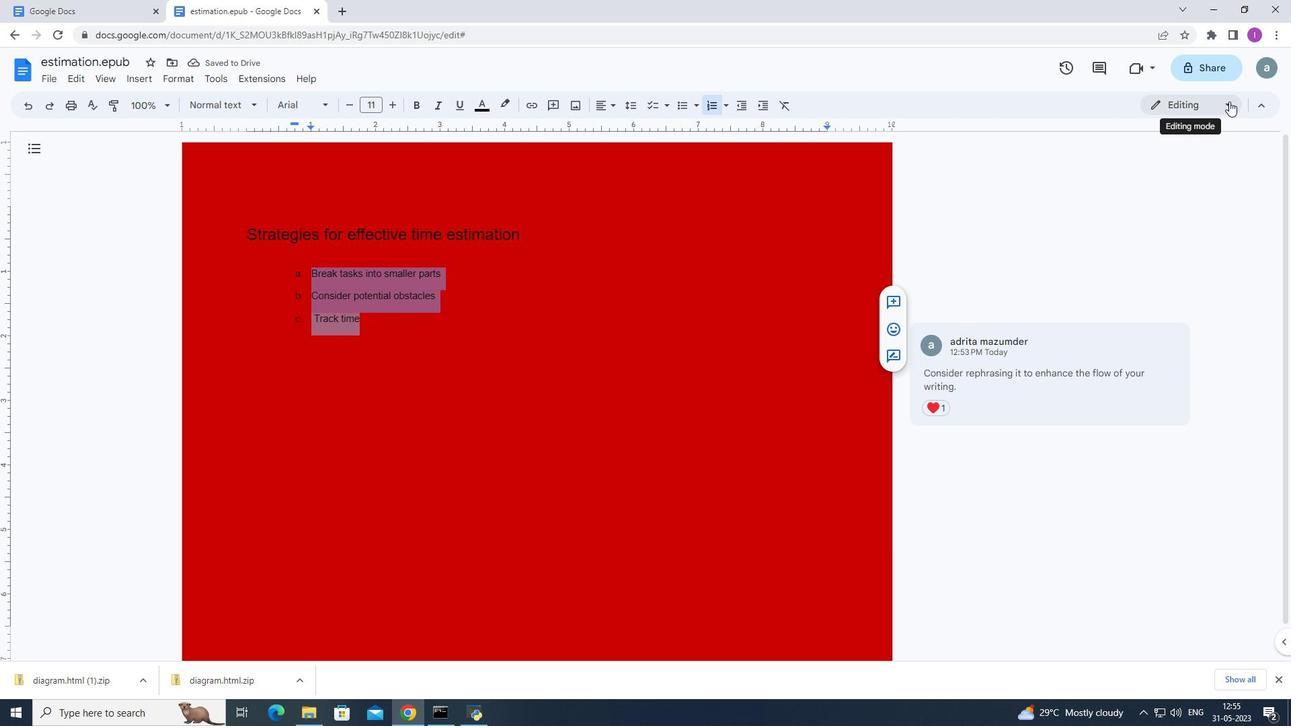 
Action: Mouse pressed left at (1229, 101)
Screenshot: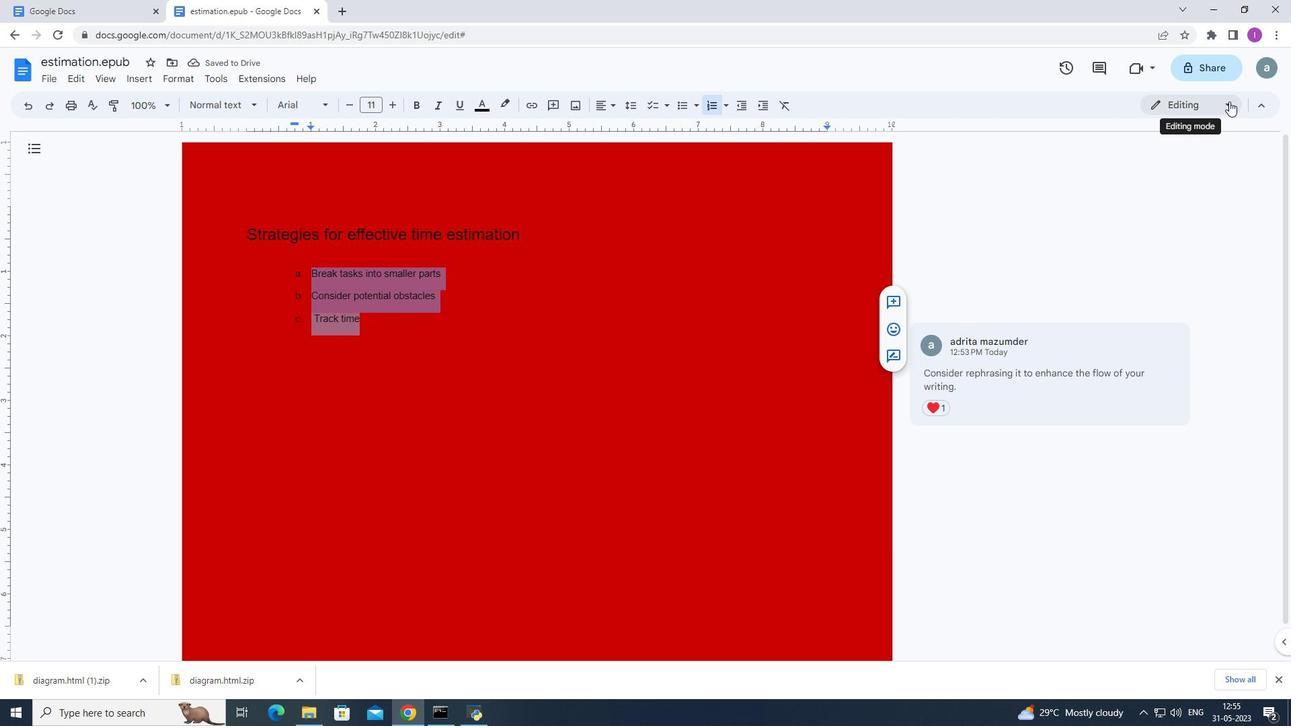 
Action: Mouse moved to (206, 73)
Screenshot: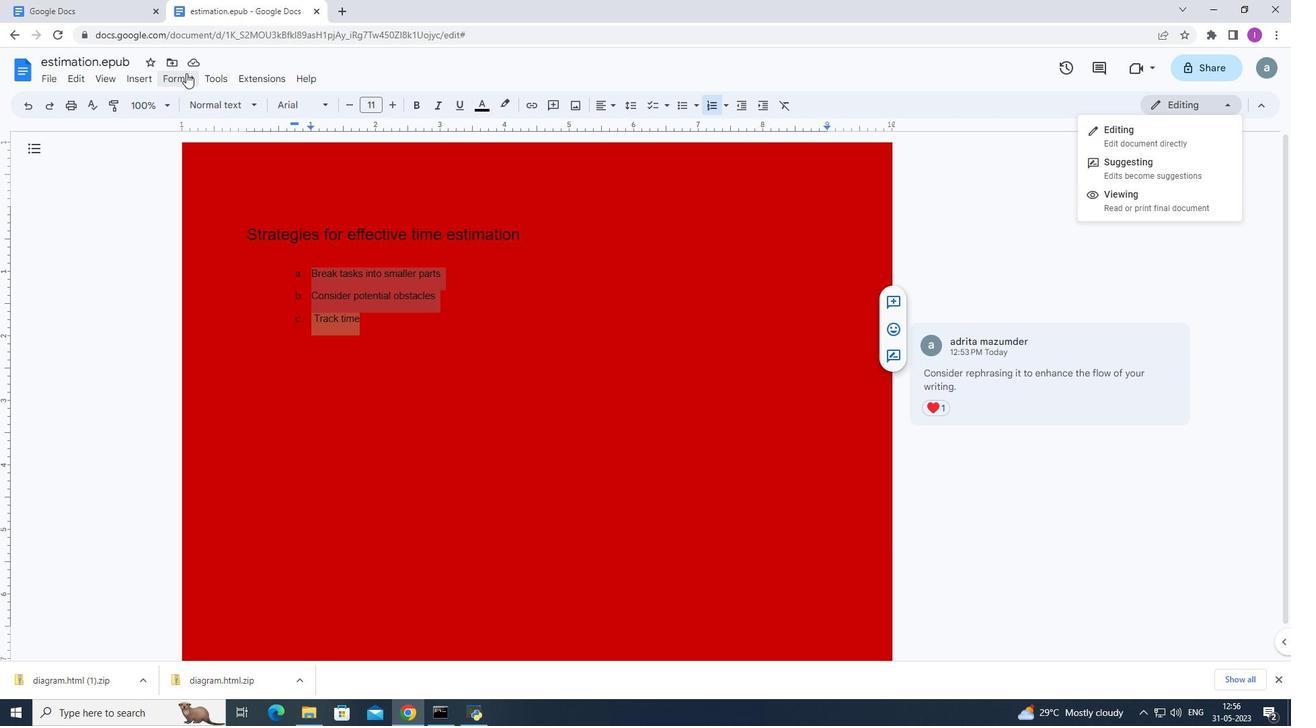 
Action: Mouse pressed left at (206, 73)
Screenshot: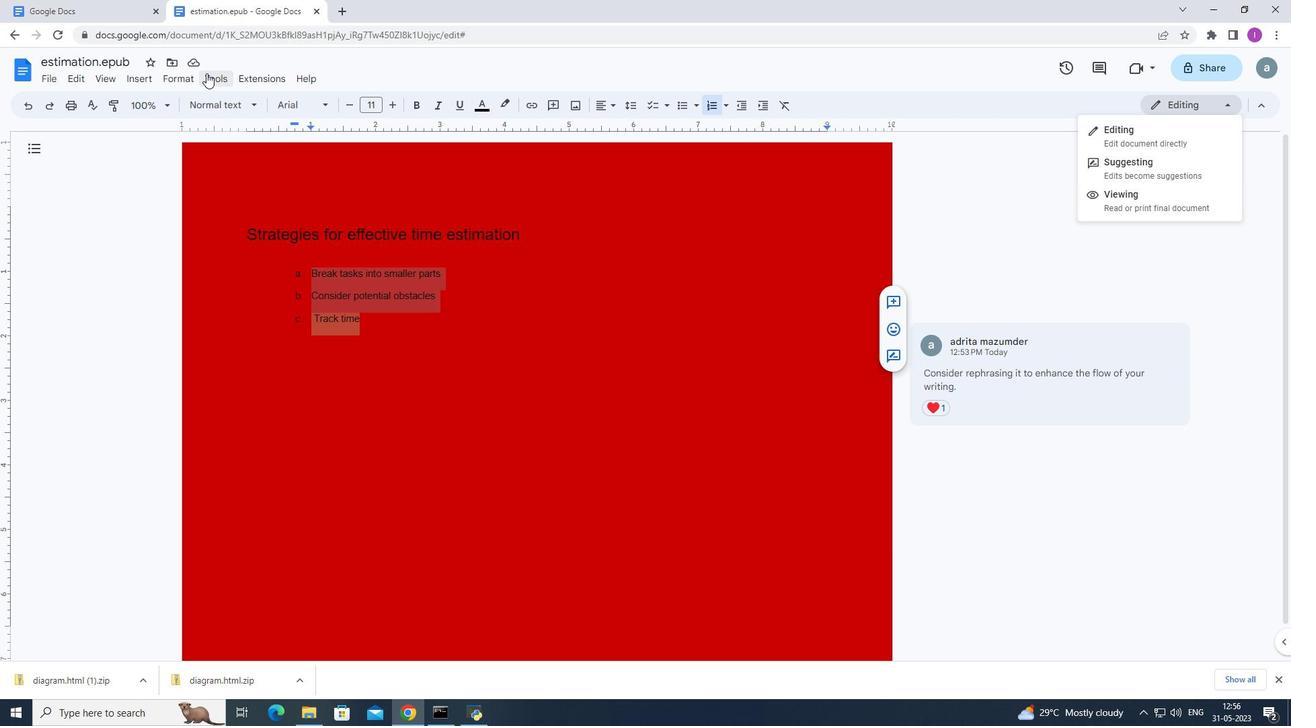 
Action: Mouse moved to (769, 193)
Screenshot: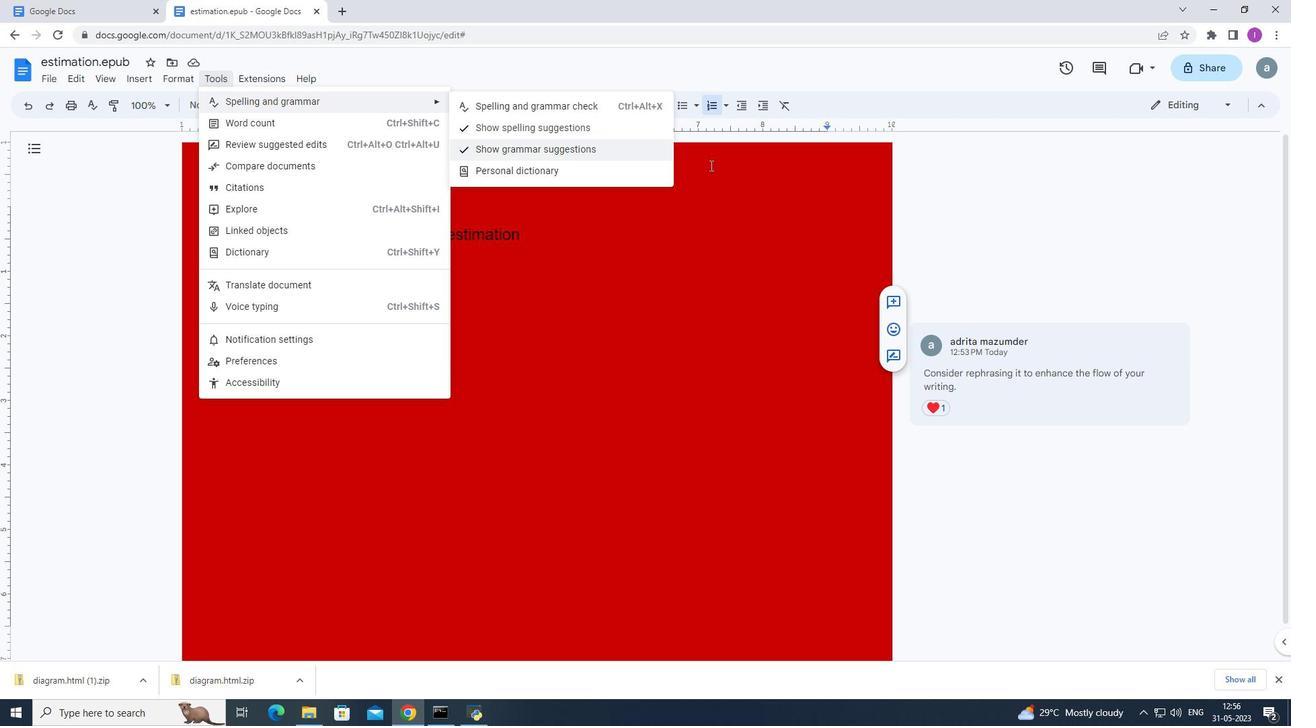 
Action: Mouse pressed left at (769, 193)
Screenshot: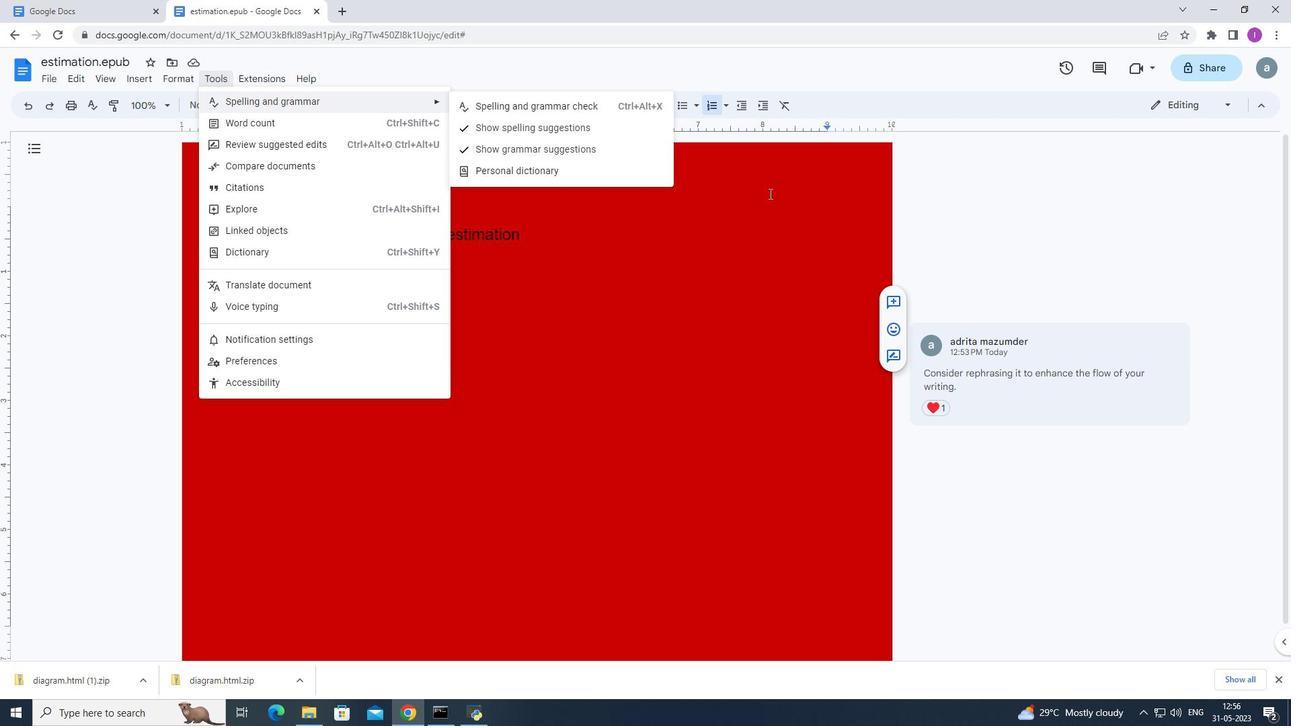 
Action: Mouse moved to (742, 108)
Screenshot: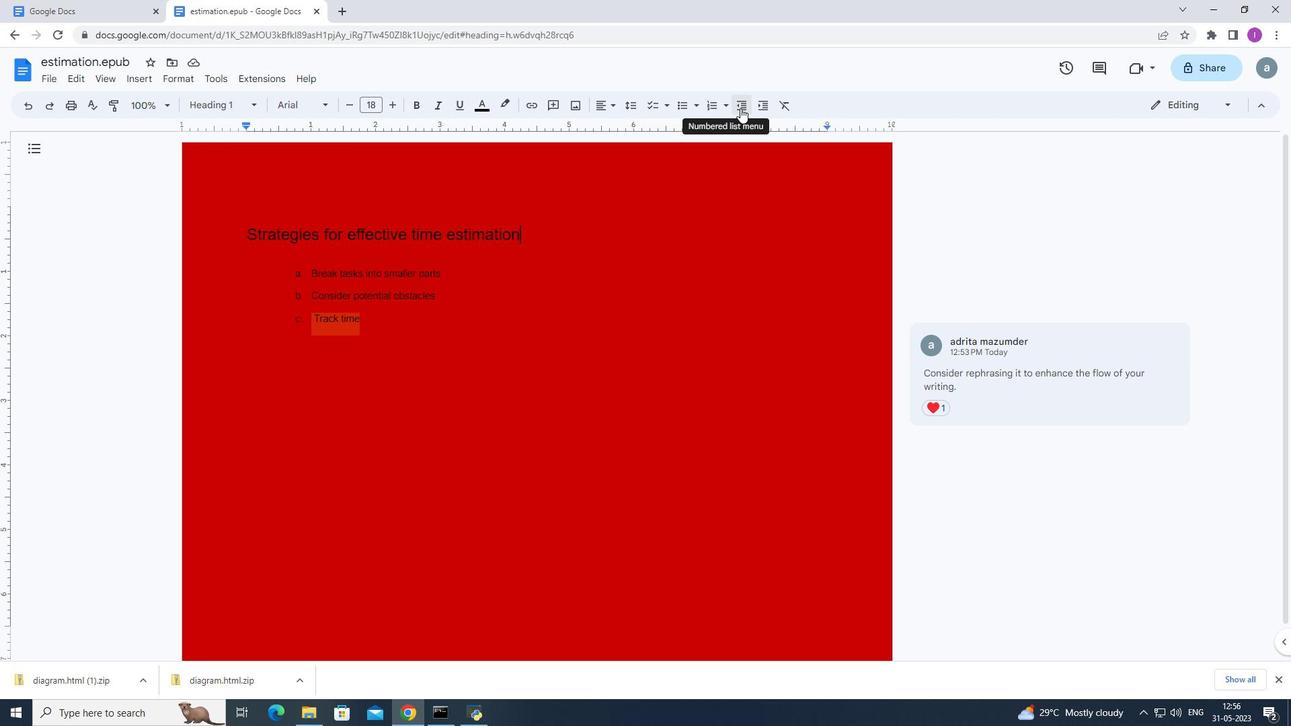 
Action: Mouse pressed left at (742, 108)
Screenshot: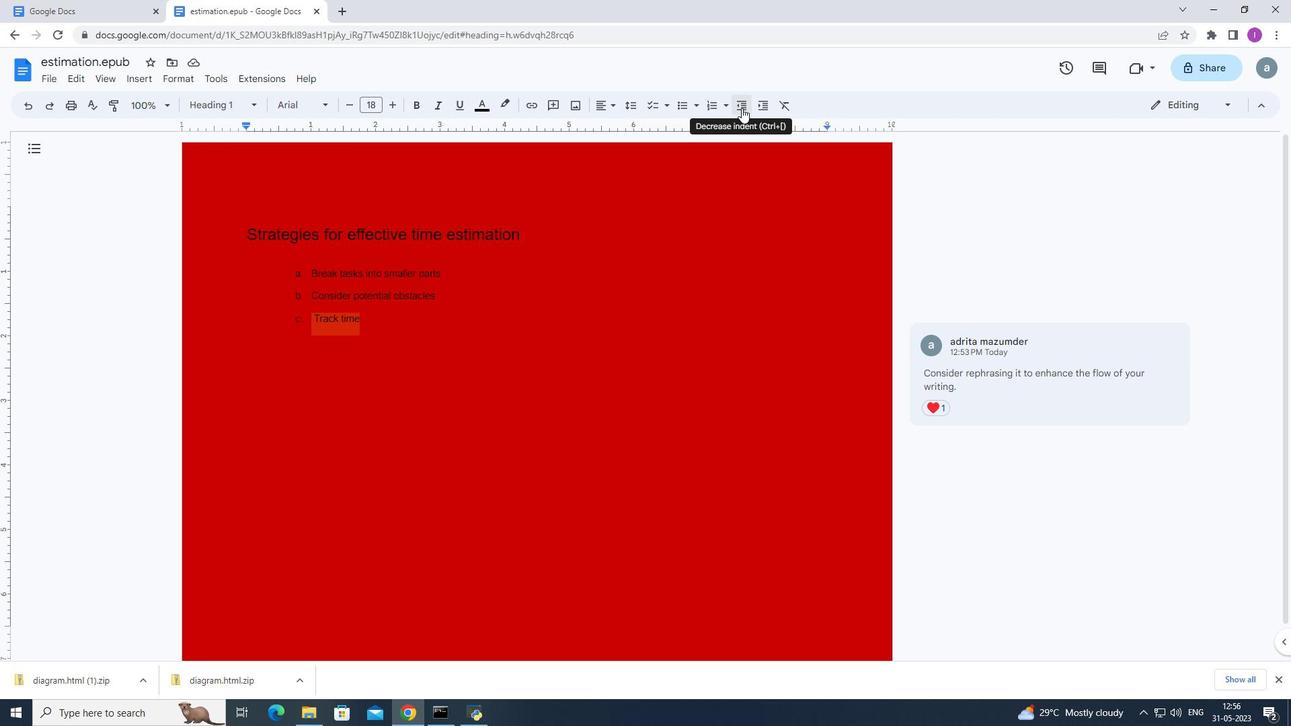 
Action: Mouse moved to (403, 337)
Screenshot: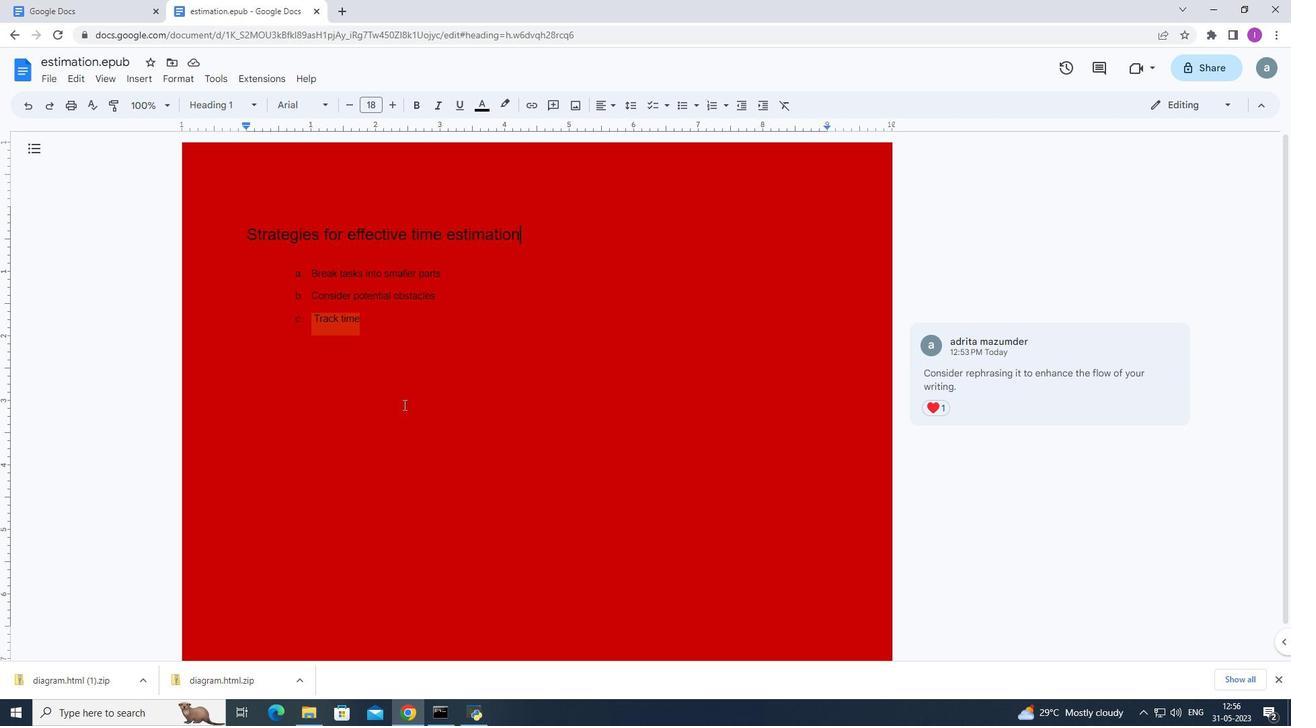 
Action: Mouse pressed left at (403, 337)
Screenshot: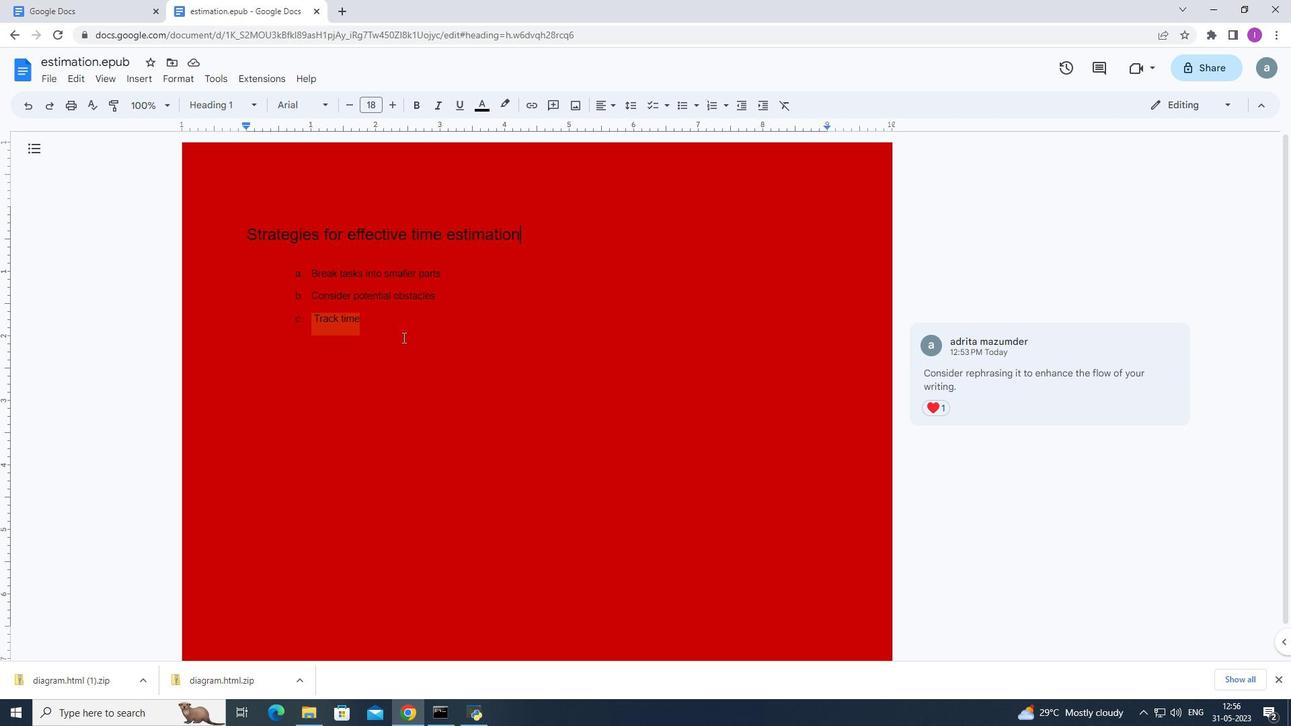 
Action: Mouse moved to (732, 103)
Screenshot: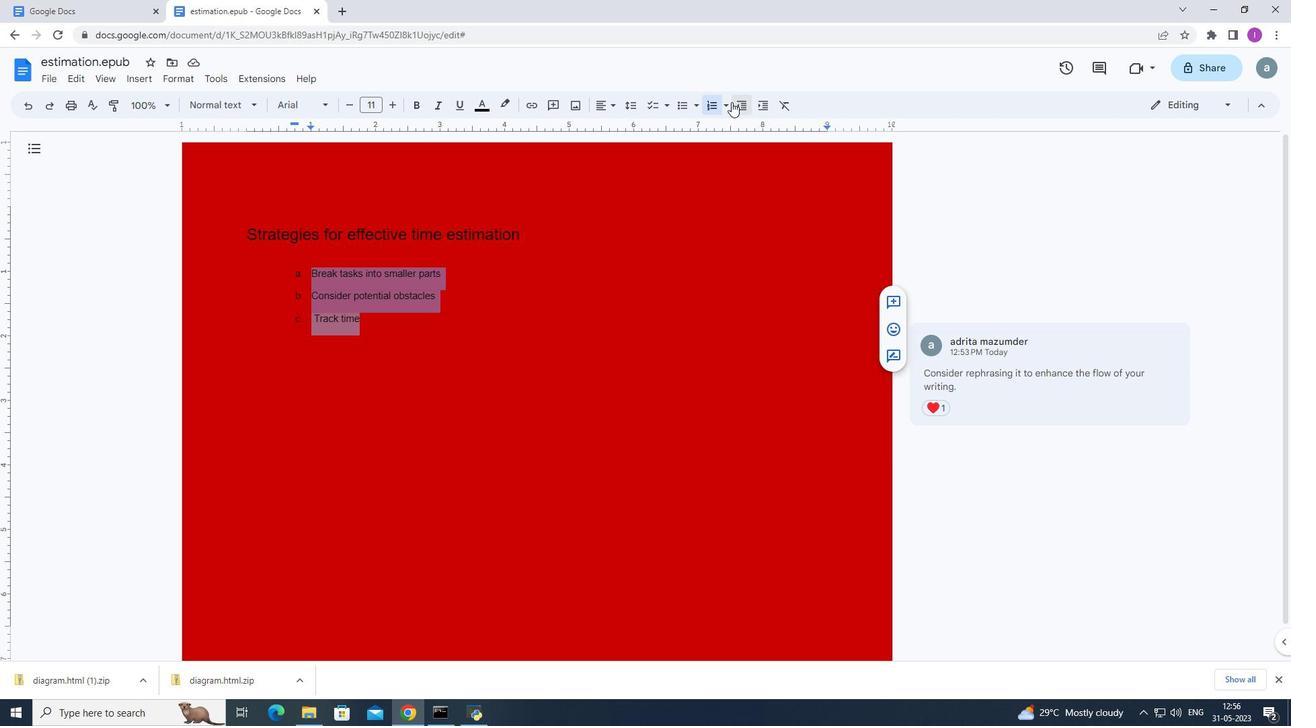 
Action: Mouse pressed left at (732, 103)
Screenshot: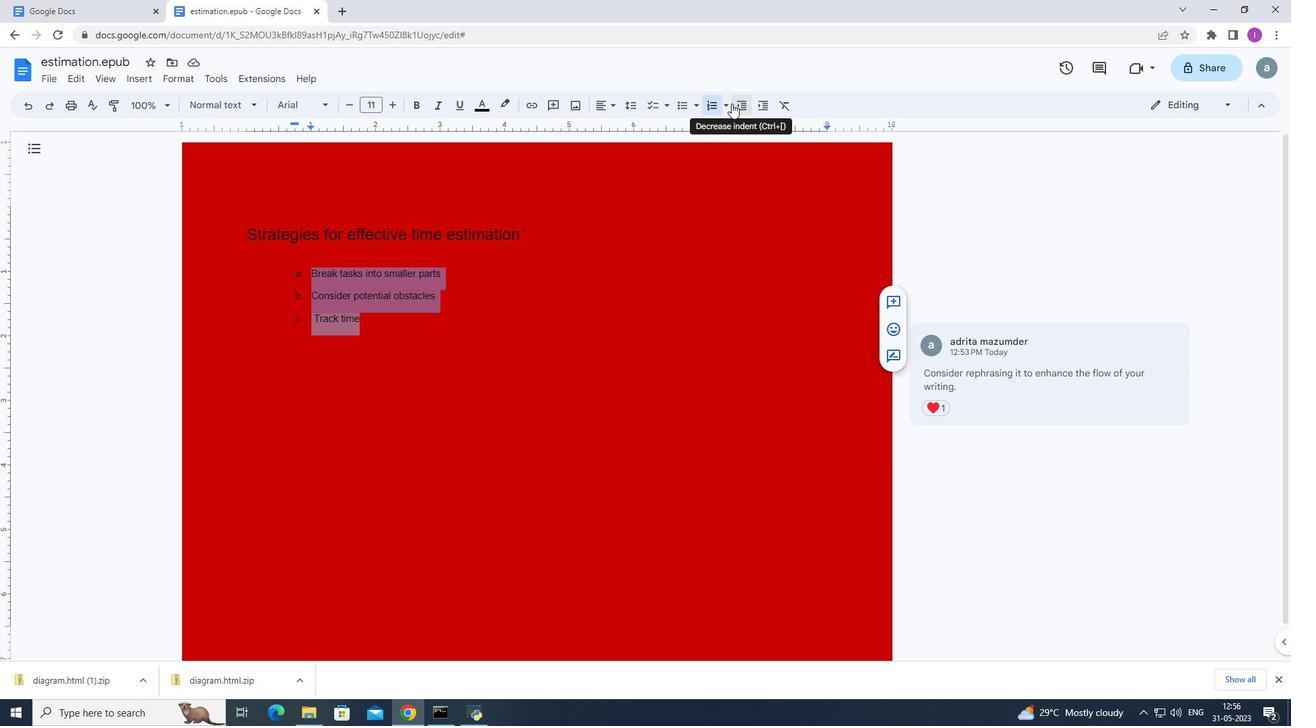 
Action: Mouse moved to (730, 104)
Screenshot: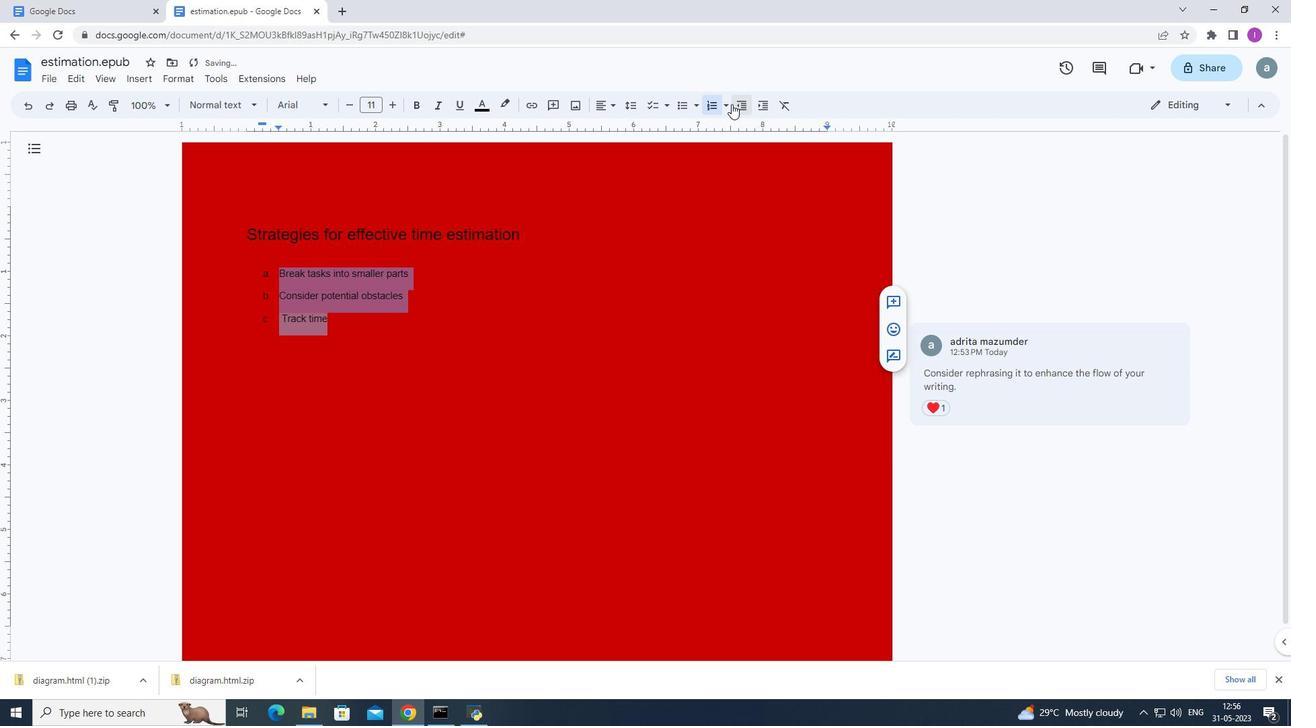 
Action: Mouse pressed left at (730, 104)
Screenshot: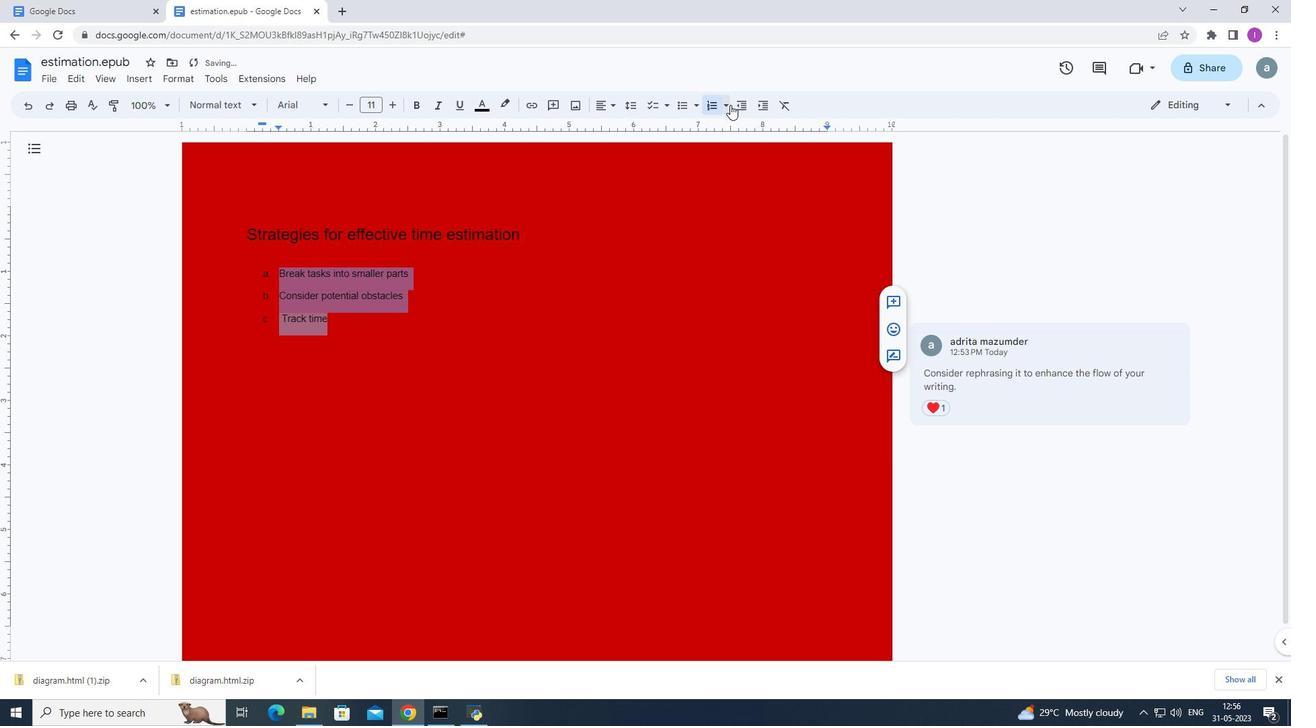 
Action: Mouse moved to (742, 104)
Screenshot: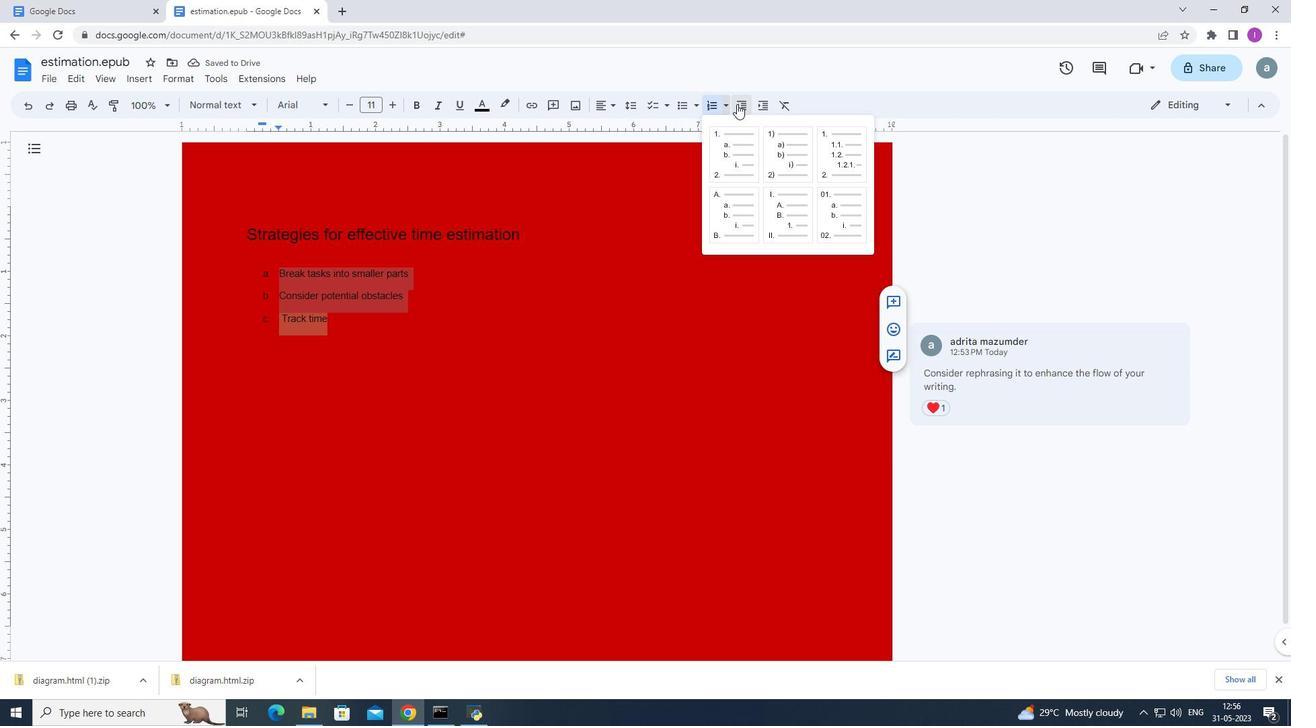 
Action: Mouse pressed left at (742, 104)
Screenshot: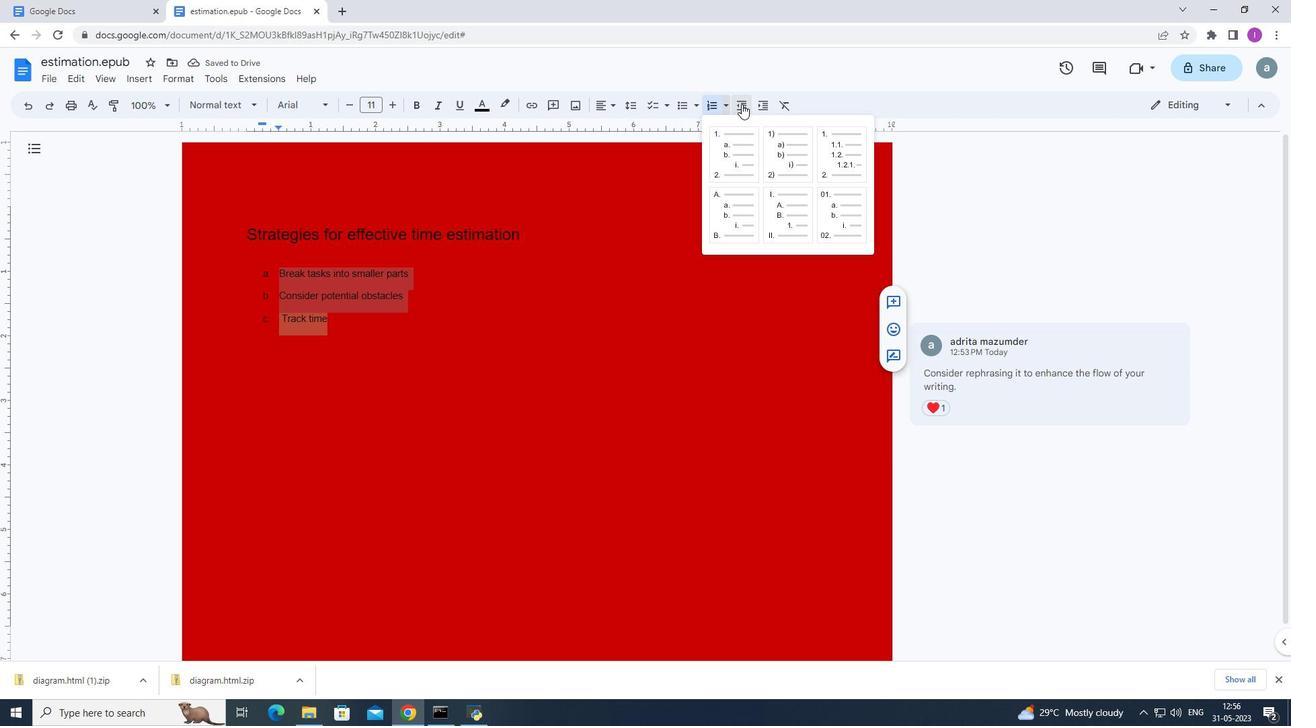 
Action: Mouse moved to (705, 359)
Screenshot: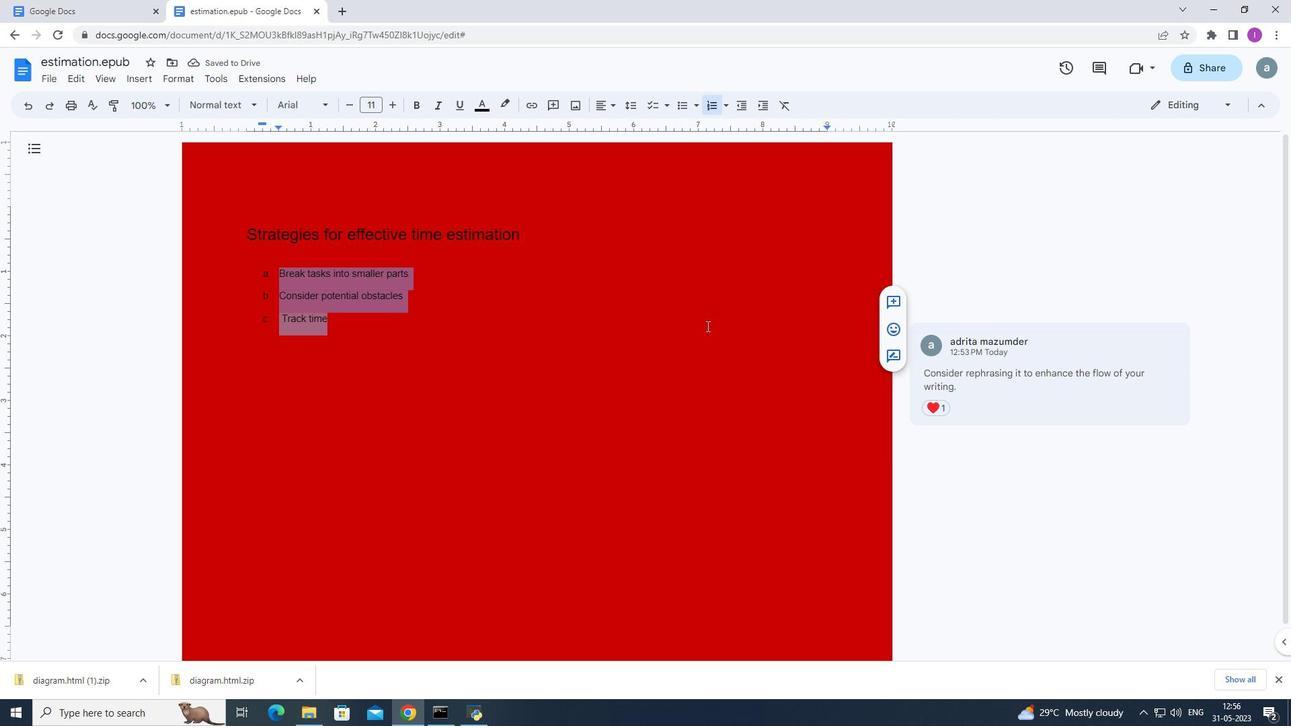
Action: Mouse pressed left at (705, 359)
Screenshot: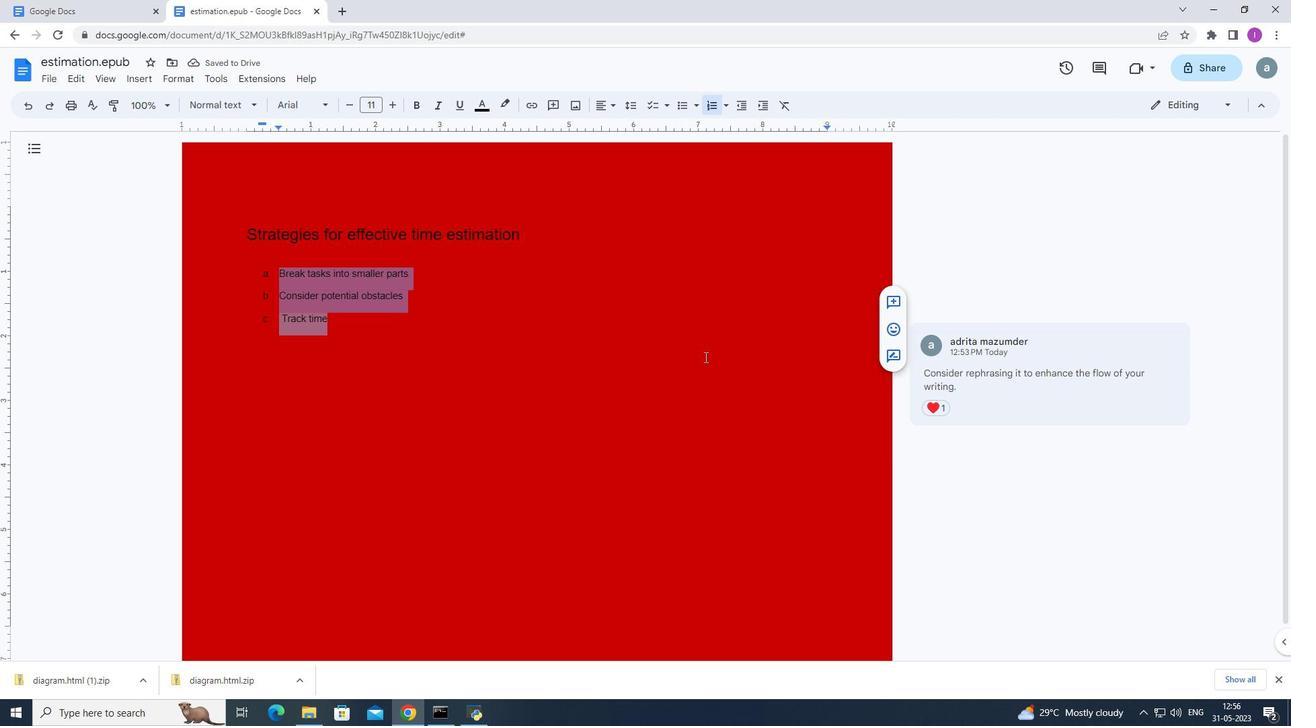 
Action: Mouse moved to (1215, 650)
Screenshot: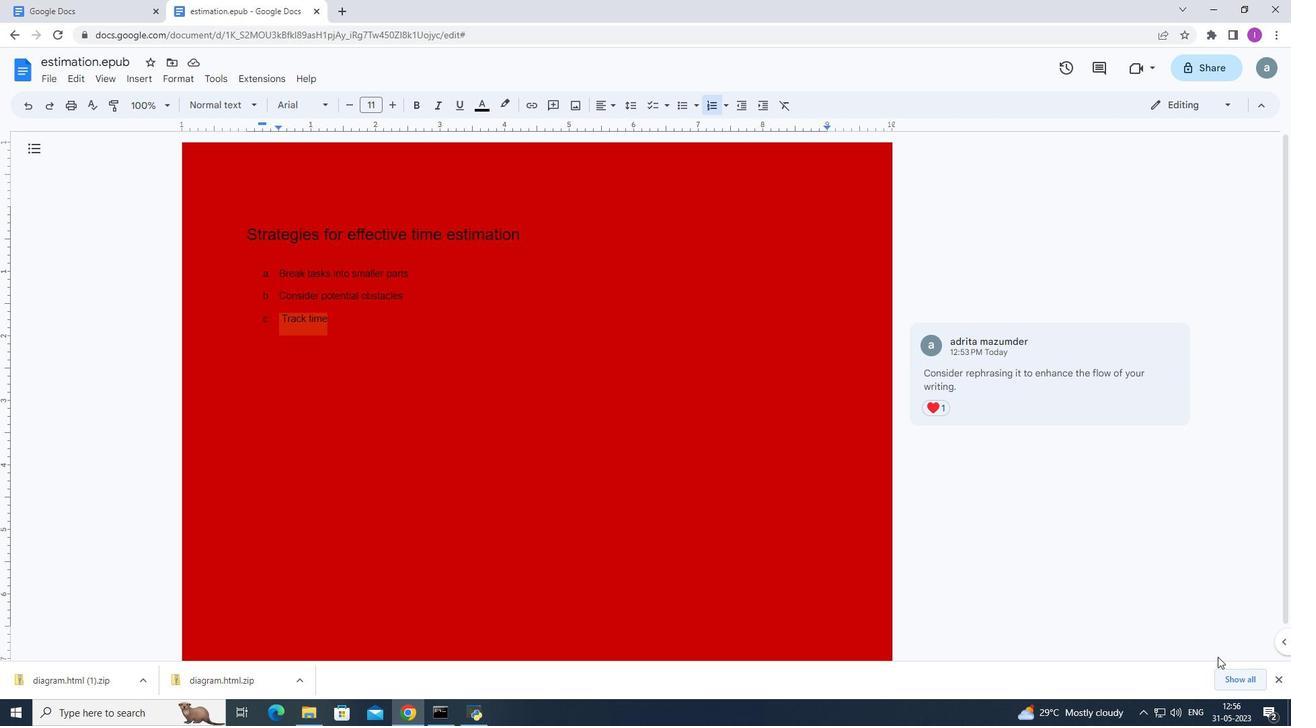 
